 Task: Look for space in Brownsburg, United States from 10th July, 2023 to 25th July, 2023 for 3 adults, 1 child in price range Rs.15000 to Rs.25000. Place can be shared room with 2 bedrooms having 3 beds and 2 bathrooms. Property type can be house, flat, guest house. Amenities needed are: wifi, TV, free parkinig on premises, gym, breakfast. Booking option can be shelf check-in. Required host language is English.
Action: Mouse moved to (602, 139)
Screenshot: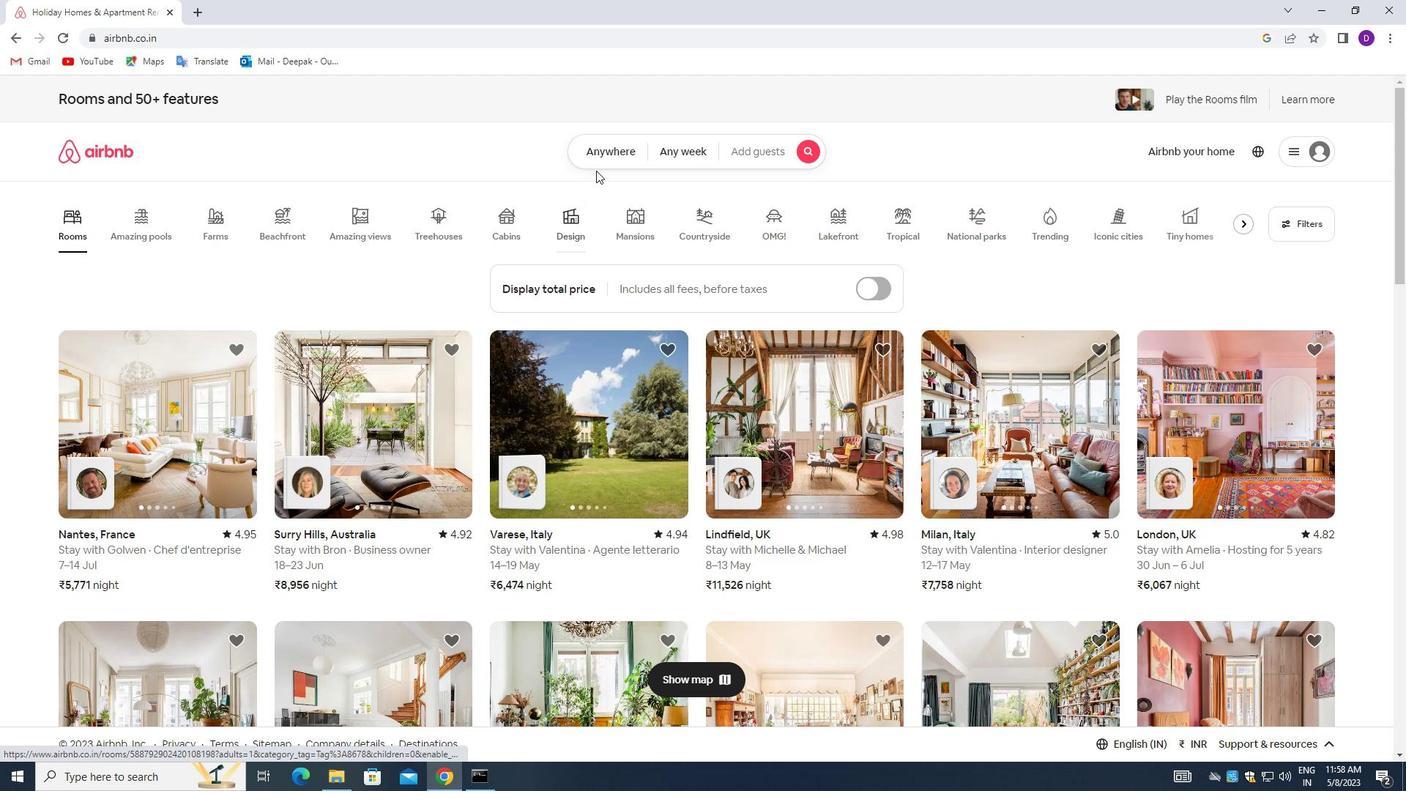 
Action: Mouse pressed left at (602, 139)
Screenshot: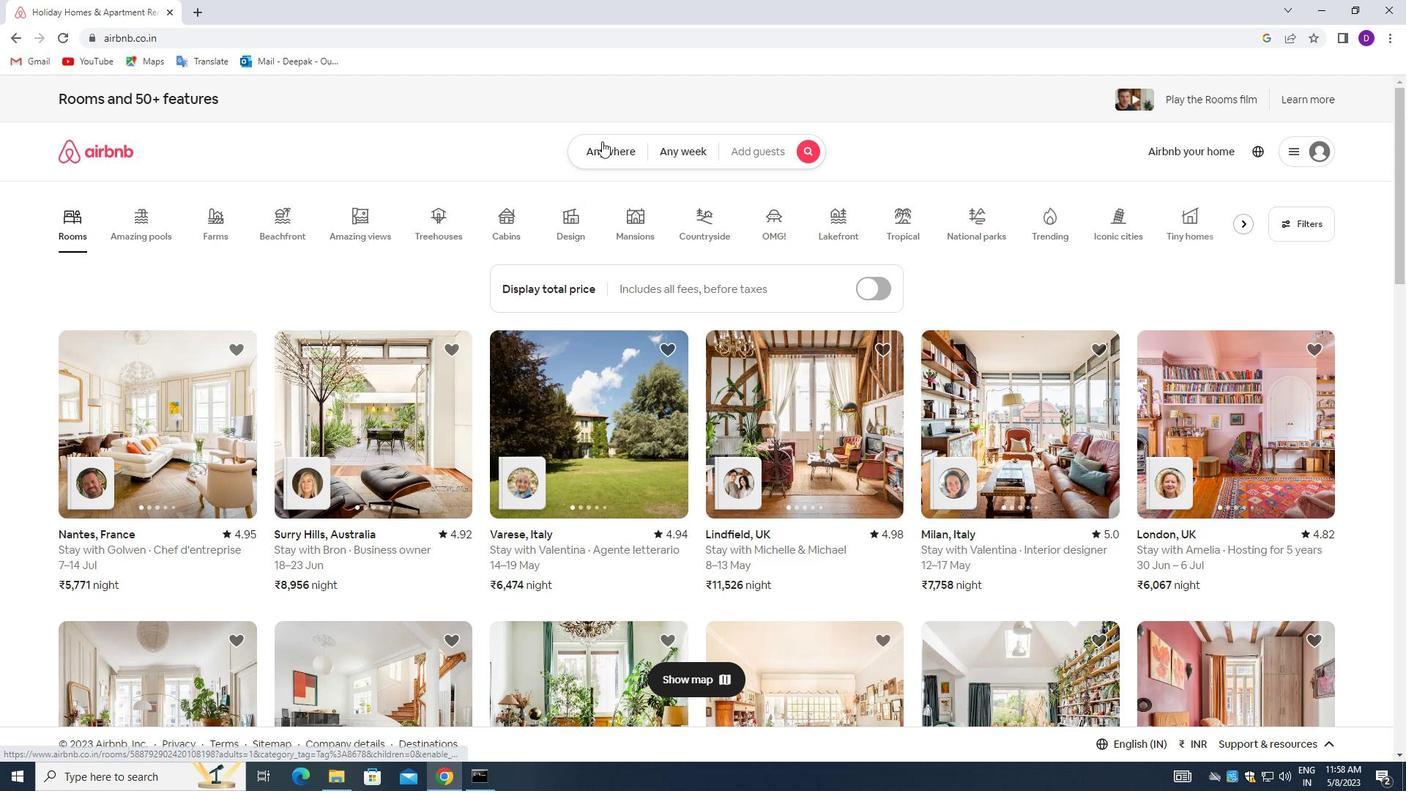 
Action: Mouse moved to (507, 206)
Screenshot: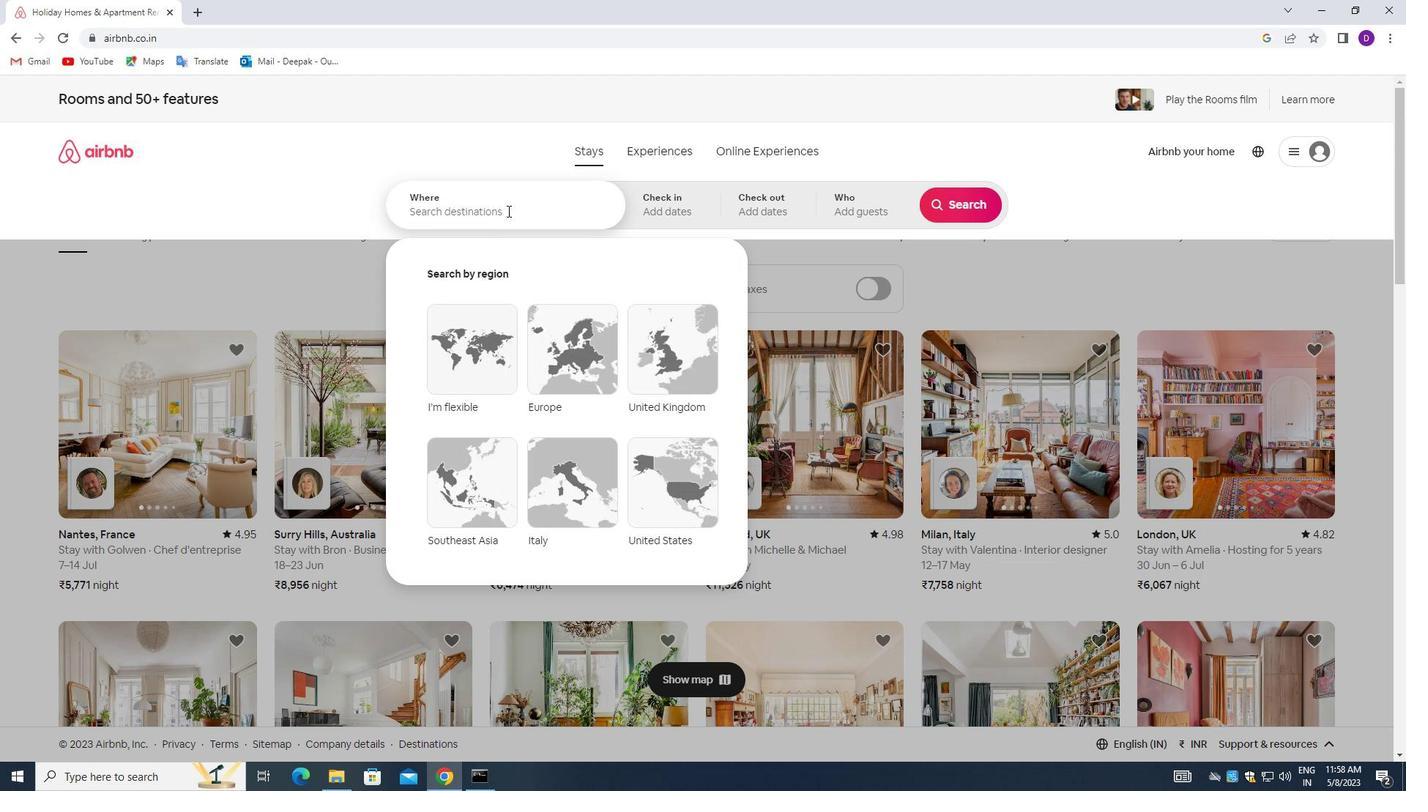 
Action: Mouse pressed left at (507, 206)
Screenshot: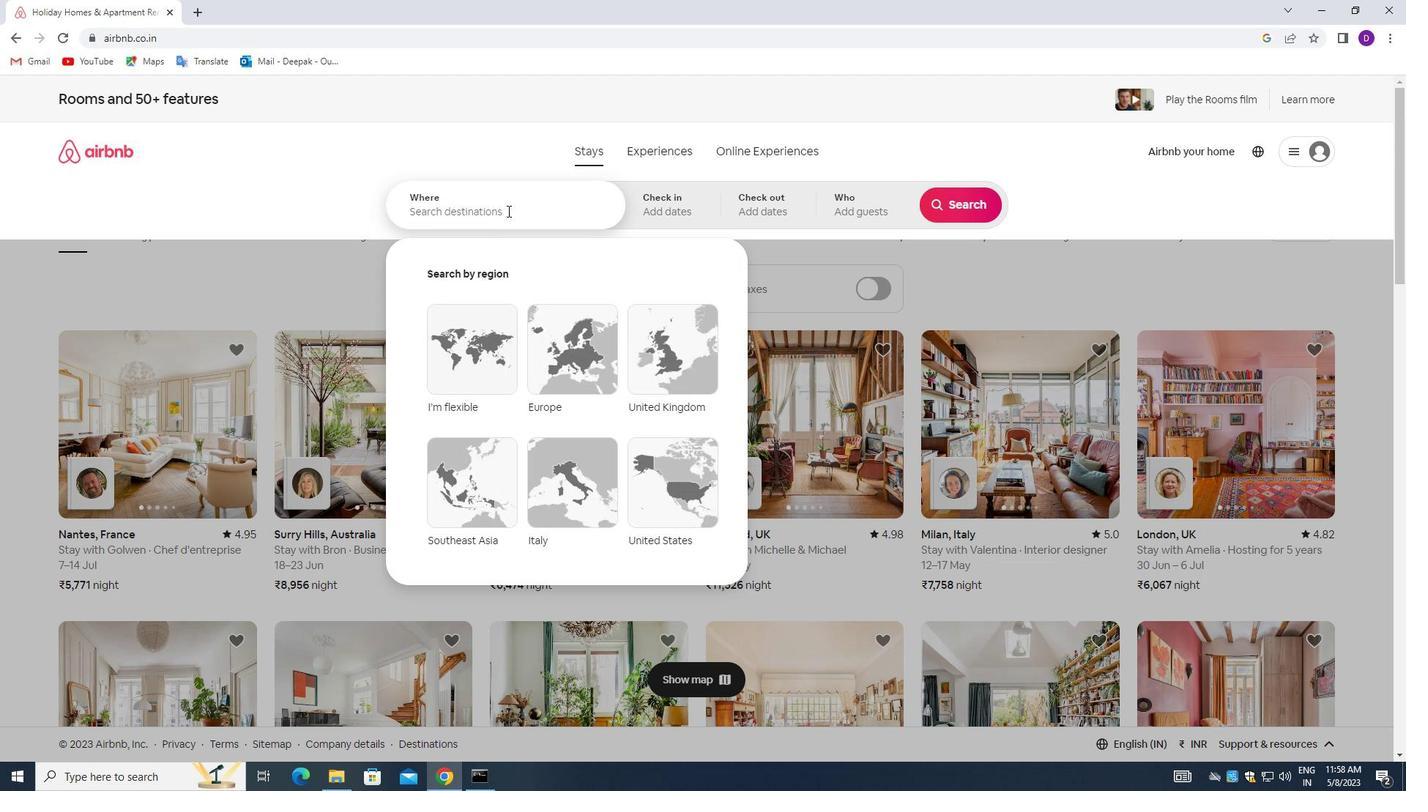 
Action: Mouse moved to (214, 323)
Screenshot: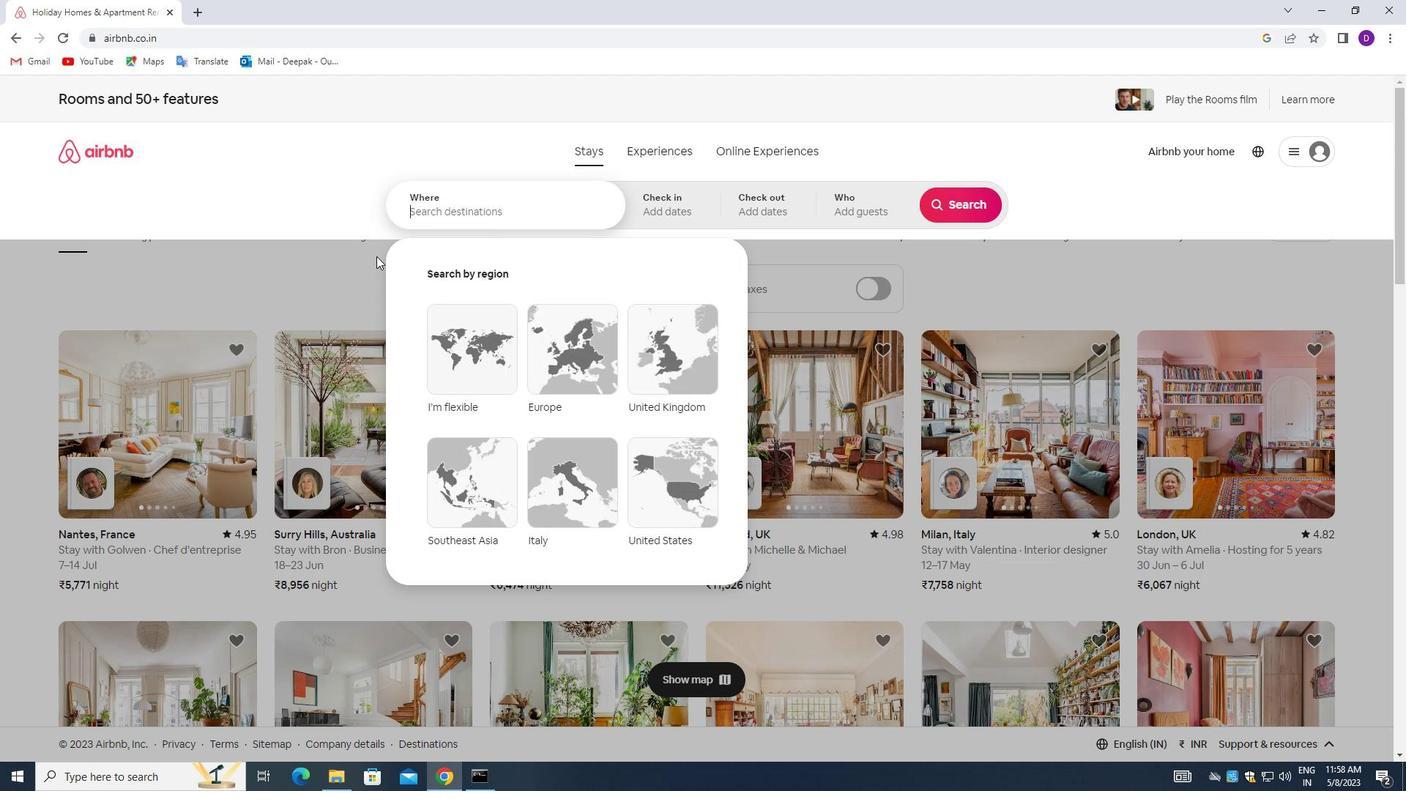 
Action: Key pressed <Key.shift_r>Brownsburg,<Key.space><Key.shift>UNITED<Key.space><Key.shift_r>STATES<Key.enter>
Screenshot: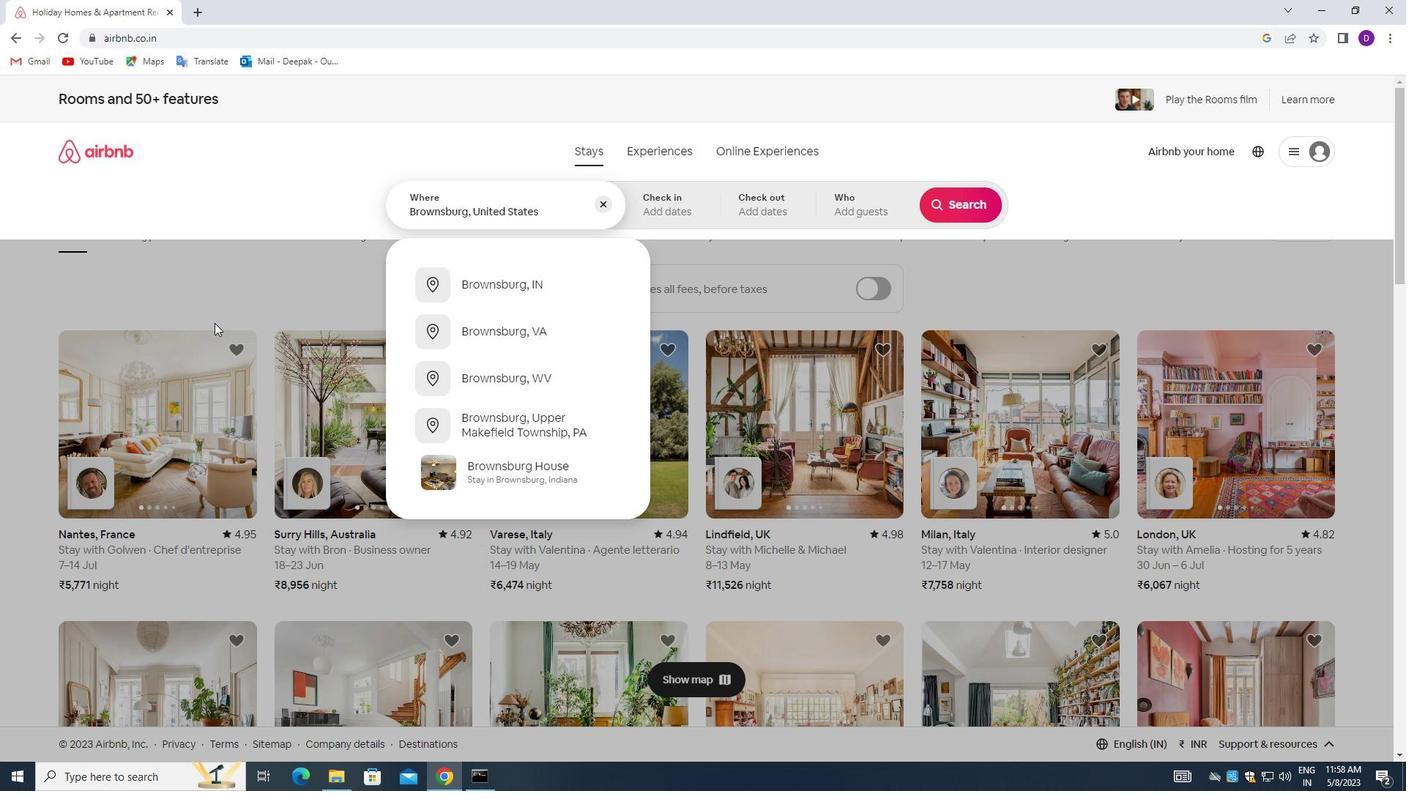 
Action: Mouse moved to (957, 326)
Screenshot: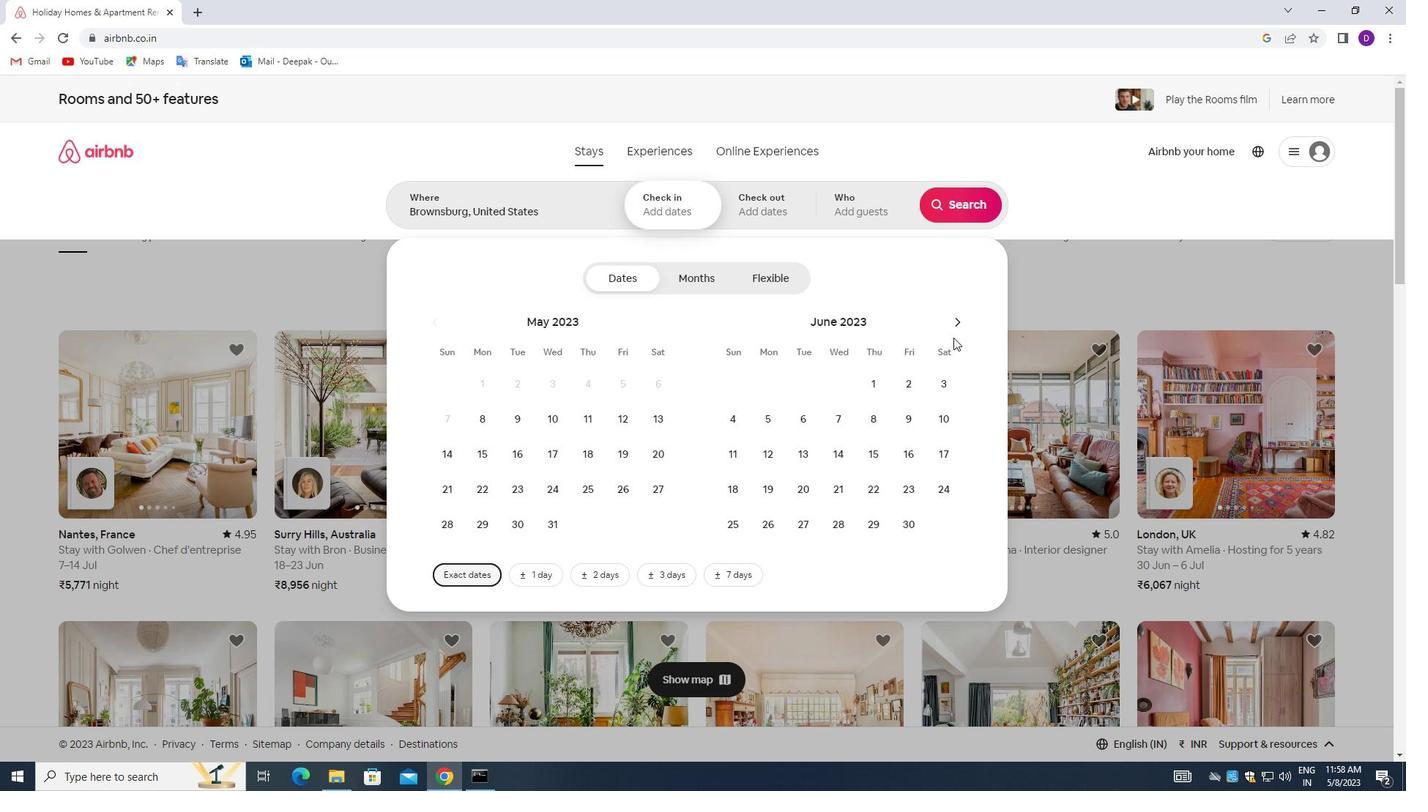 
Action: Mouse pressed left at (957, 326)
Screenshot: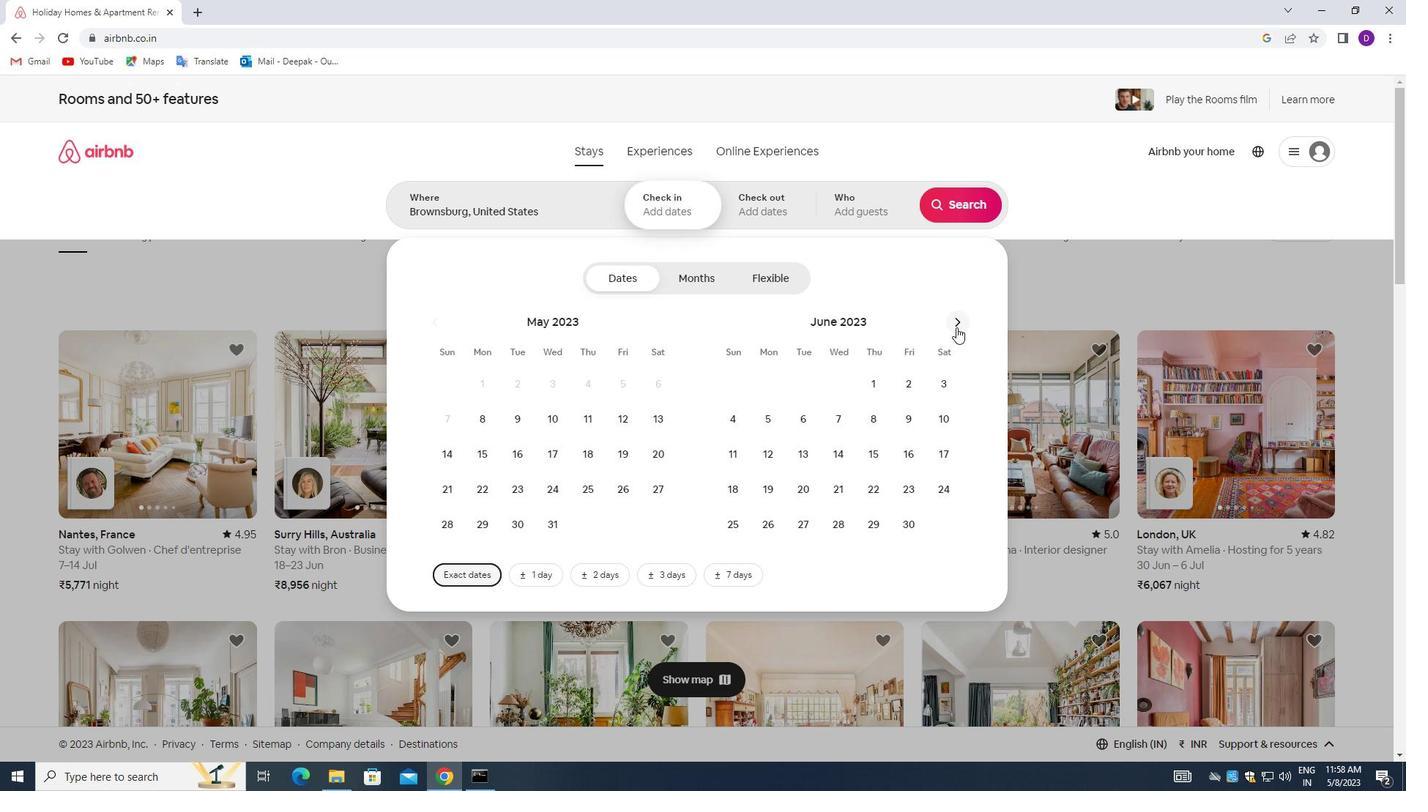 
Action: Mouse moved to (771, 460)
Screenshot: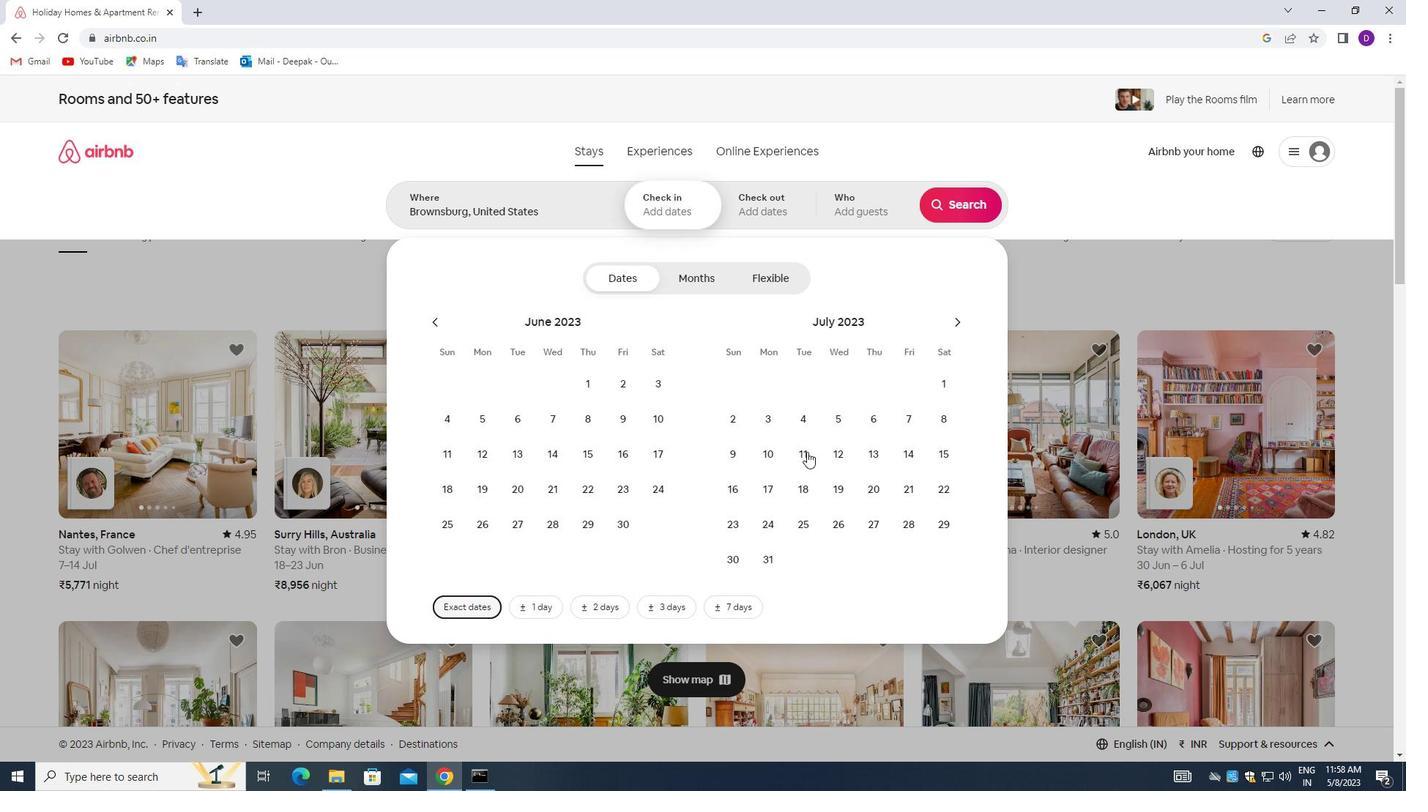 
Action: Mouse pressed left at (771, 460)
Screenshot: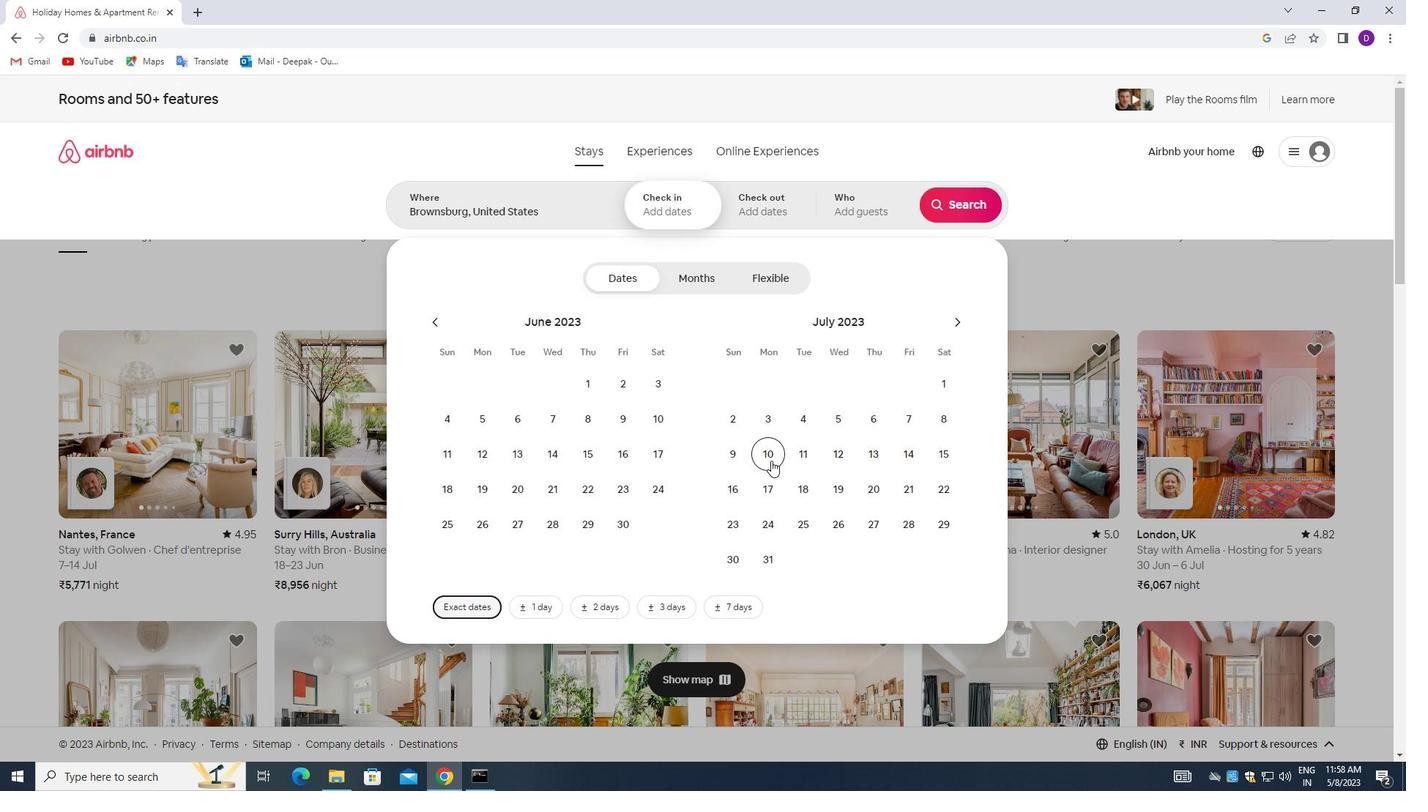 
Action: Mouse moved to (800, 520)
Screenshot: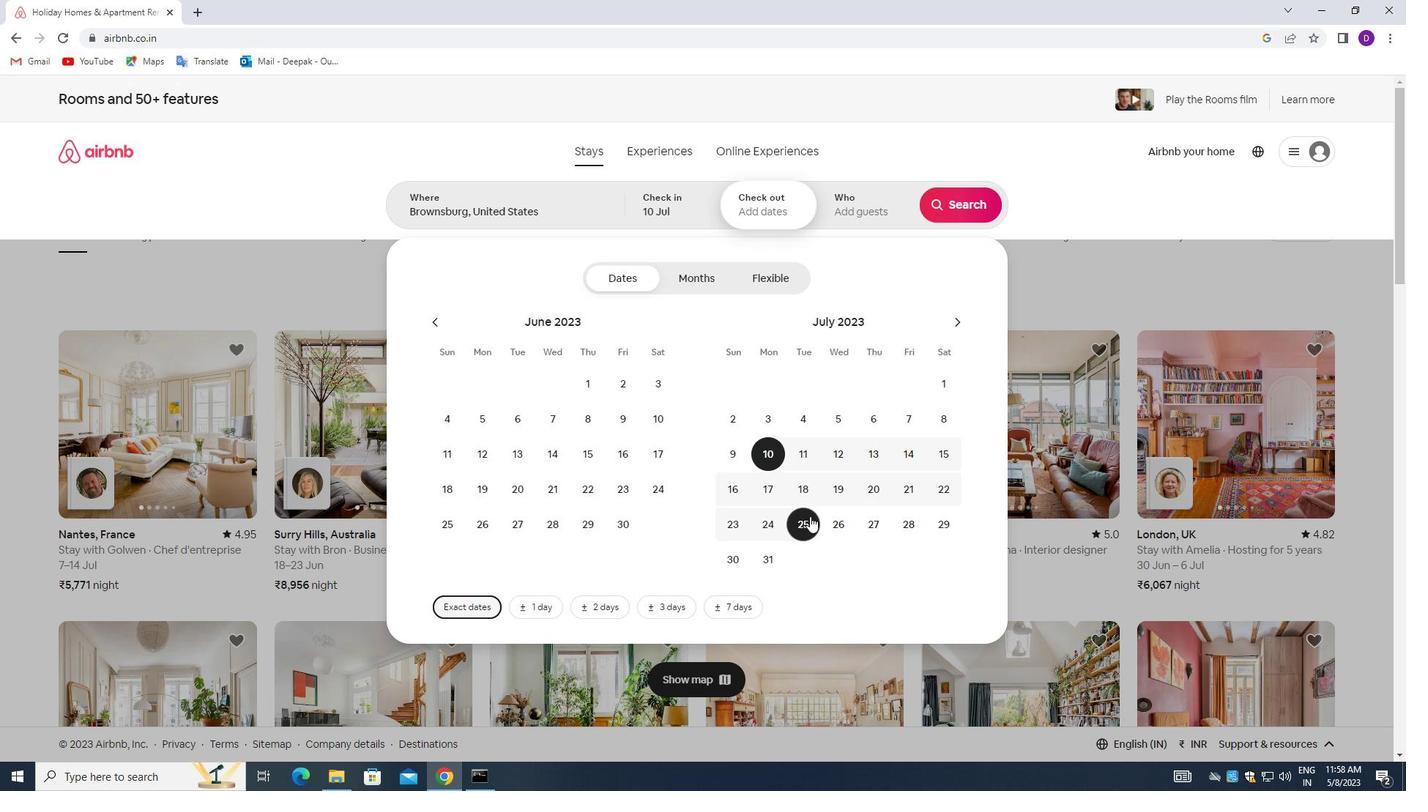 
Action: Mouse pressed left at (800, 520)
Screenshot: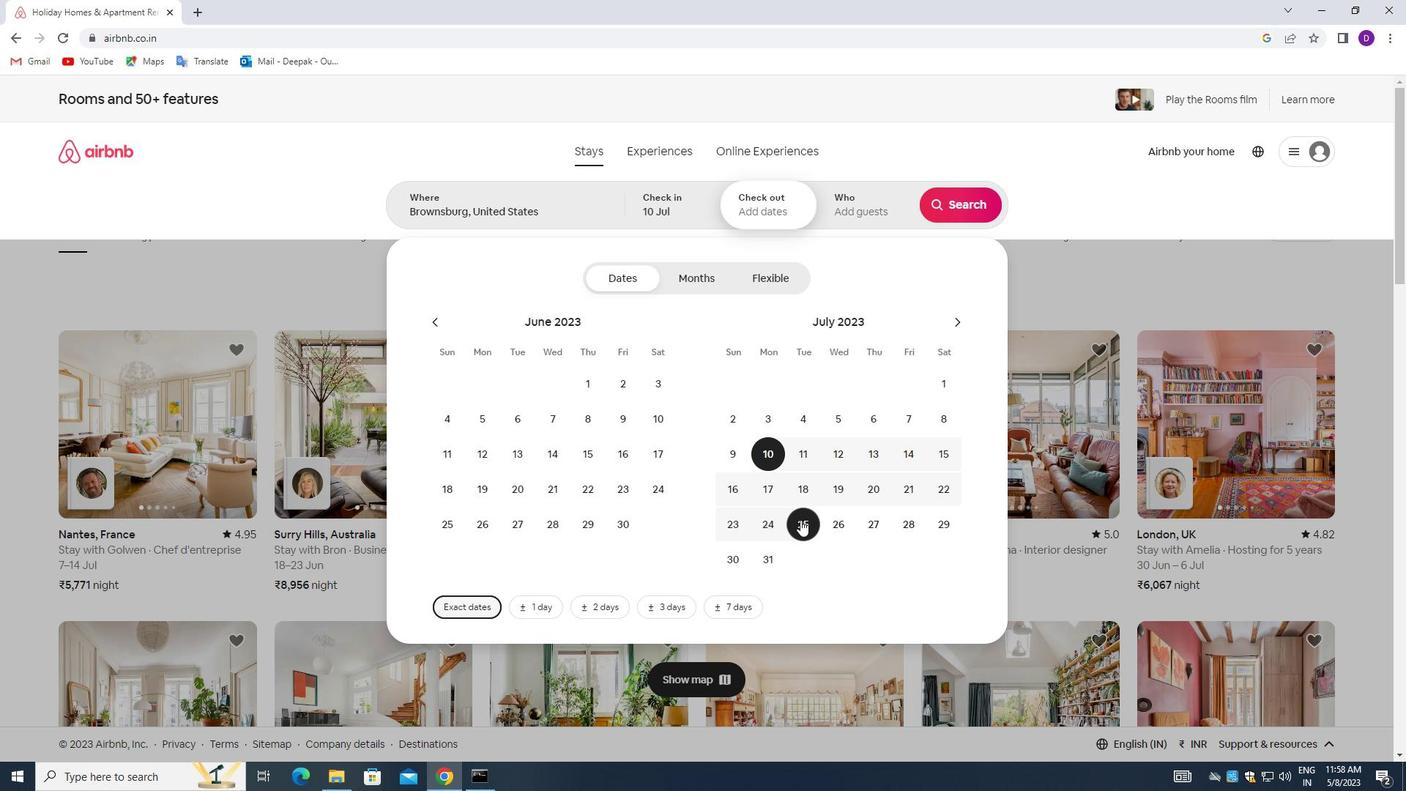 
Action: Mouse moved to (855, 205)
Screenshot: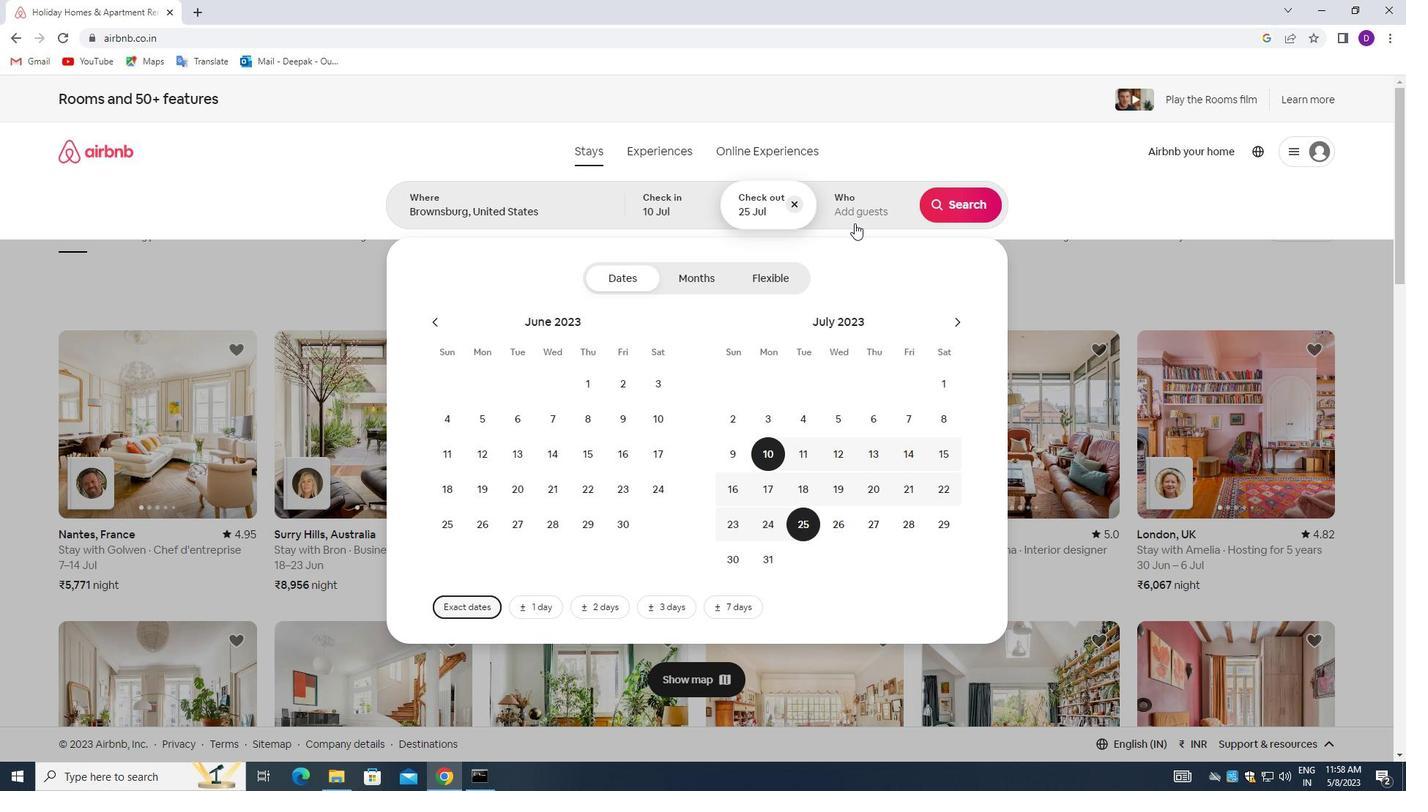 
Action: Mouse pressed left at (855, 205)
Screenshot: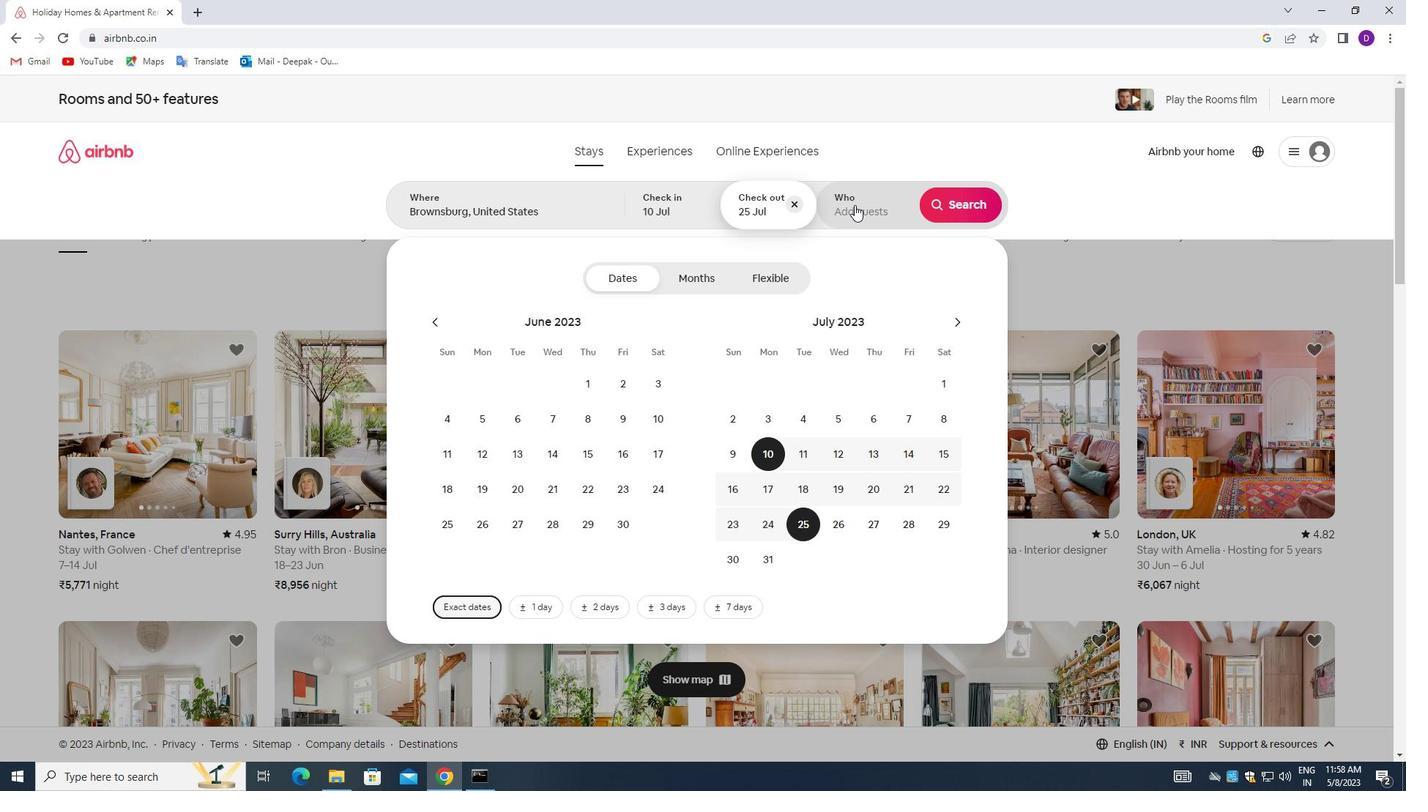 
Action: Mouse moved to (969, 285)
Screenshot: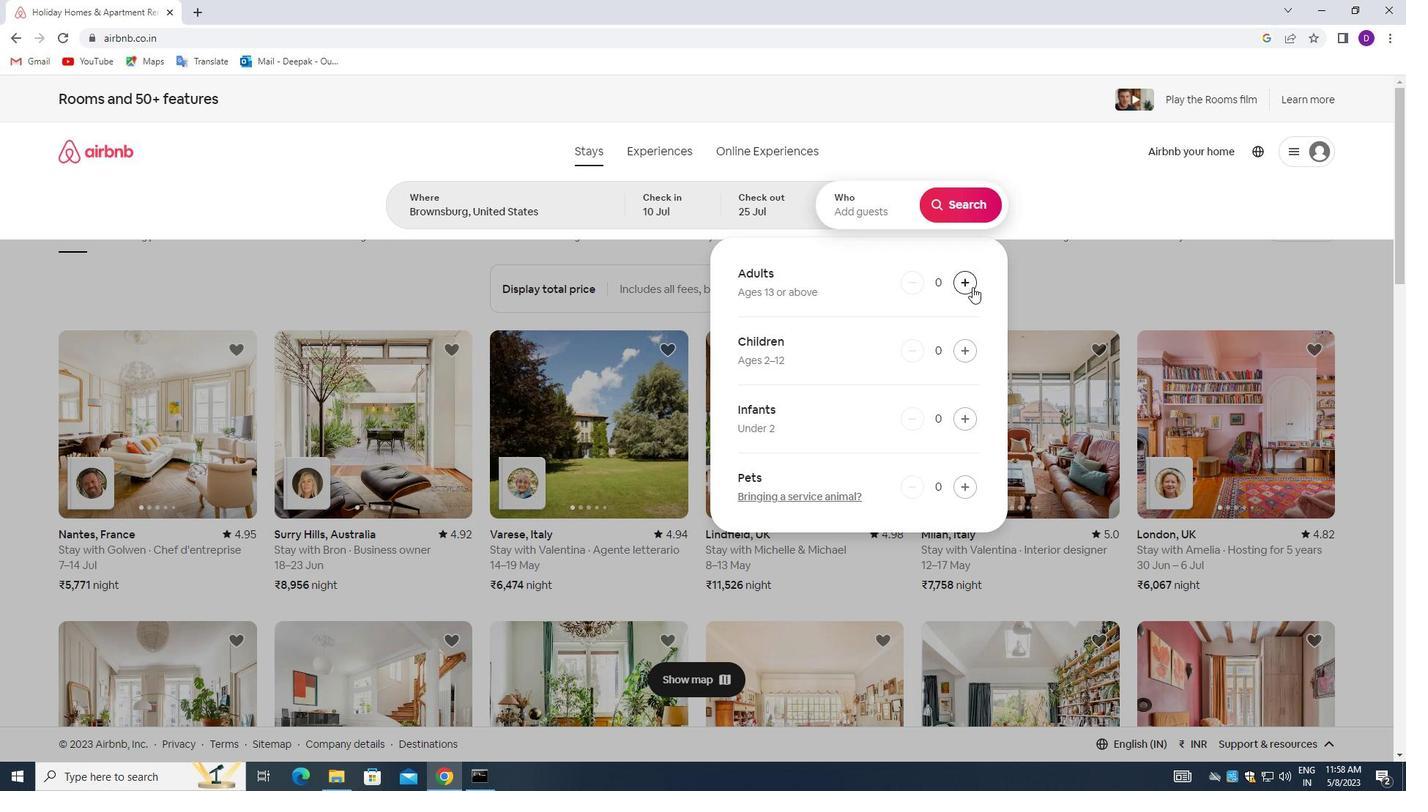
Action: Mouse pressed left at (969, 285)
Screenshot: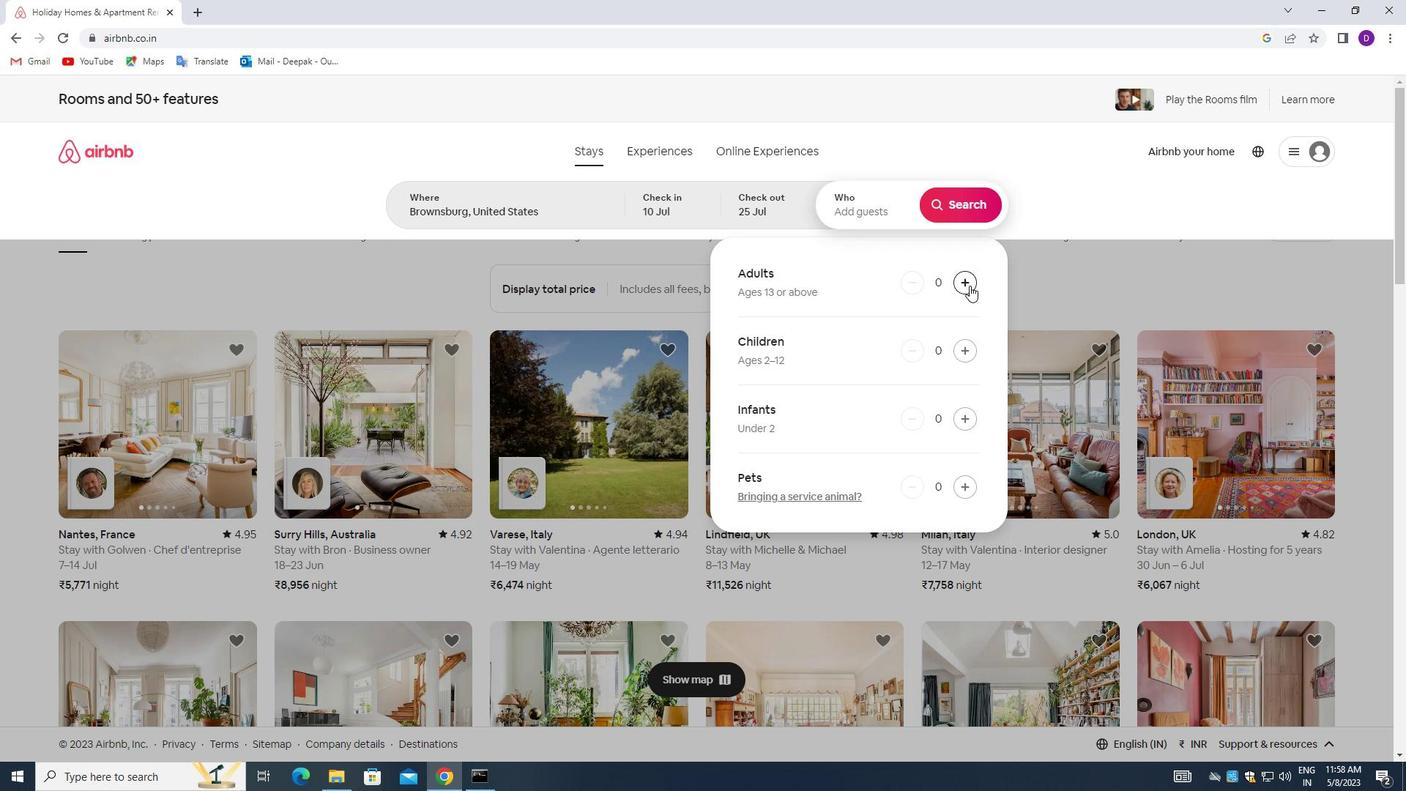 
Action: Mouse pressed left at (969, 285)
Screenshot: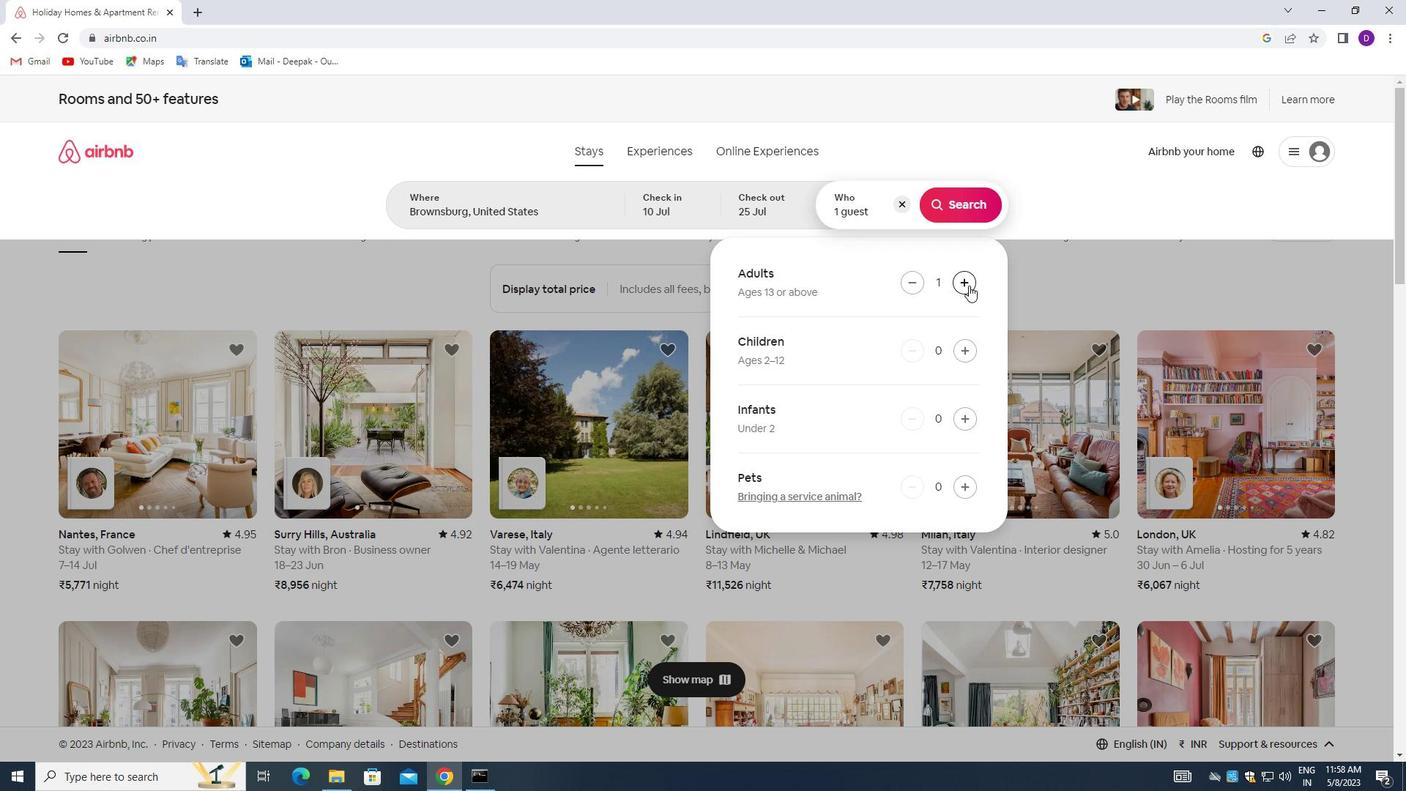 
Action: Mouse pressed left at (969, 285)
Screenshot: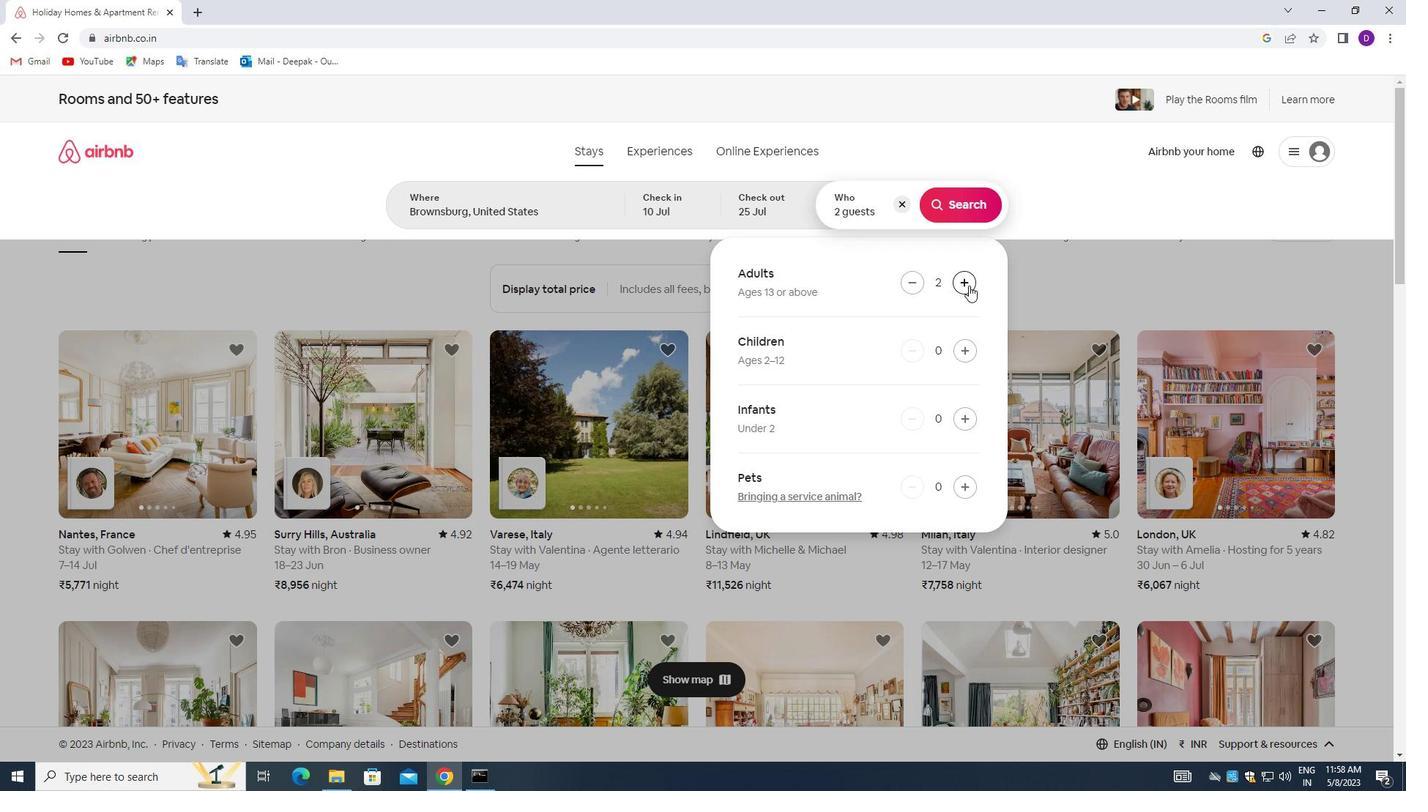 
Action: Mouse moved to (968, 353)
Screenshot: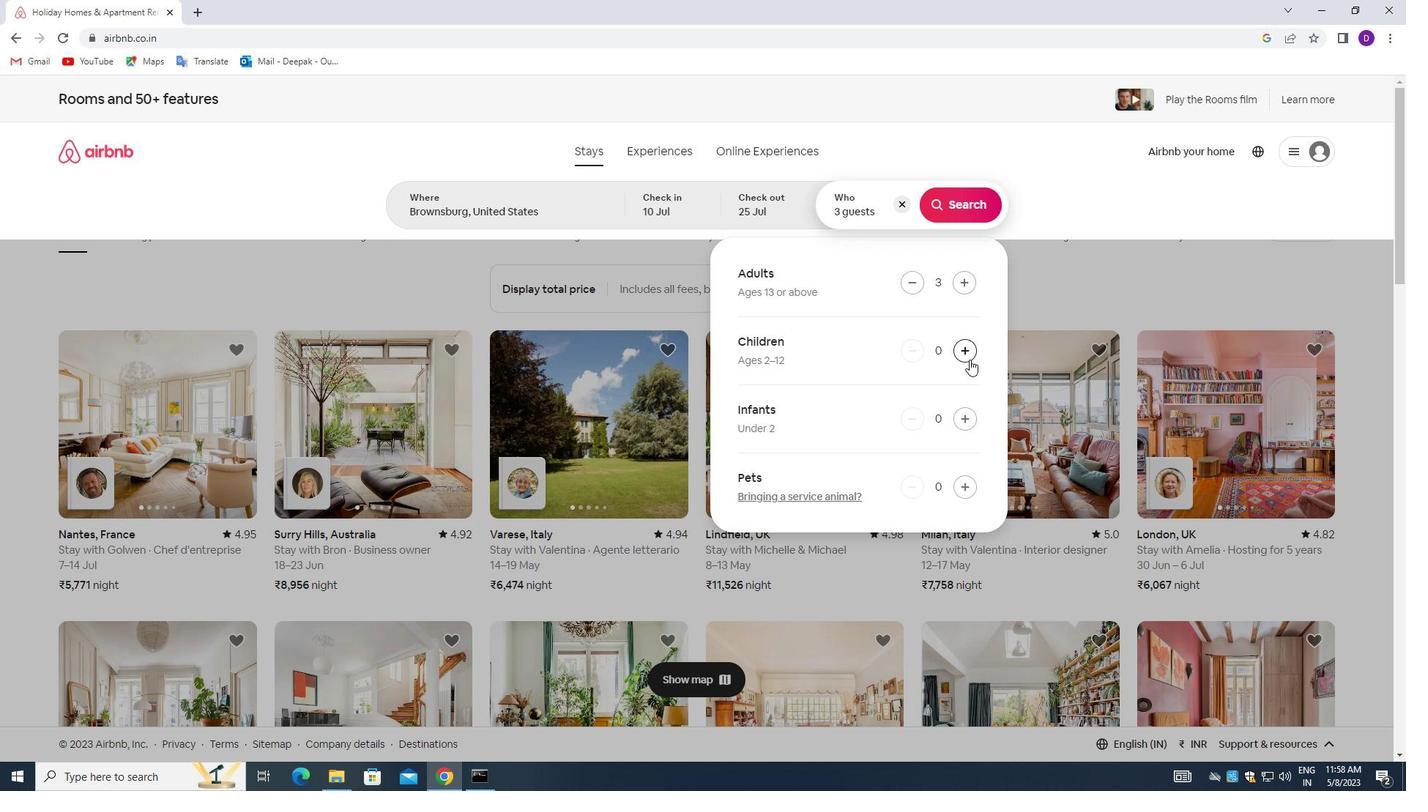 
Action: Mouse pressed left at (968, 353)
Screenshot: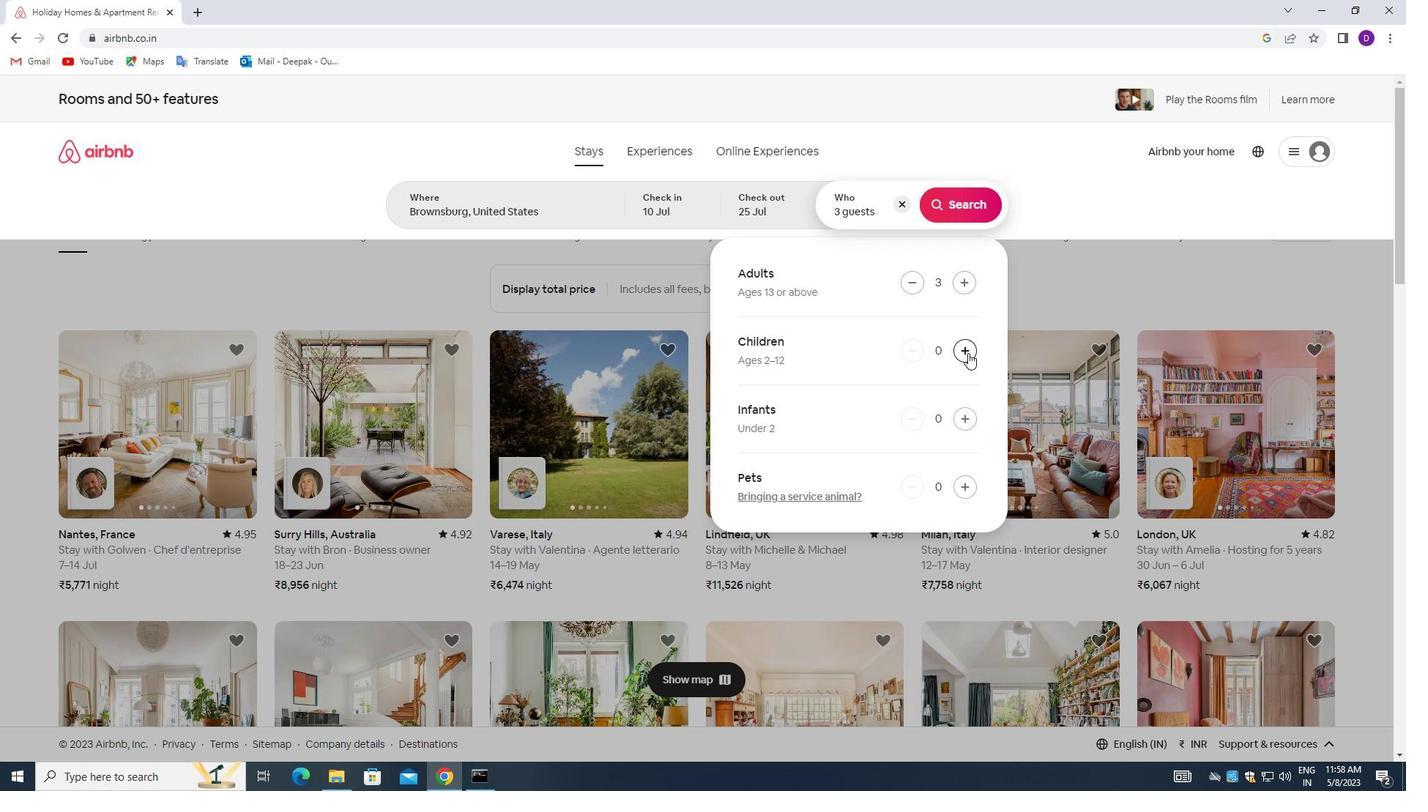 
Action: Mouse moved to (959, 201)
Screenshot: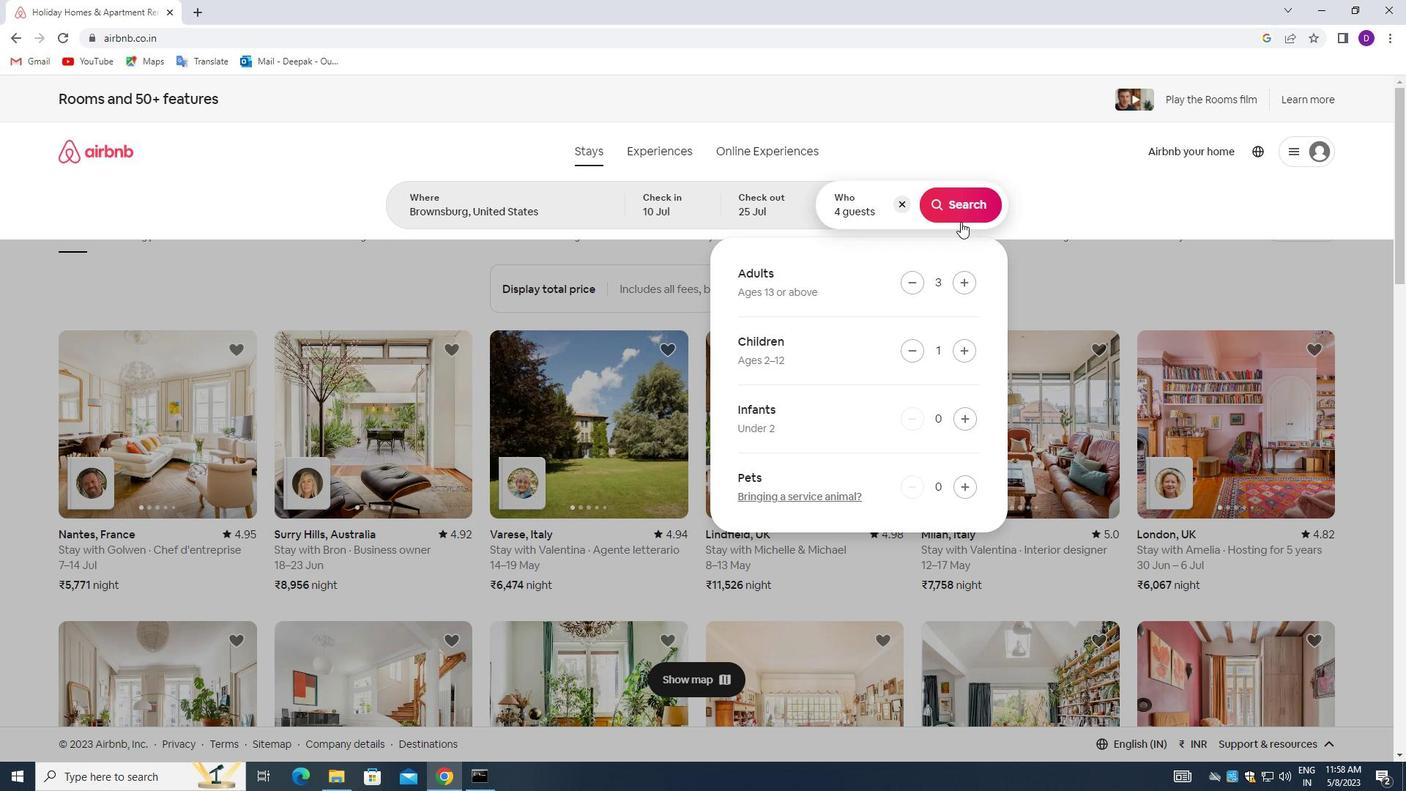 
Action: Mouse pressed left at (959, 201)
Screenshot: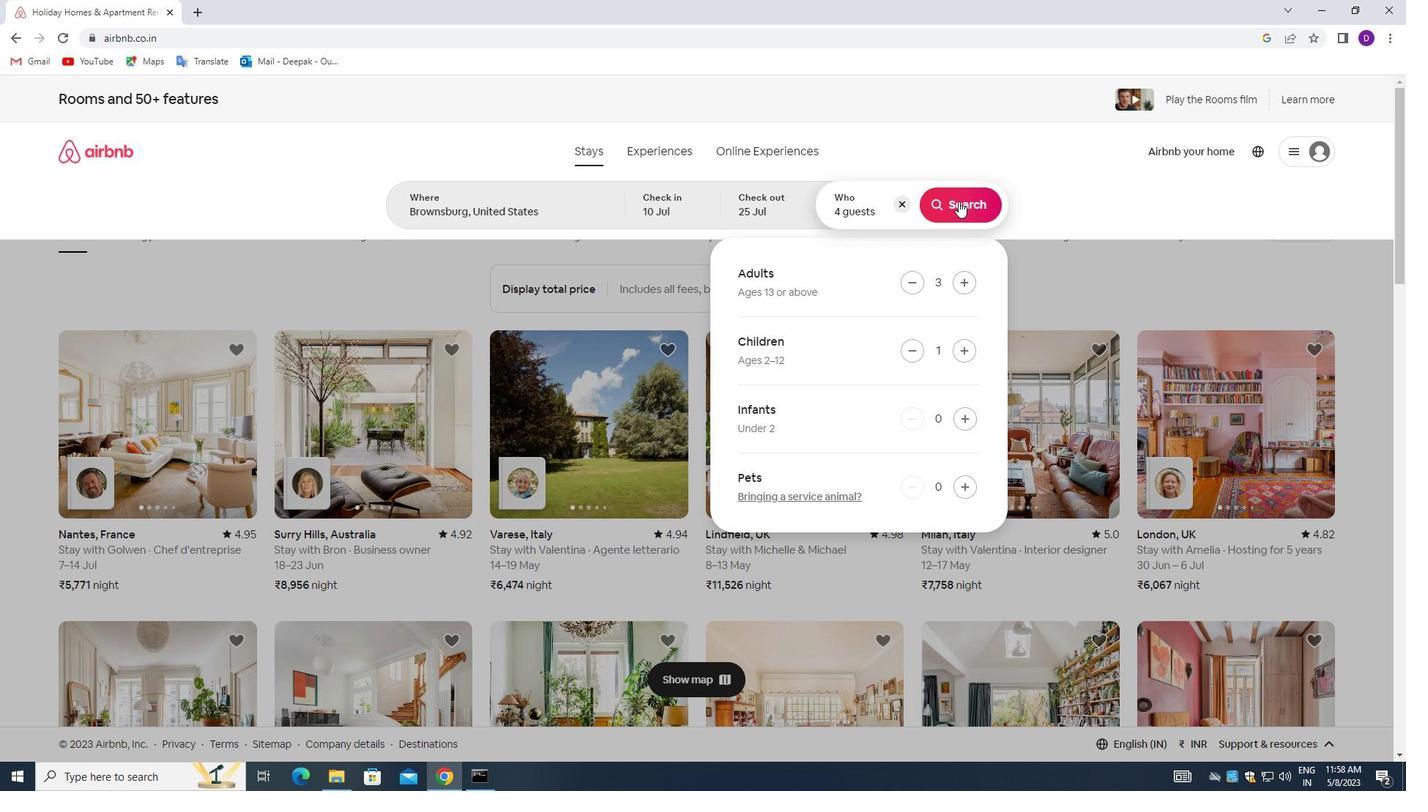 
Action: Mouse moved to (1323, 159)
Screenshot: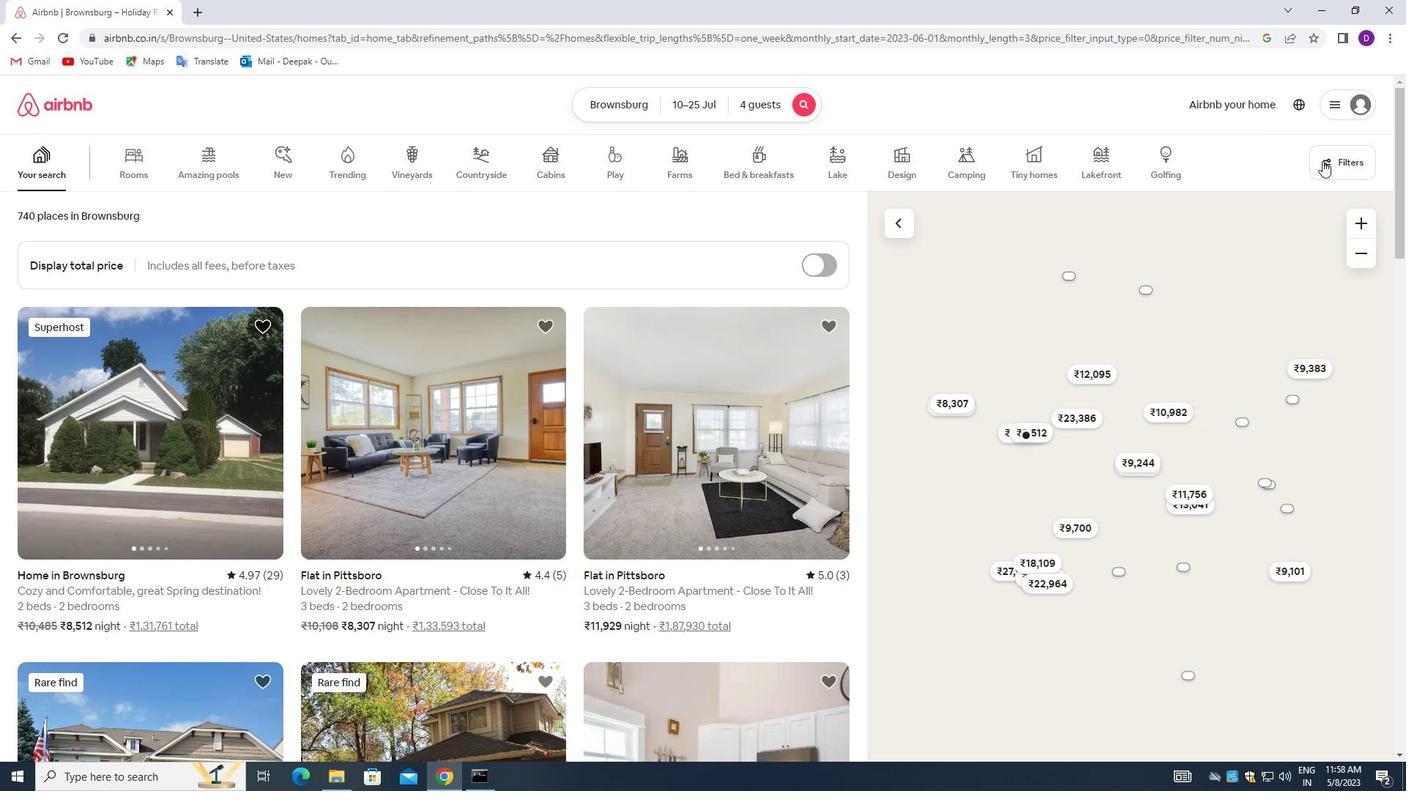 
Action: Mouse pressed left at (1323, 159)
Screenshot: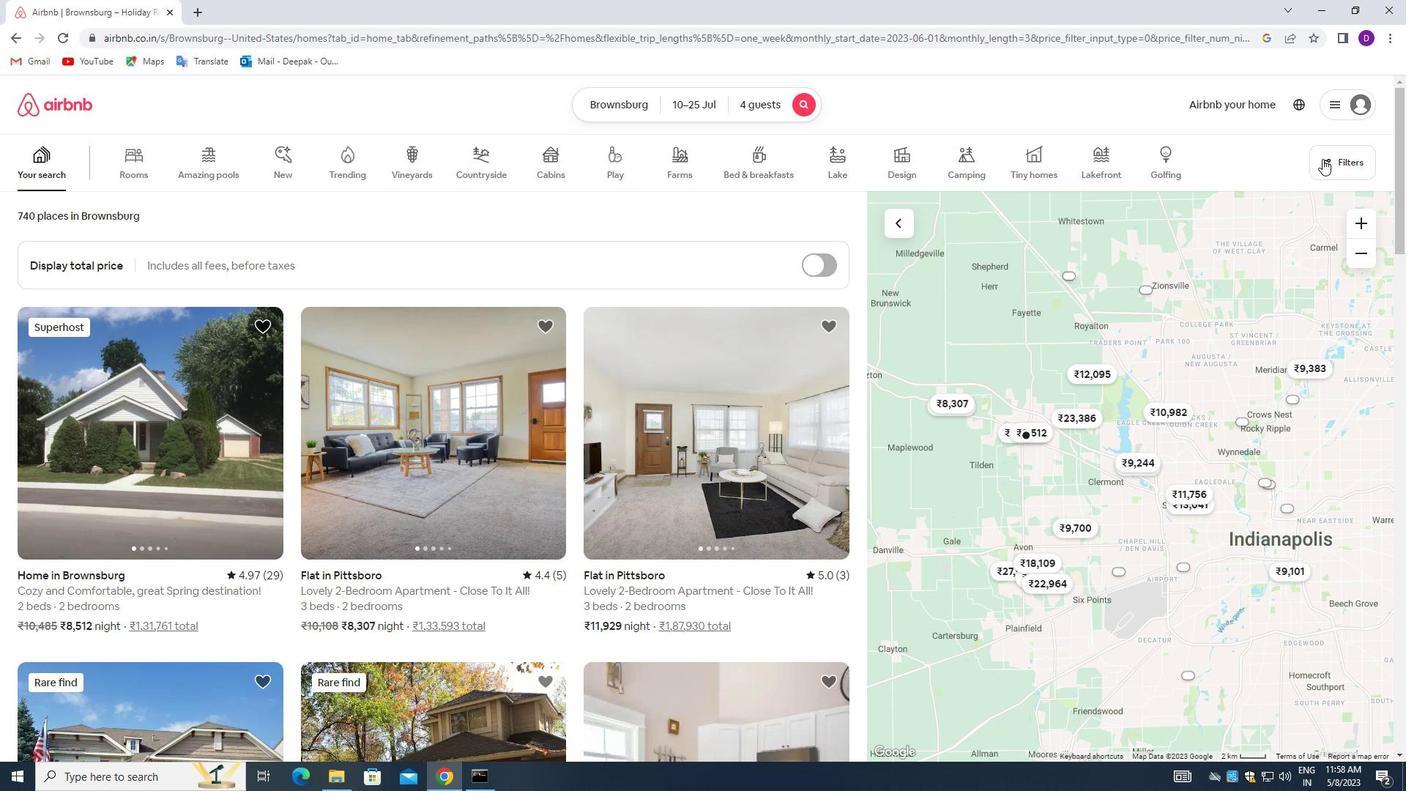 
Action: Mouse moved to (519, 524)
Screenshot: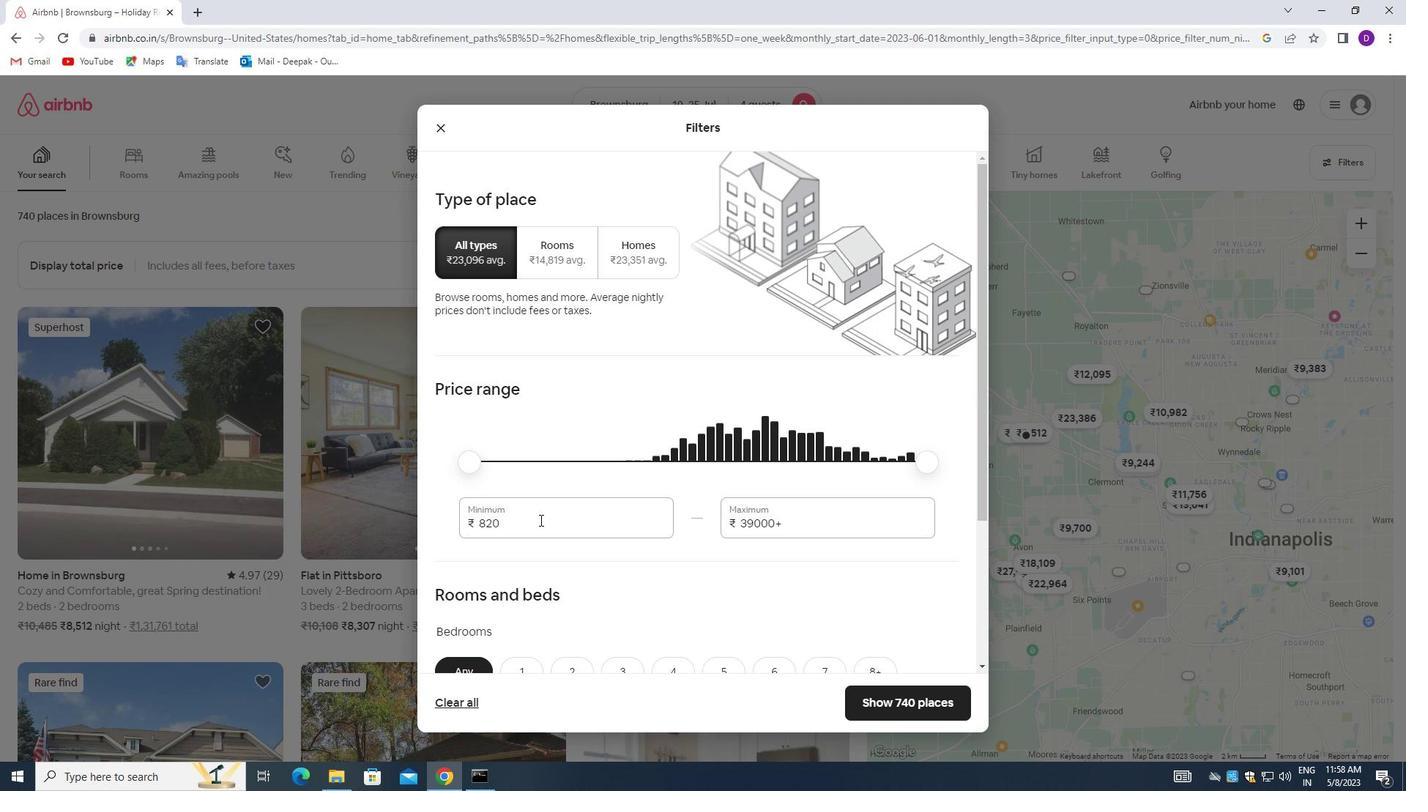
Action: Mouse pressed left at (519, 524)
Screenshot: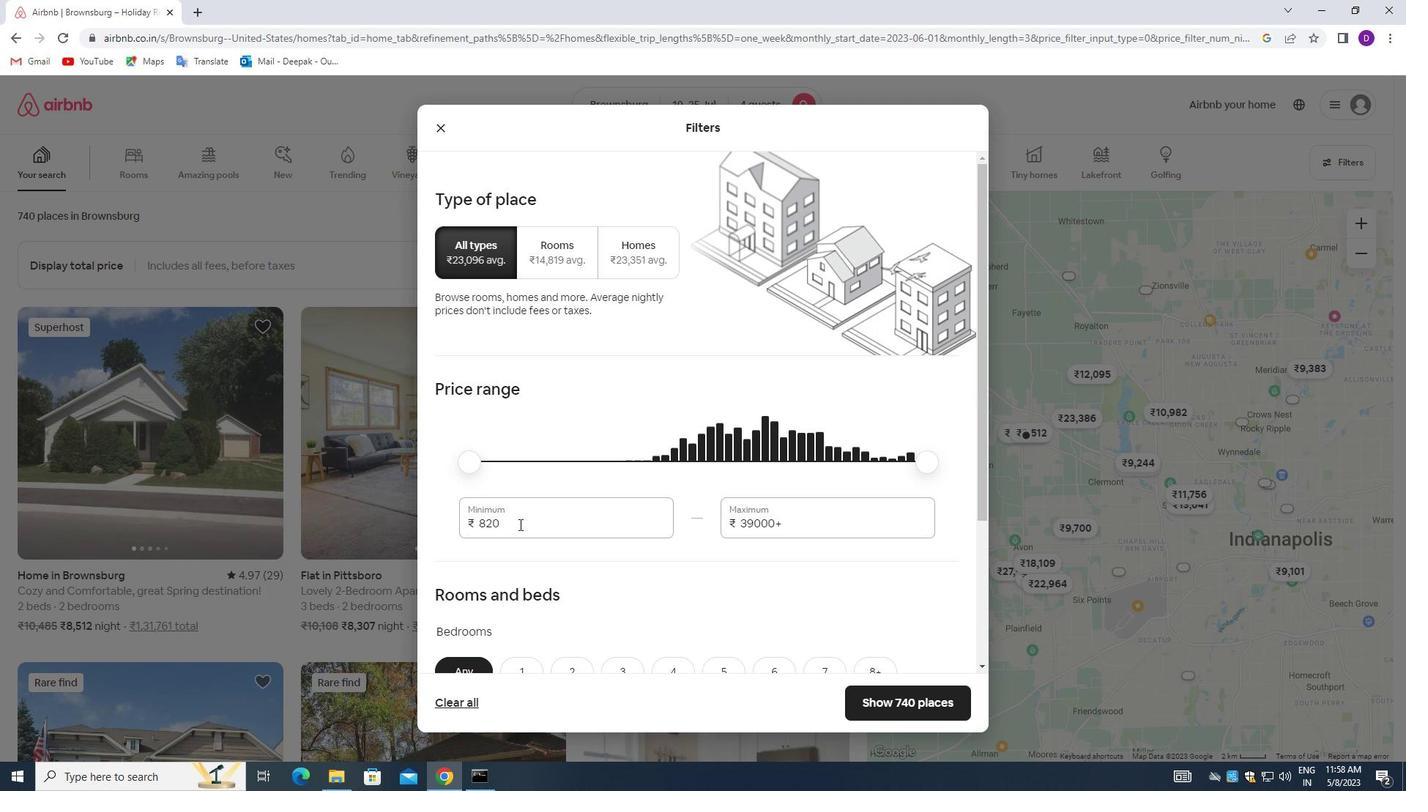 
Action: Mouse pressed left at (519, 524)
Screenshot: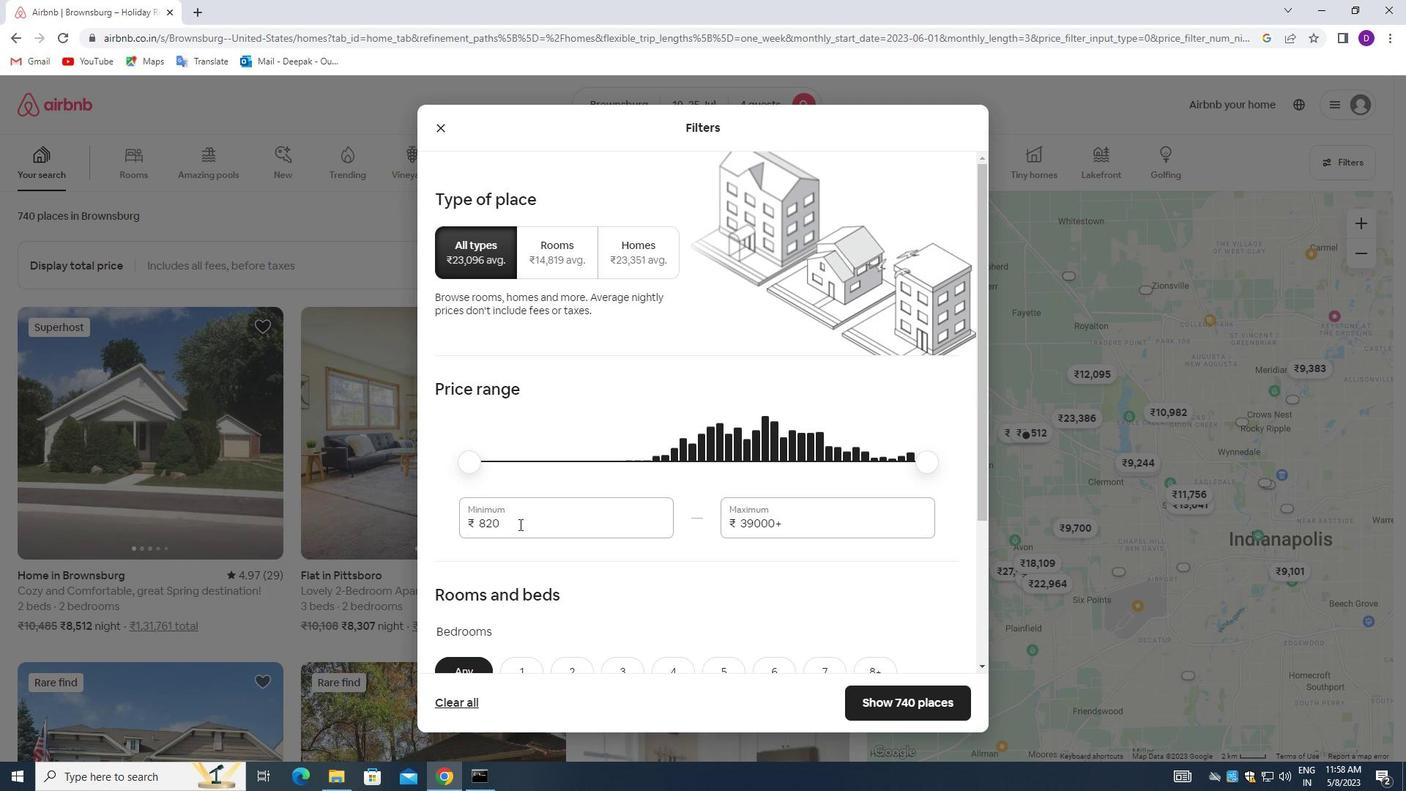 
Action: Key pressed 15000<Key.tab>25000
Screenshot: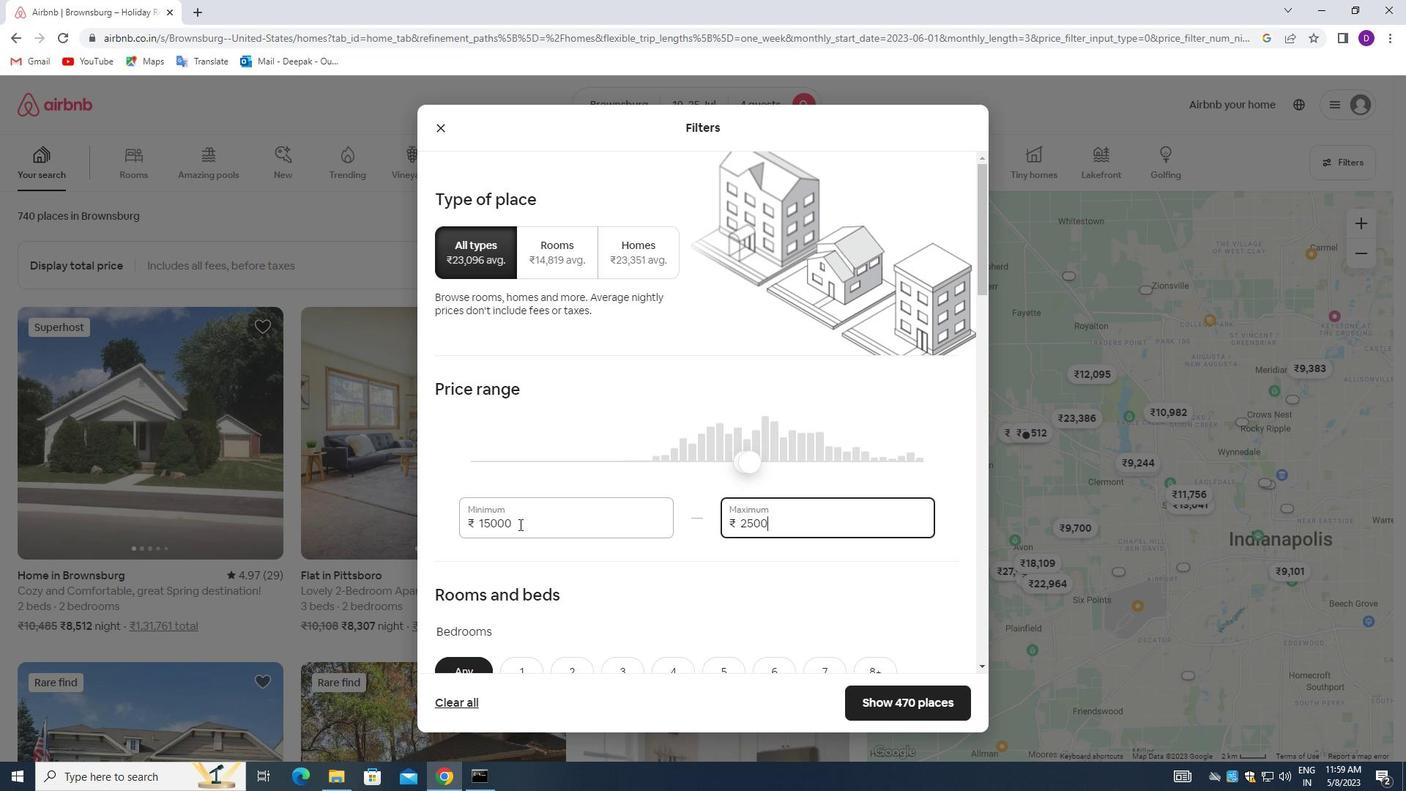 
Action: Mouse moved to (689, 515)
Screenshot: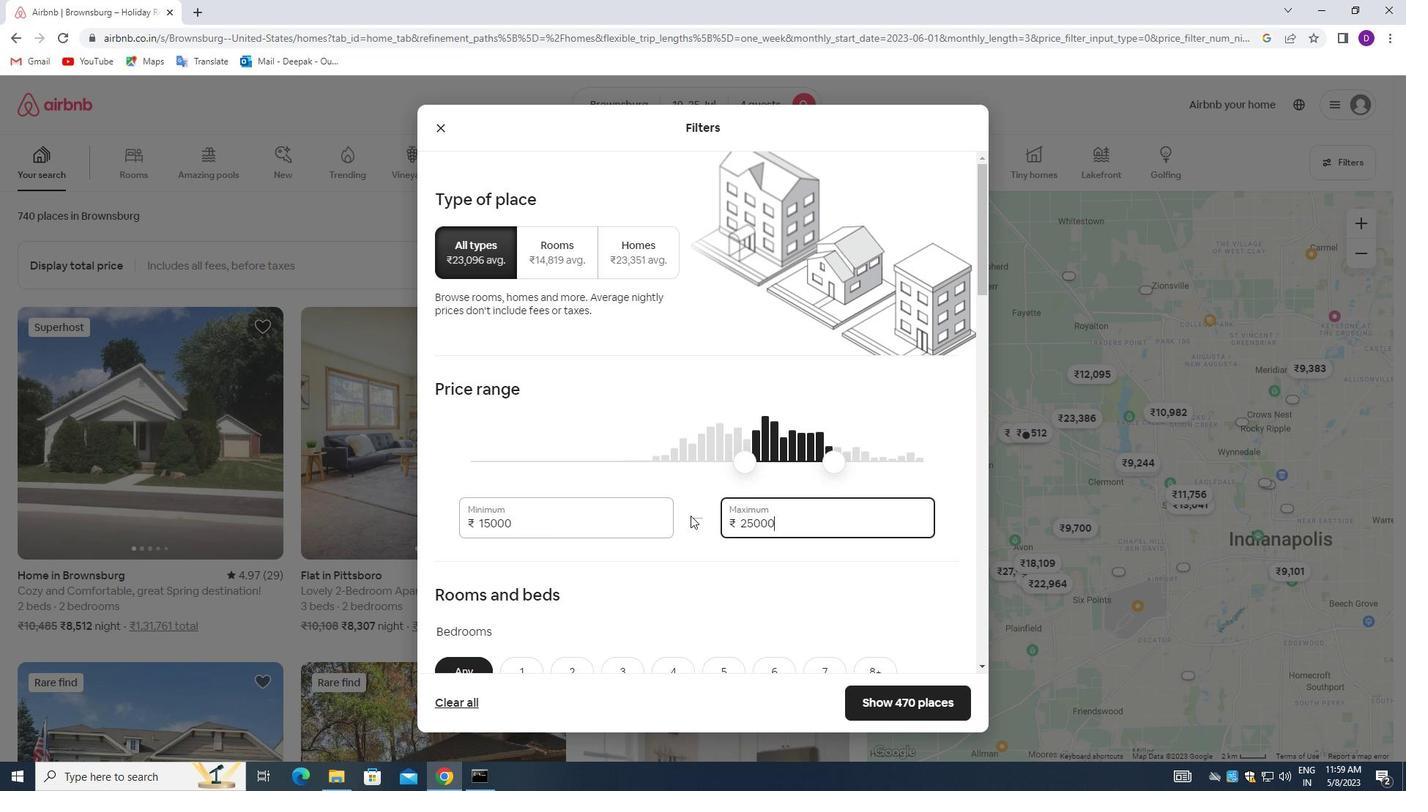 
Action: Mouse scrolled (689, 514) with delta (0, 0)
Screenshot: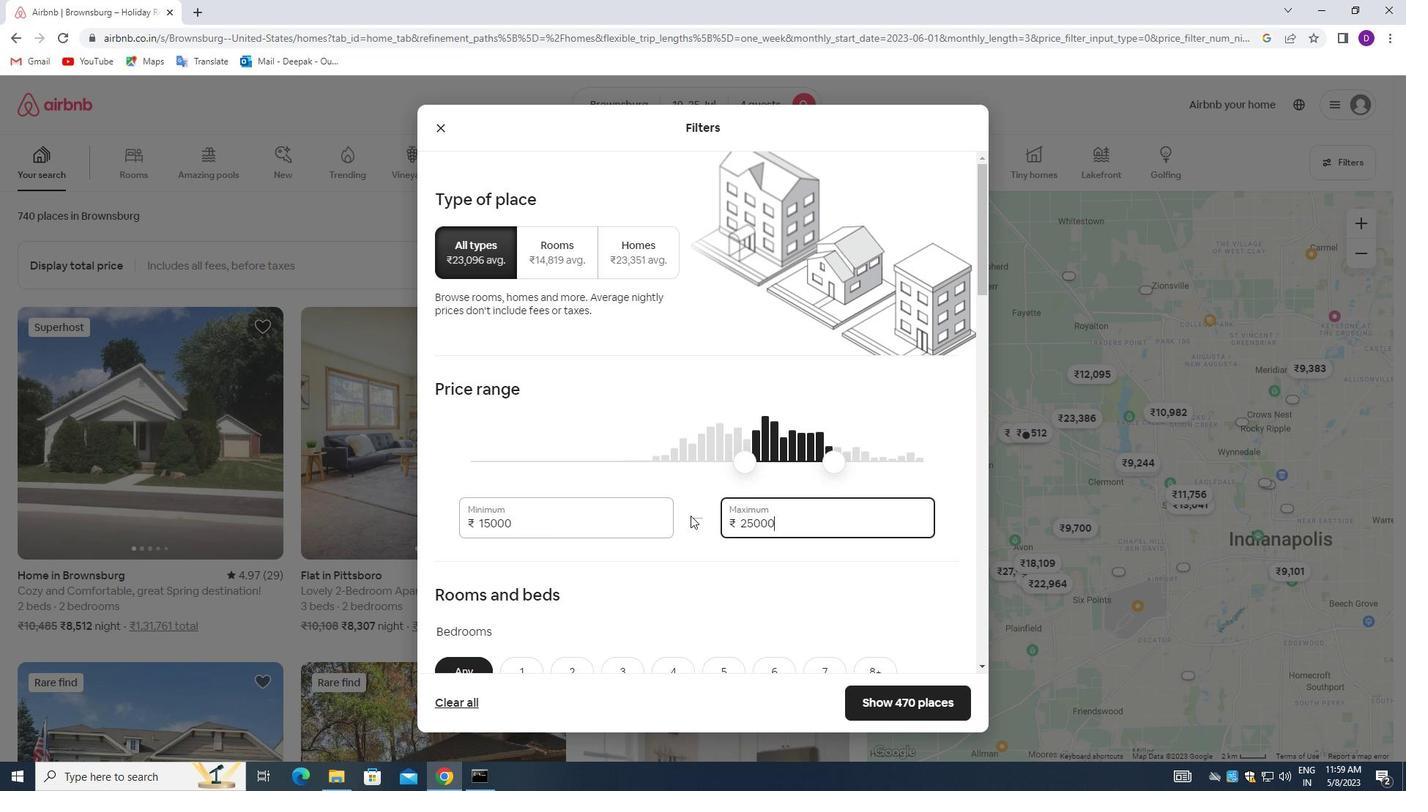 
Action: Mouse moved to (688, 515)
Screenshot: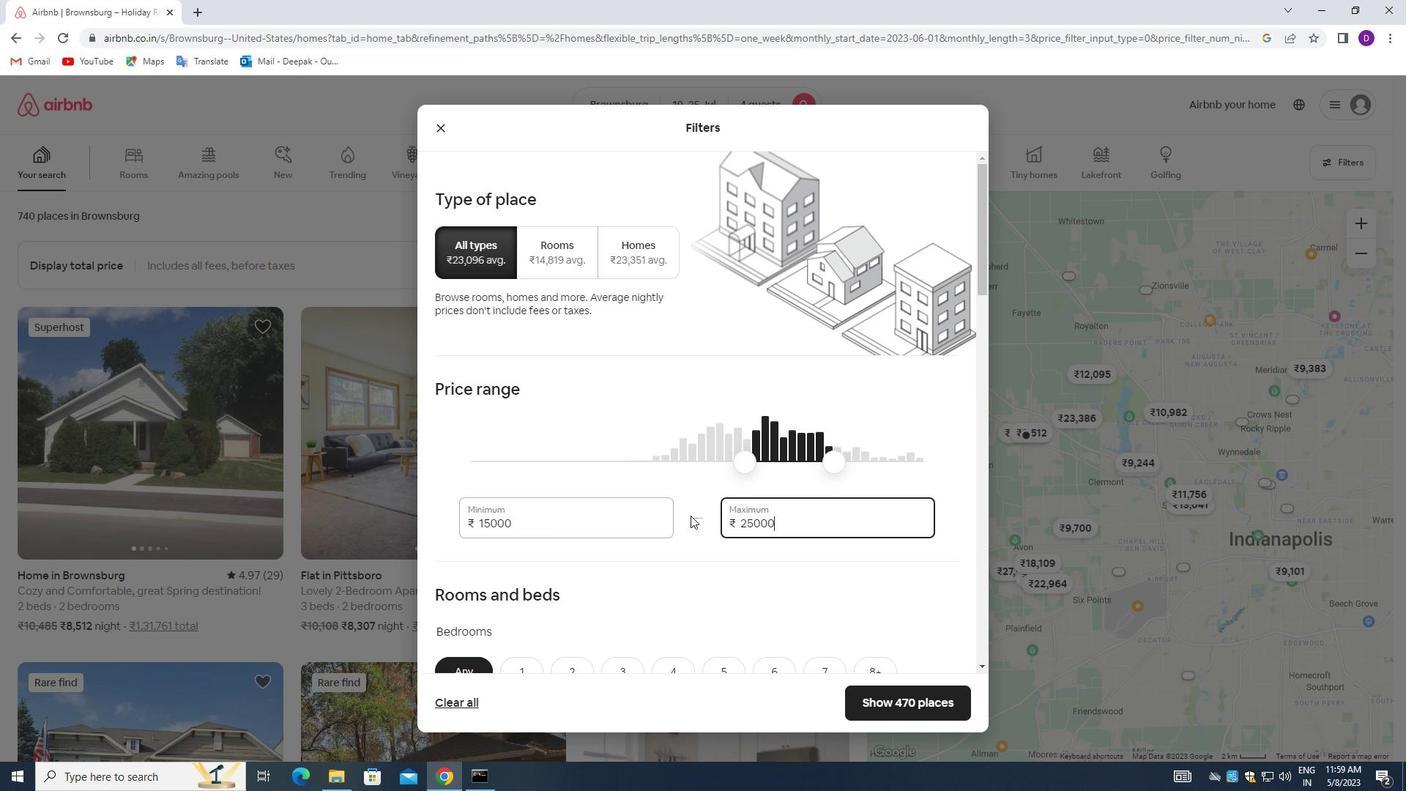 
Action: Mouse scrolled (688, 514) with delta (0, 0)
Screenshot: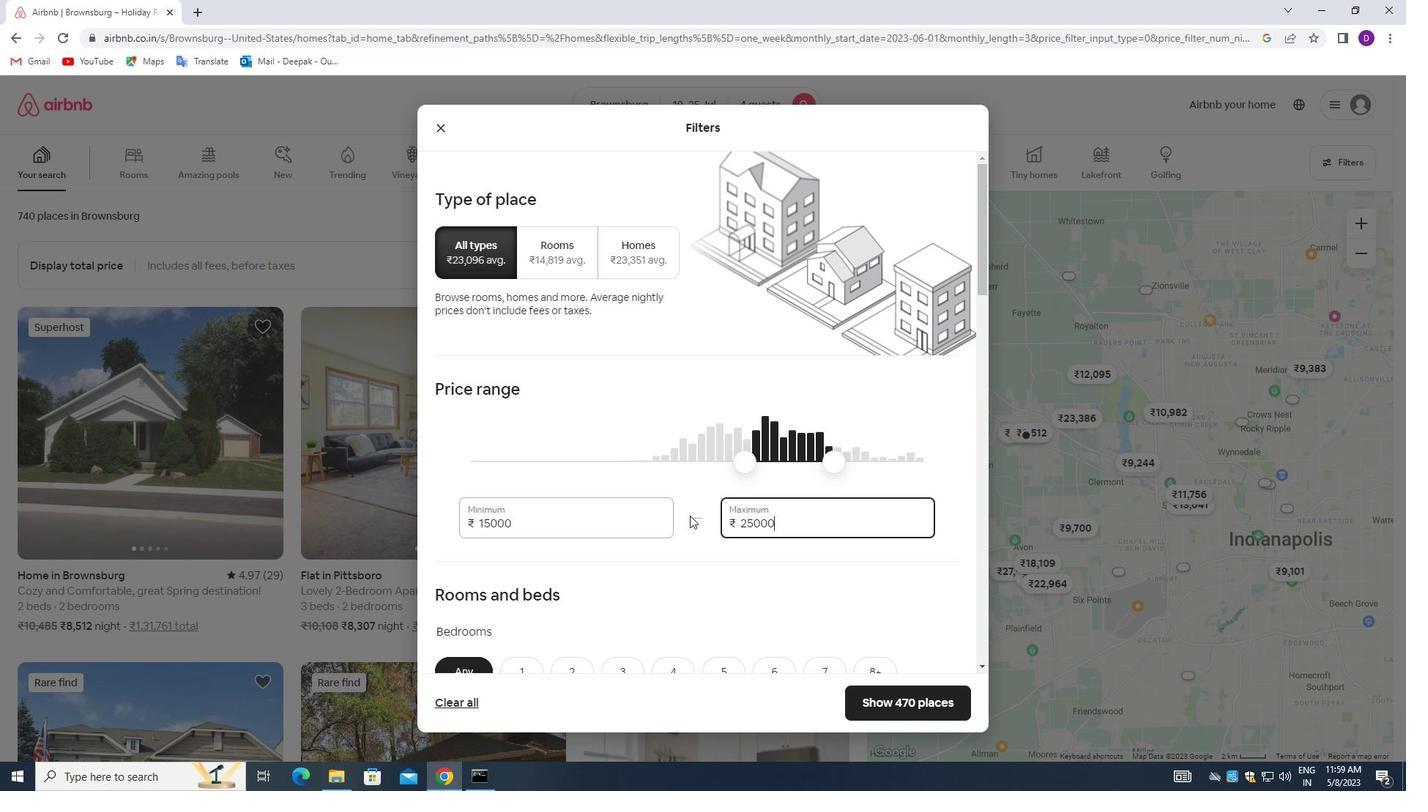 
Action: Mouse moved to (687, 515)
Screenshot: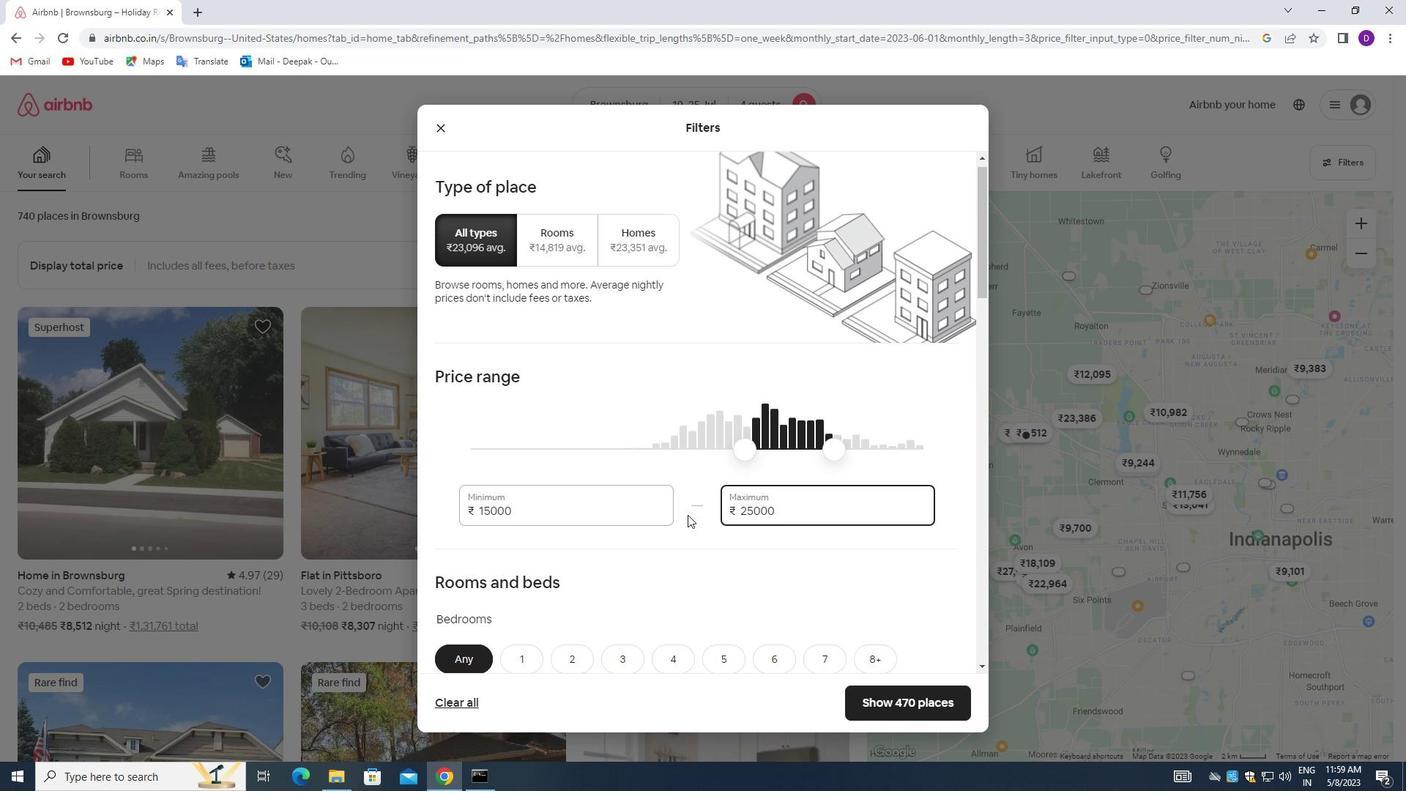 
Action: Mouse scrolled (687, 514) with delta (0, 0)
Screenshot: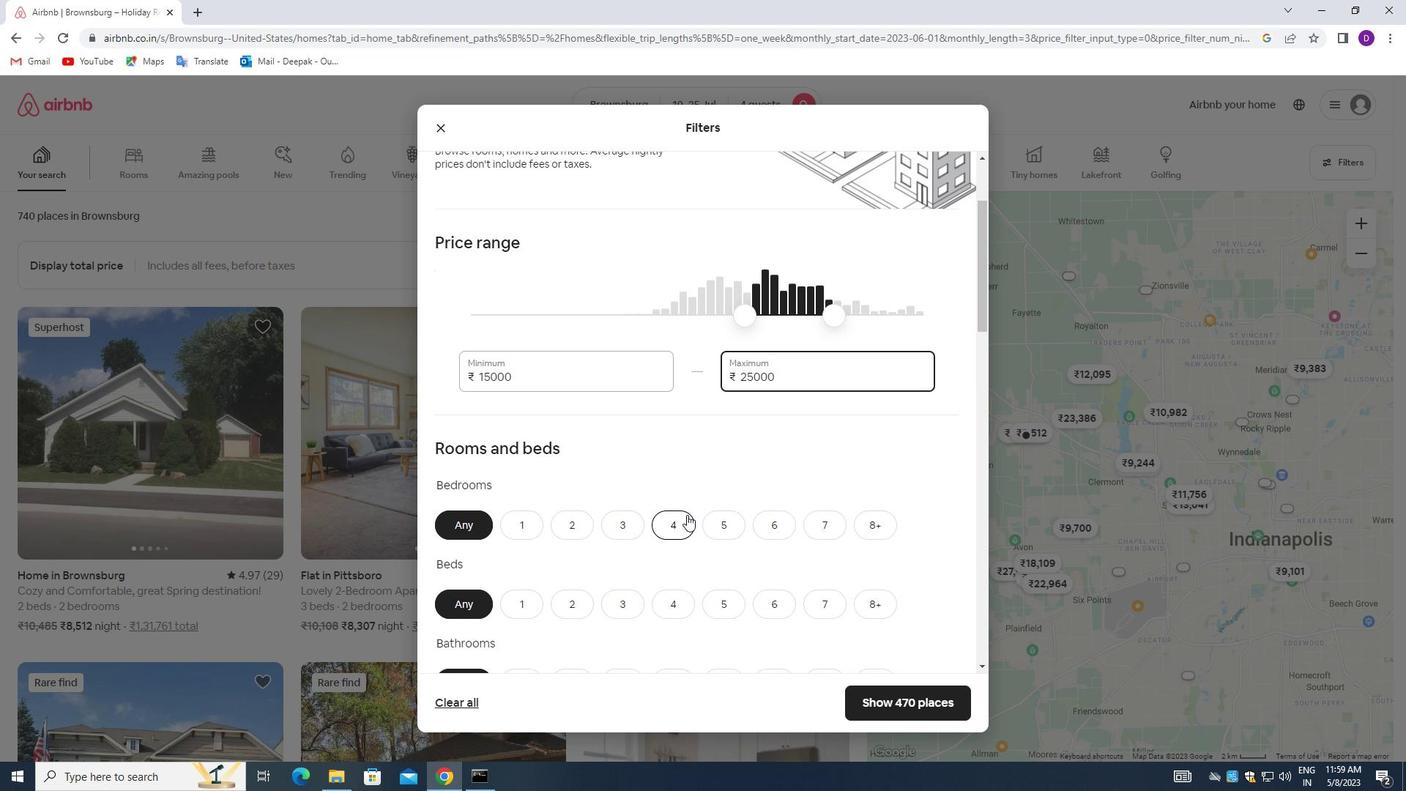 
Action: Mouse scrolled (687, 514) with delta (0, 0)
Screenshot: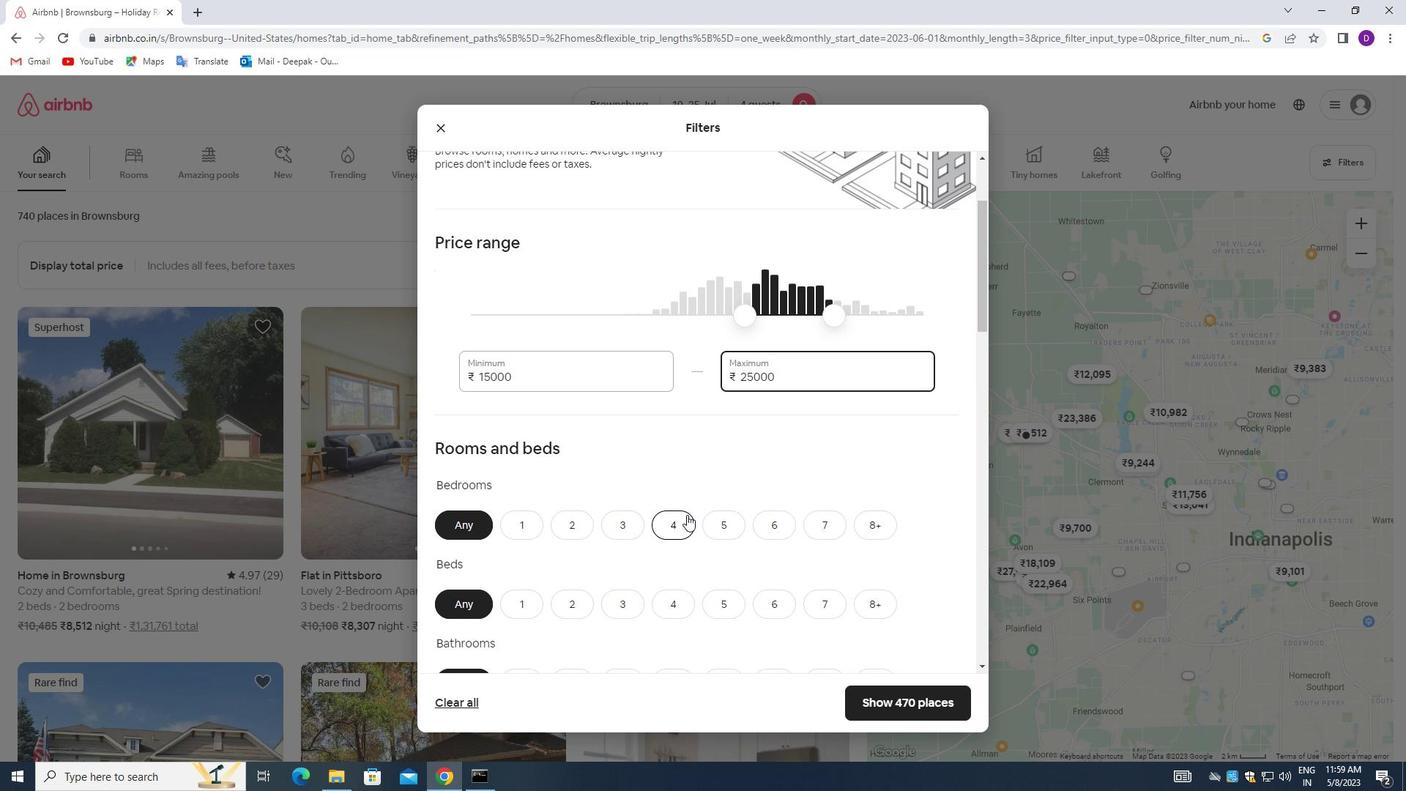 
Action: Mouse moved to (577, 378)
Screenshot: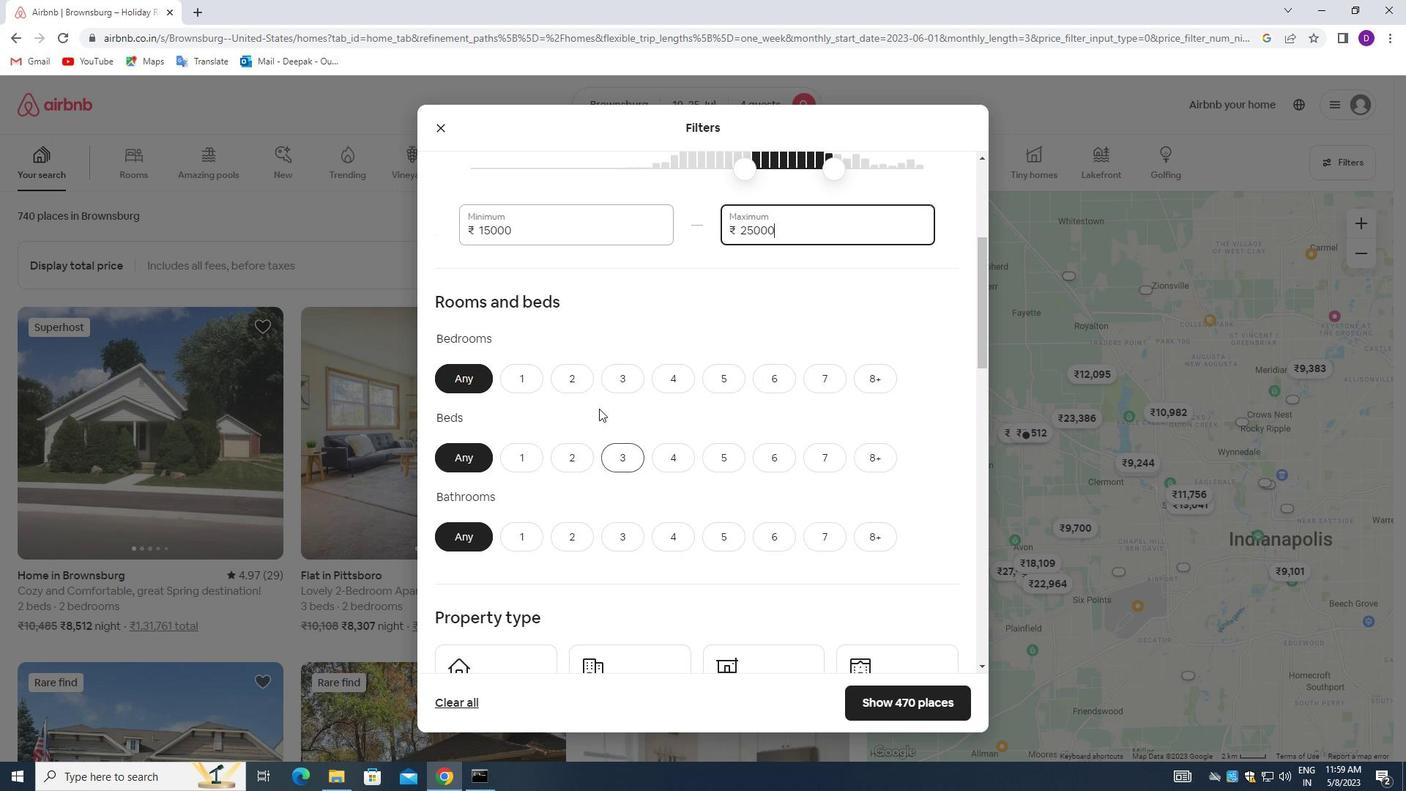 
Action: Mouse pressed left at (577, 378)
Screenshot: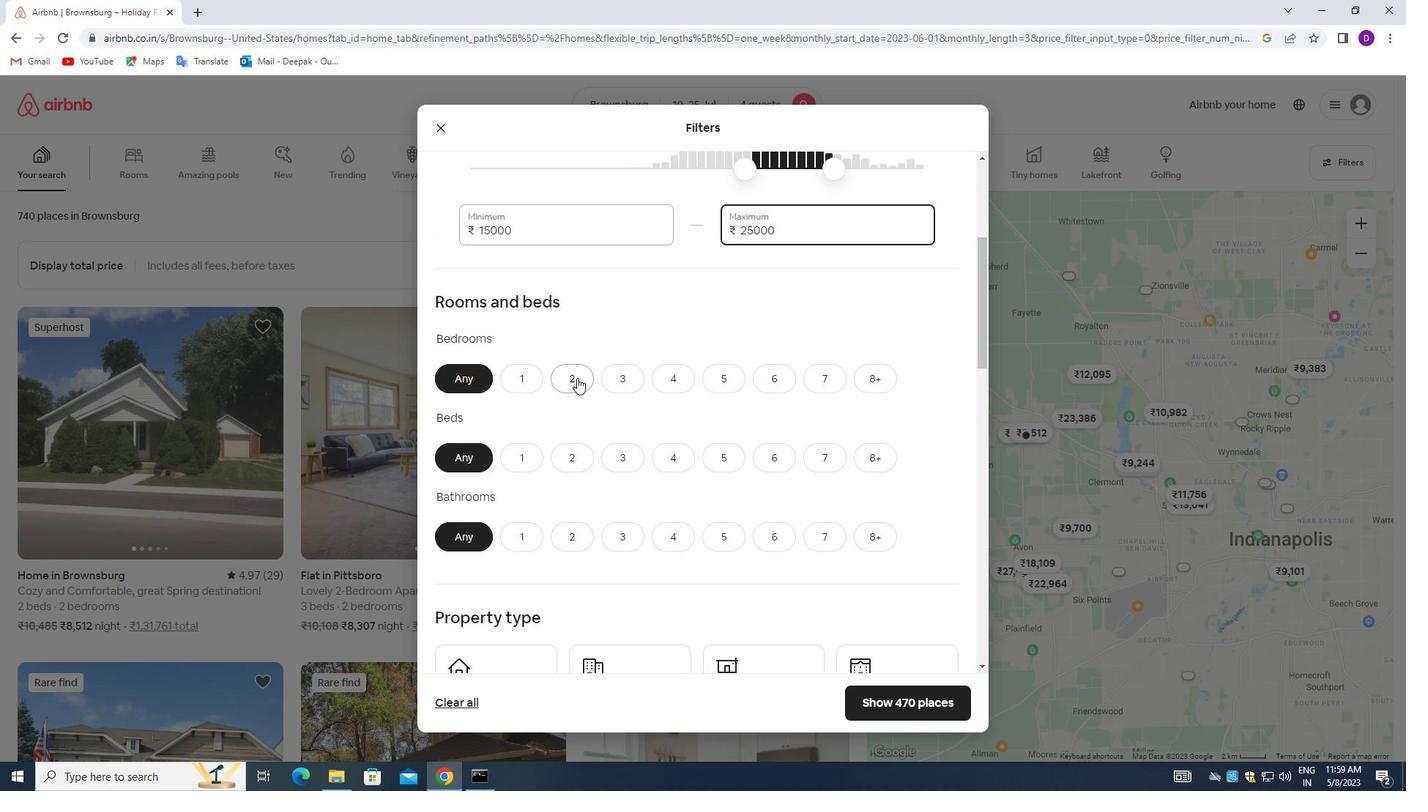 
Action: Mouse moved to (625, 447)
Screenshot: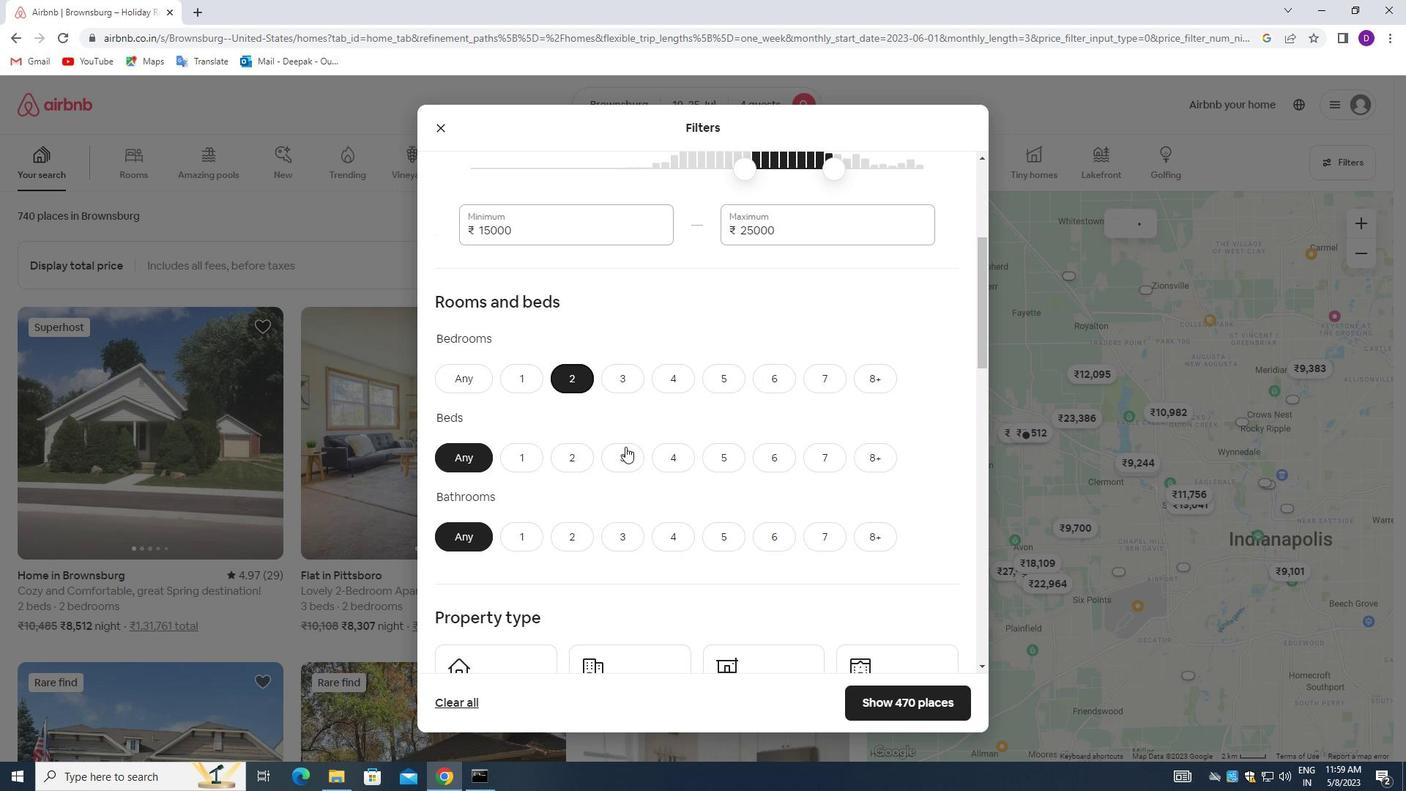
Action: Mouse pressed left at (625, 447)
Screenshot: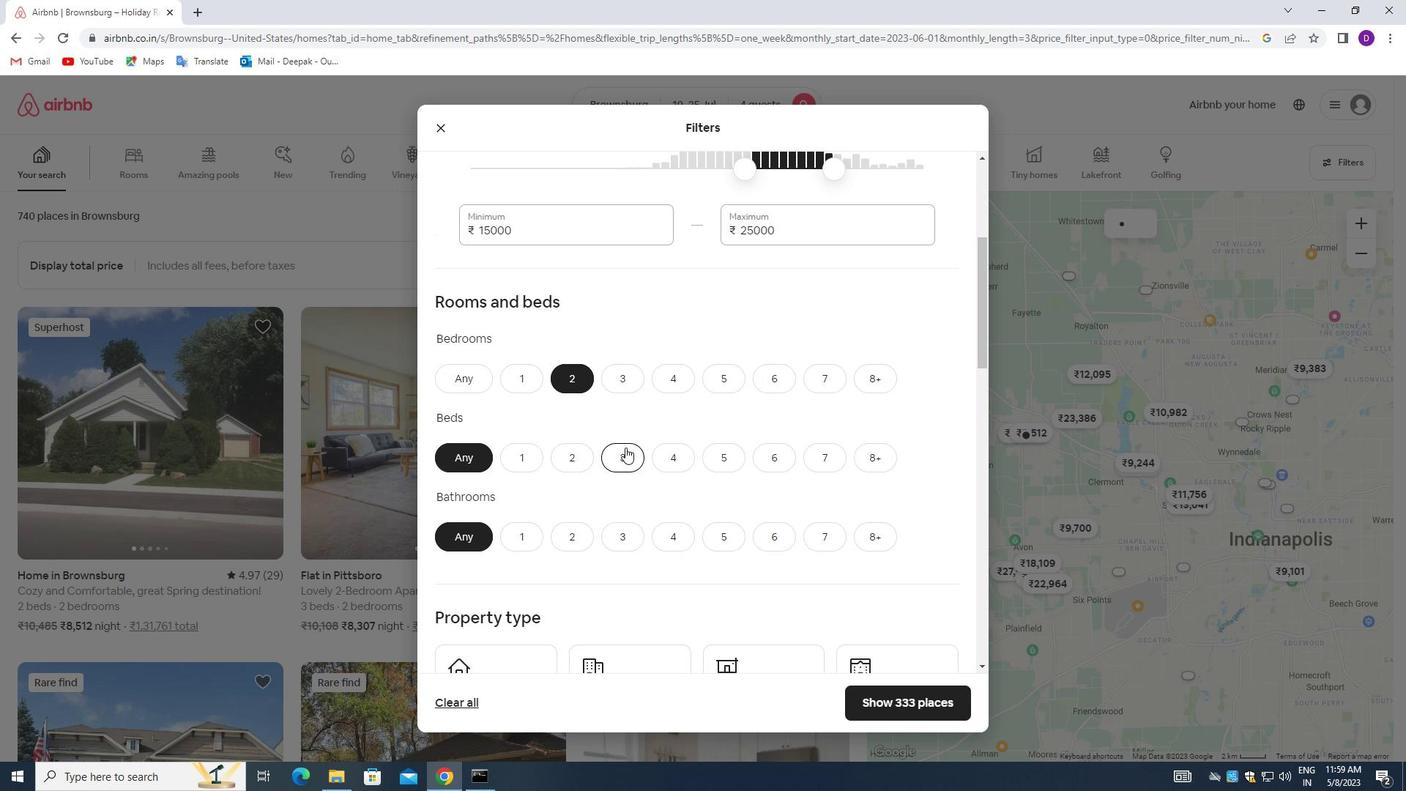 
Action: Mouse moved to (573, 529)
Screenshot: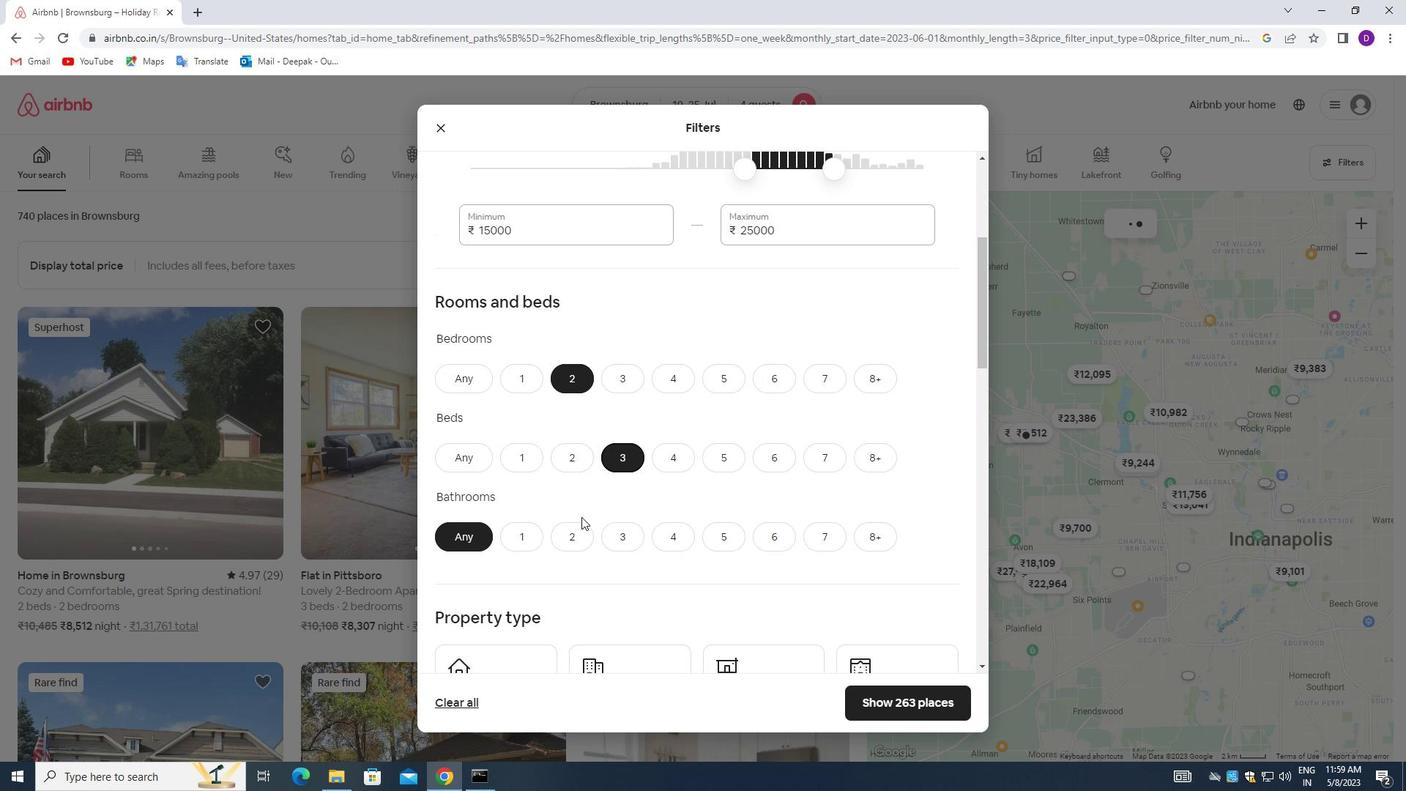 
Action: Mouse pressed left at (573, 529)
Screenshot: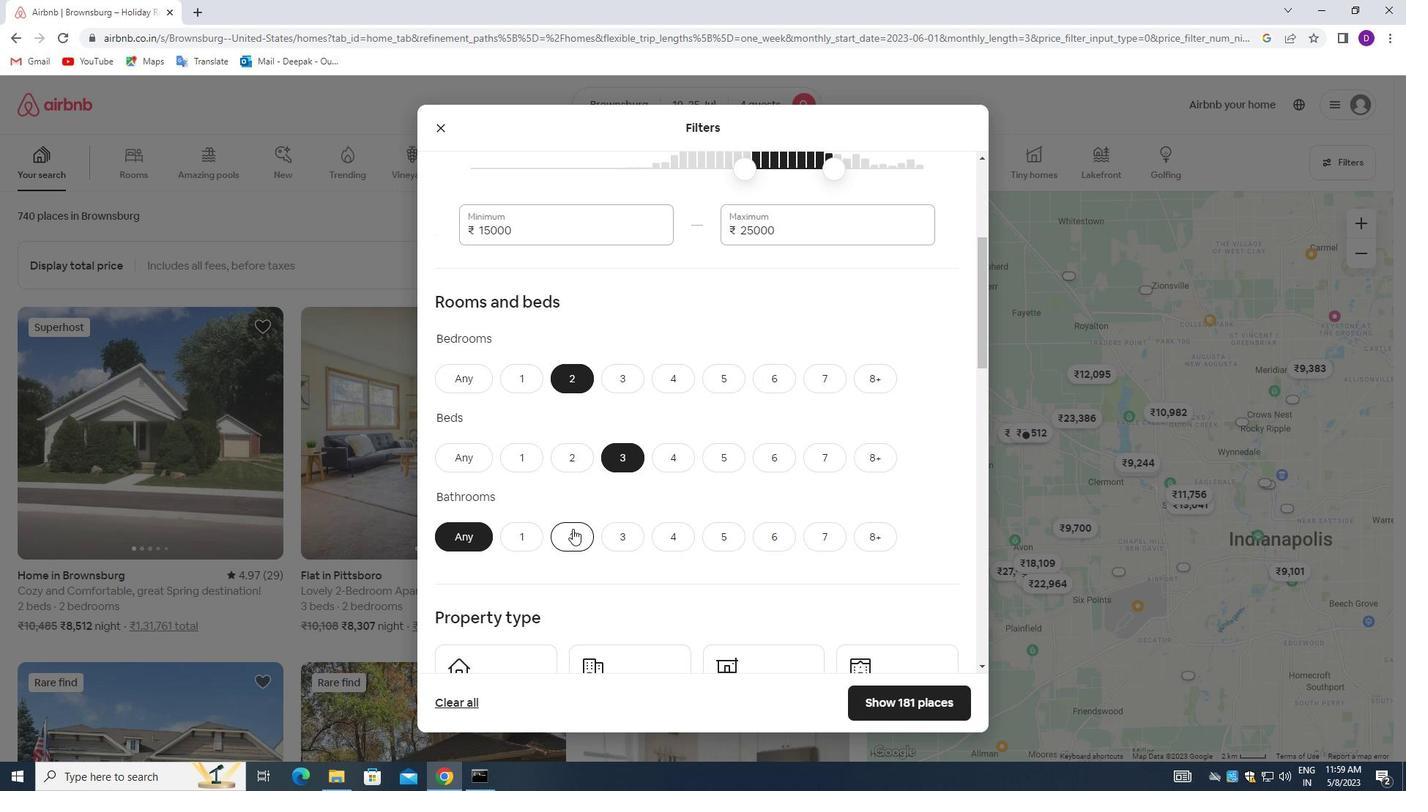 
Action: Mouse moved to (585, 472)
Screenshot: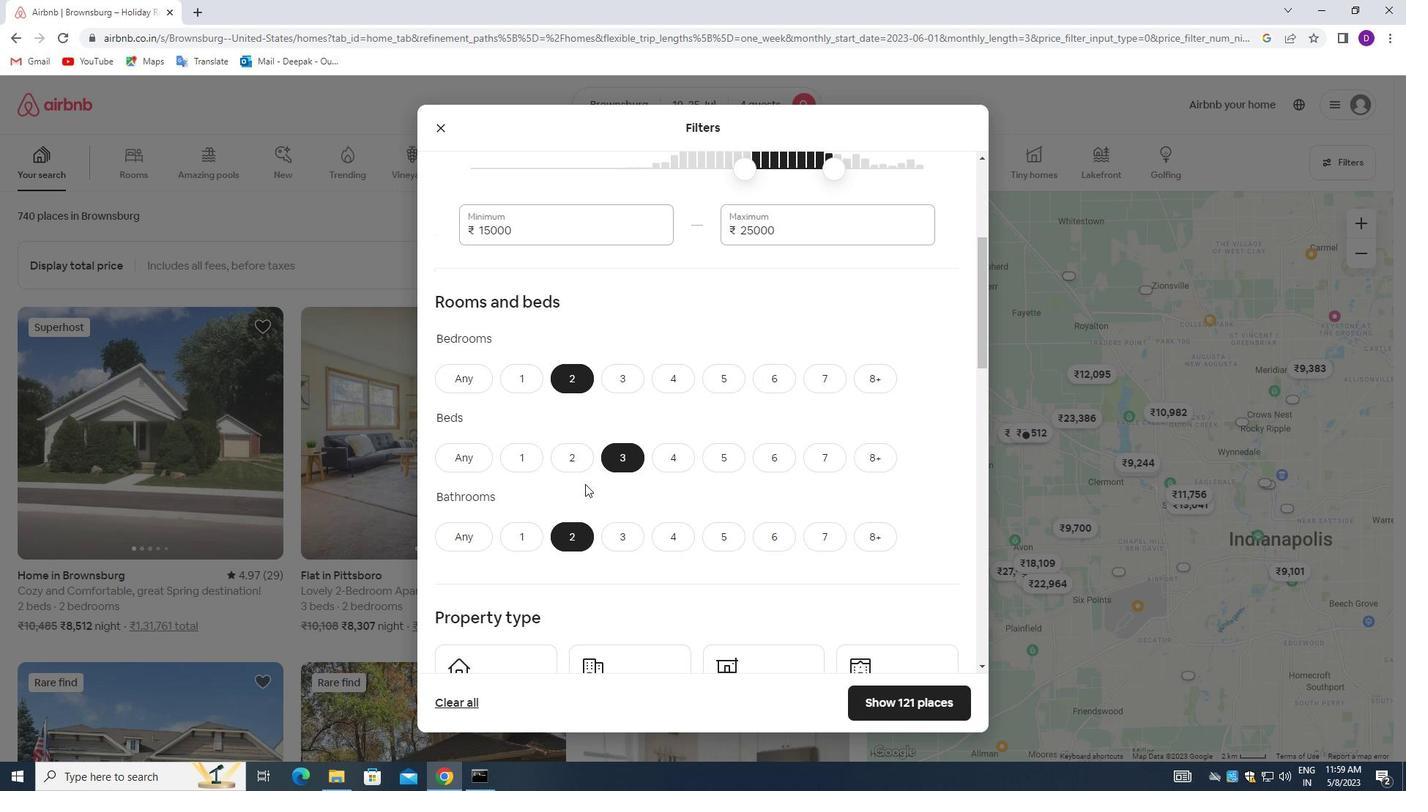 
Action: Mouse scrolled (585, 471) with delta (0, 0)
Screenshot: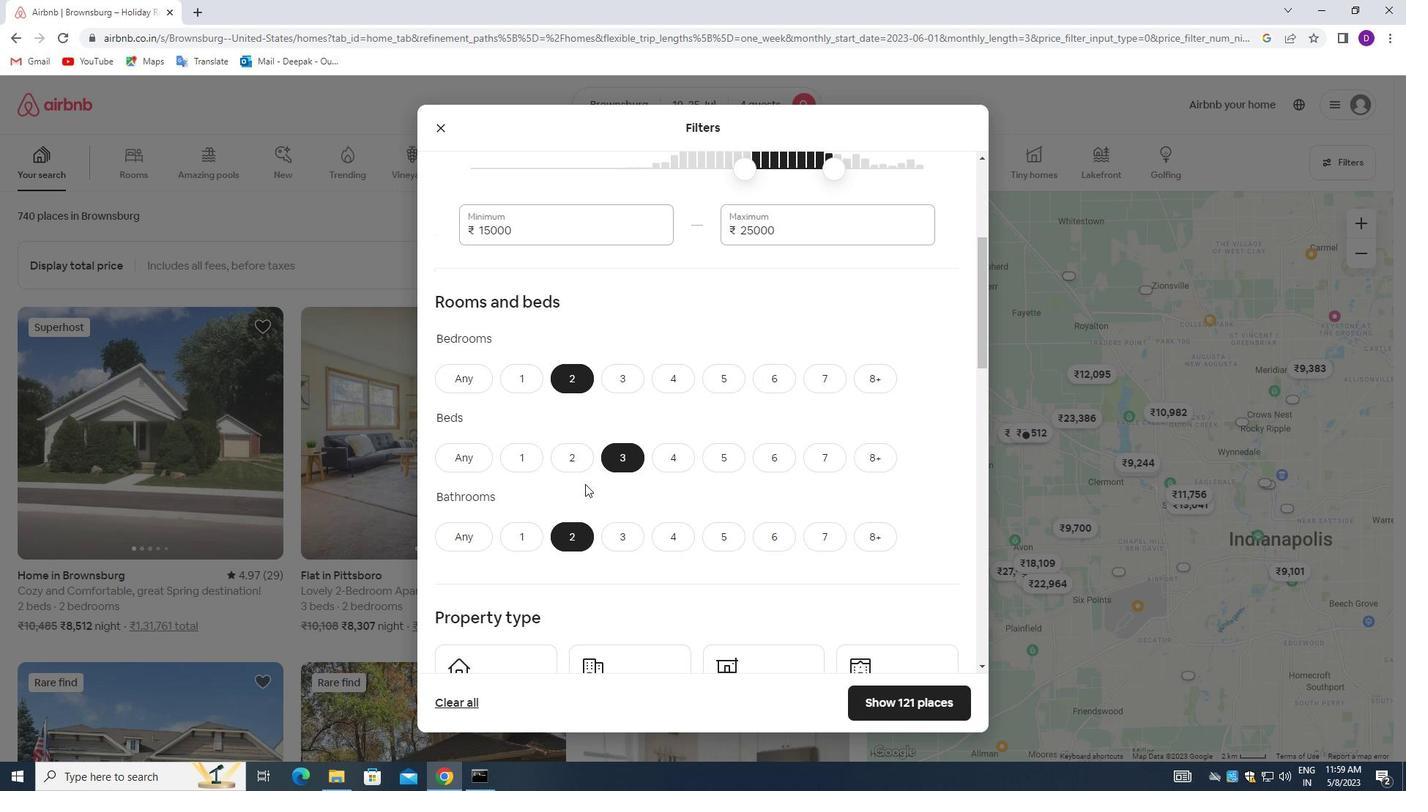 
Action: Mouse moved to (585, 466)
Screenshot: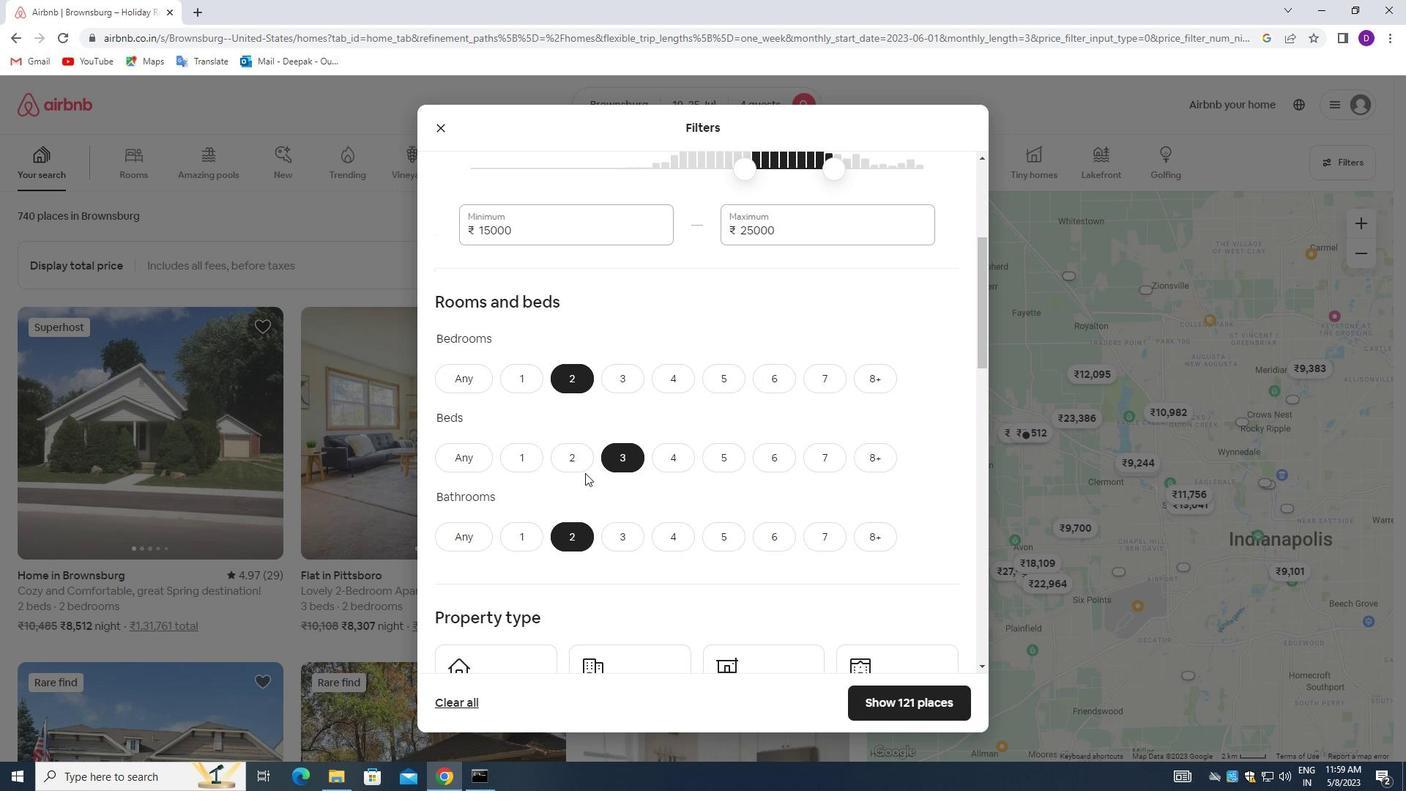 
Action: Mouse scrolled (585, 466) with delta (0, 0)
Screenshot: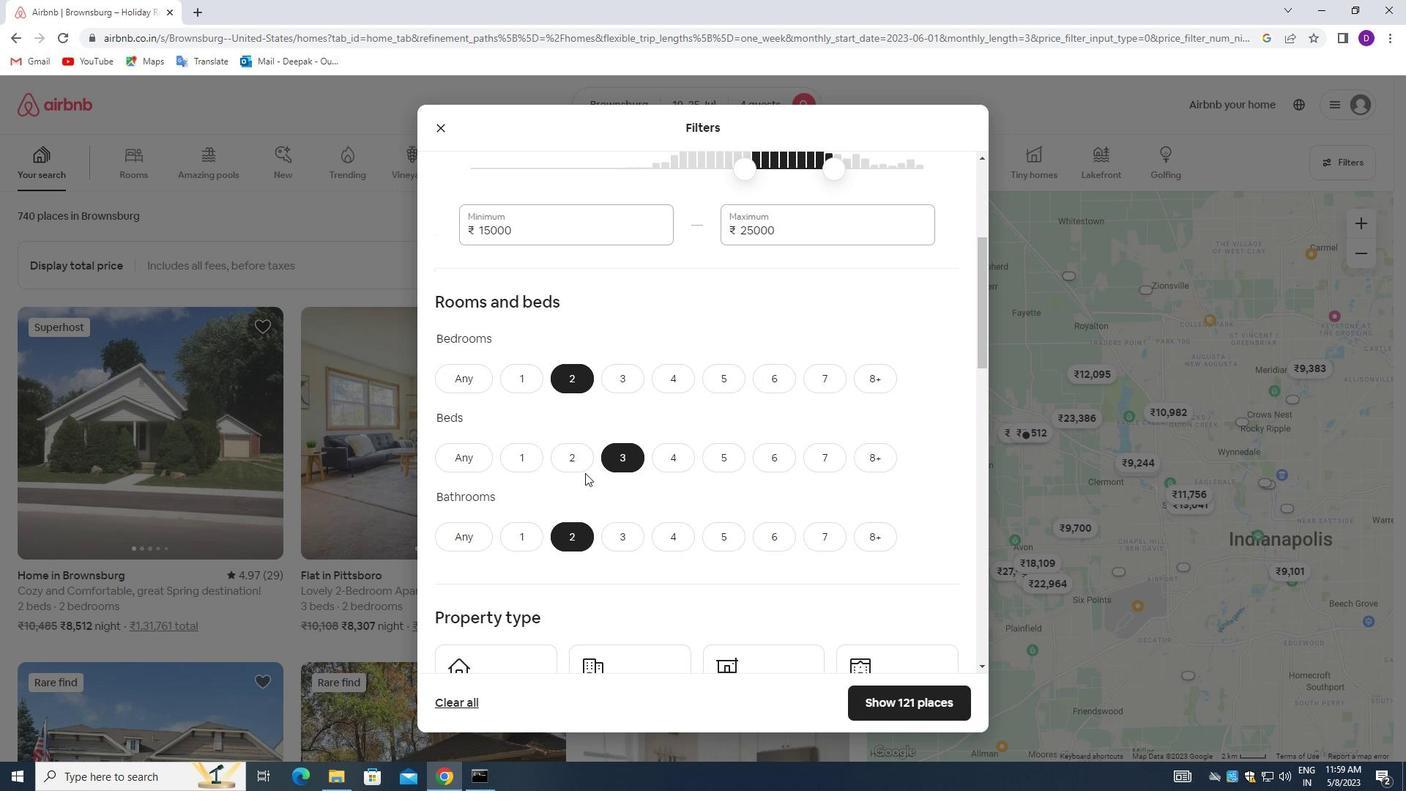 
Action: Mouse moved to (652, 487)
Screenshot: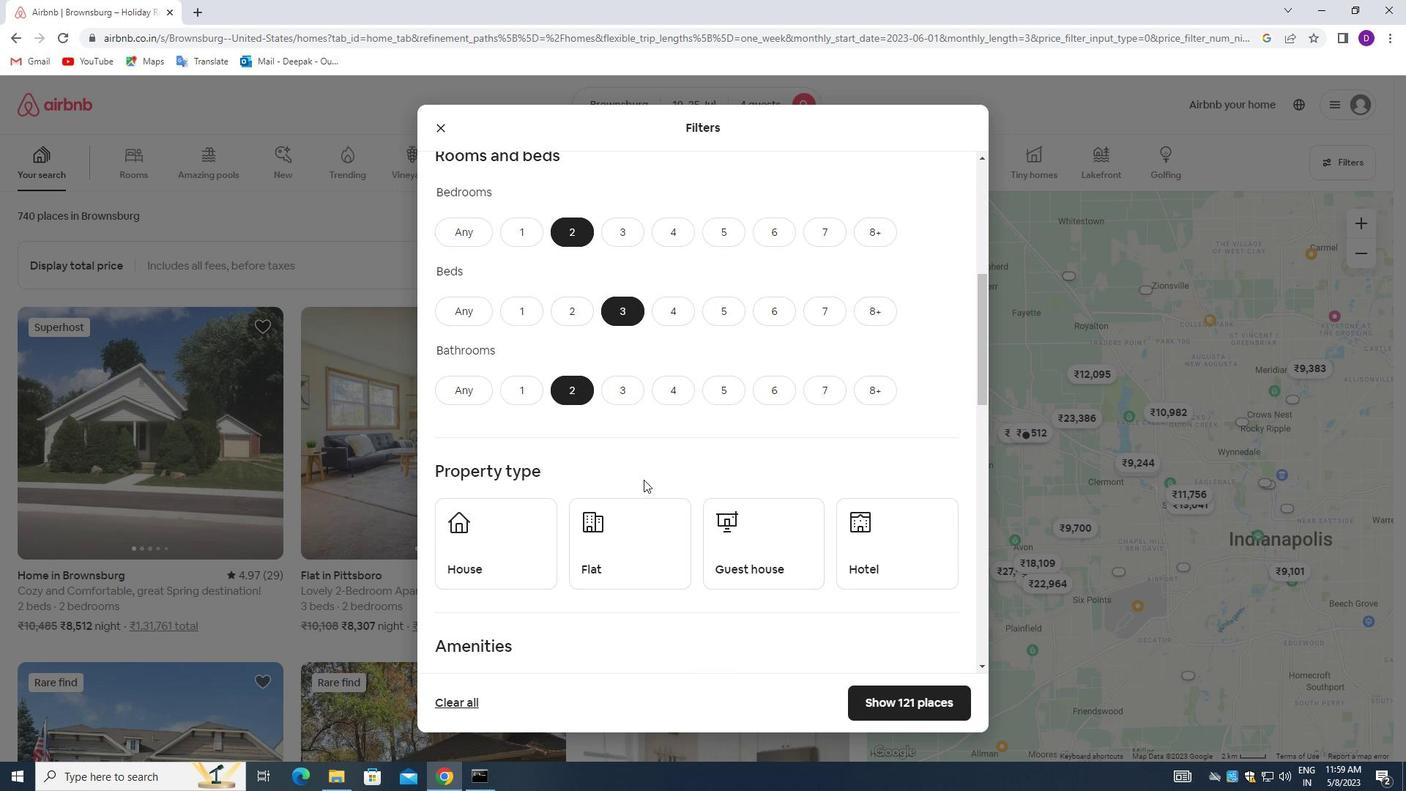 
Action: Mouse scrolled (652, 486) with delta (0, 0)
Screenshot: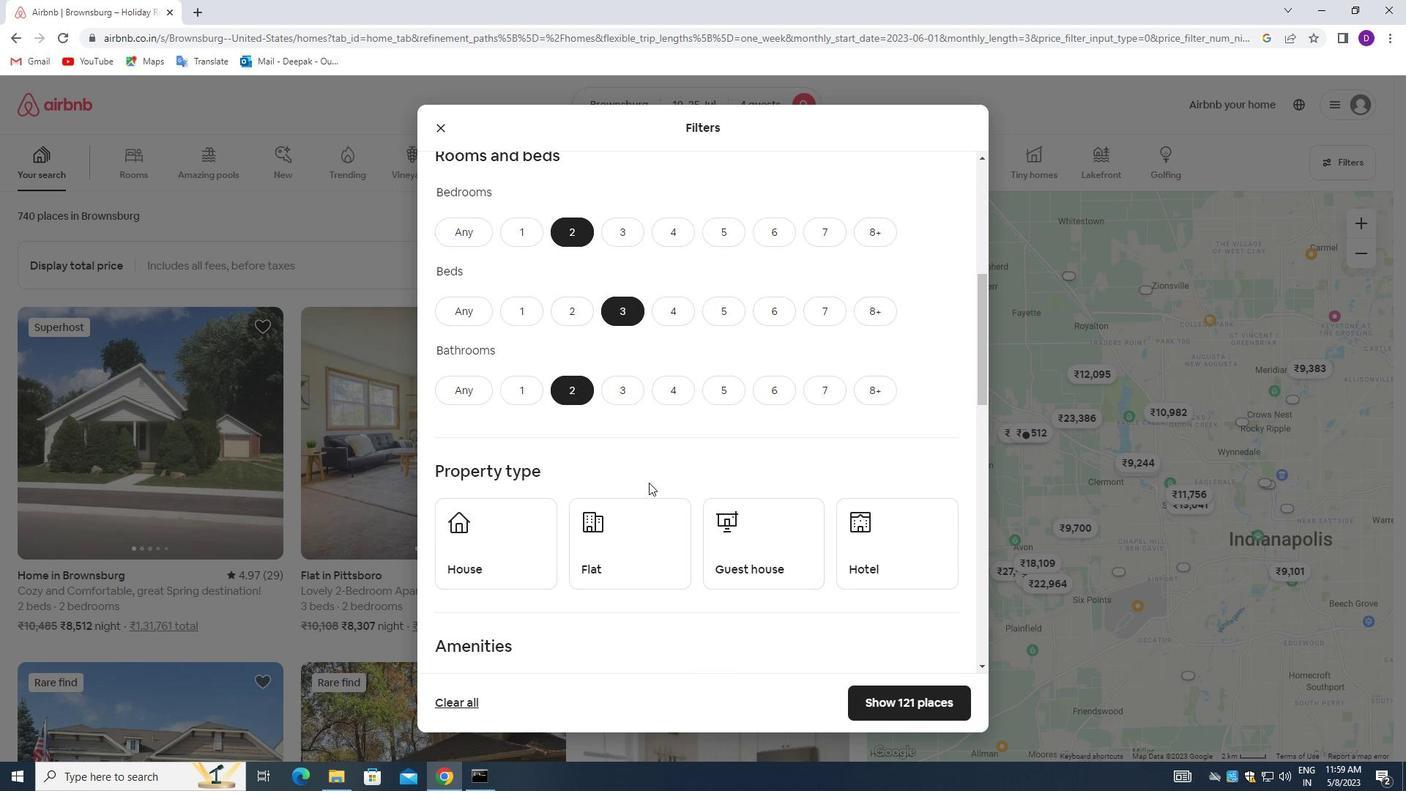 
Action: Mouse moved to (652, 488)
Screenshot: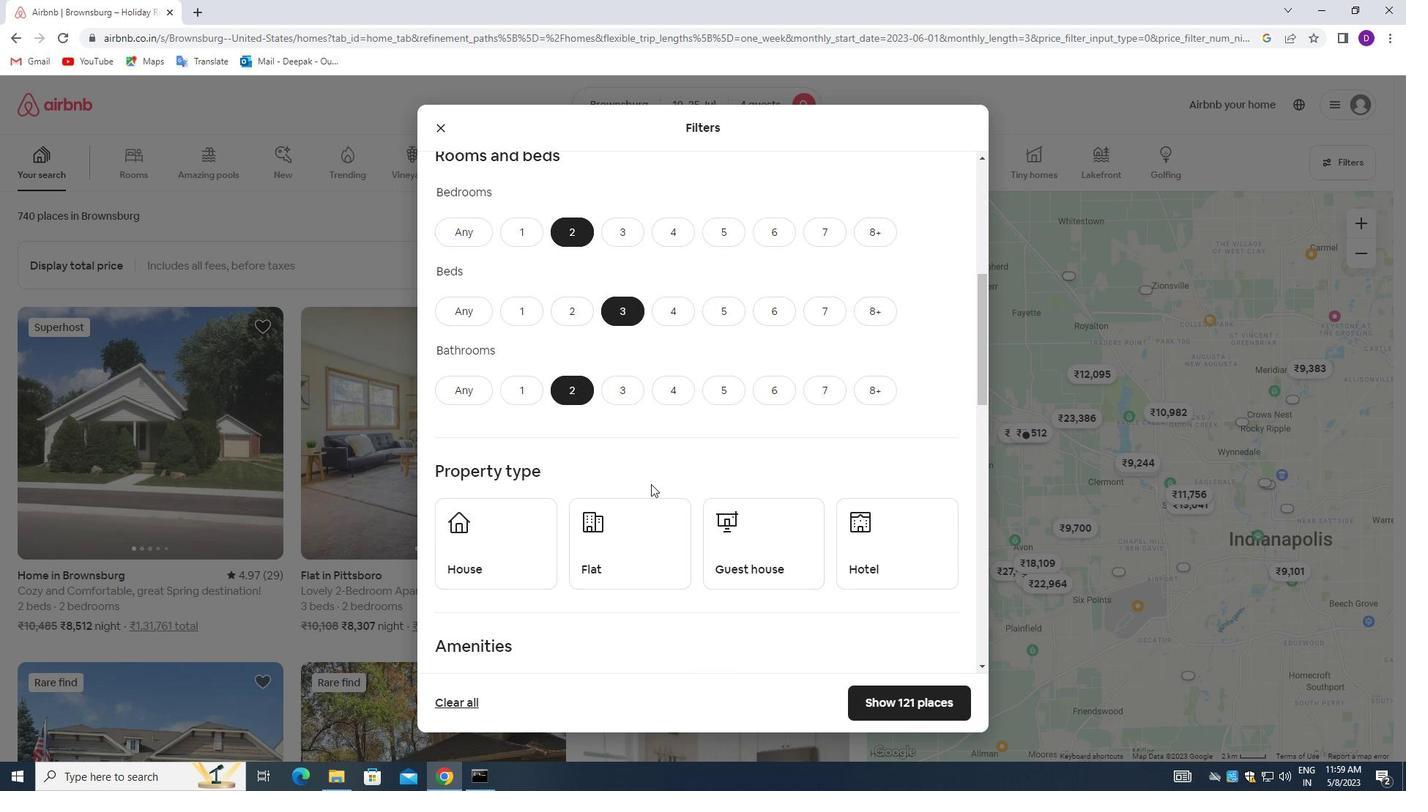 
Action: Mouse scrolled (652, 488) with delta (0, 0)
Screenshot: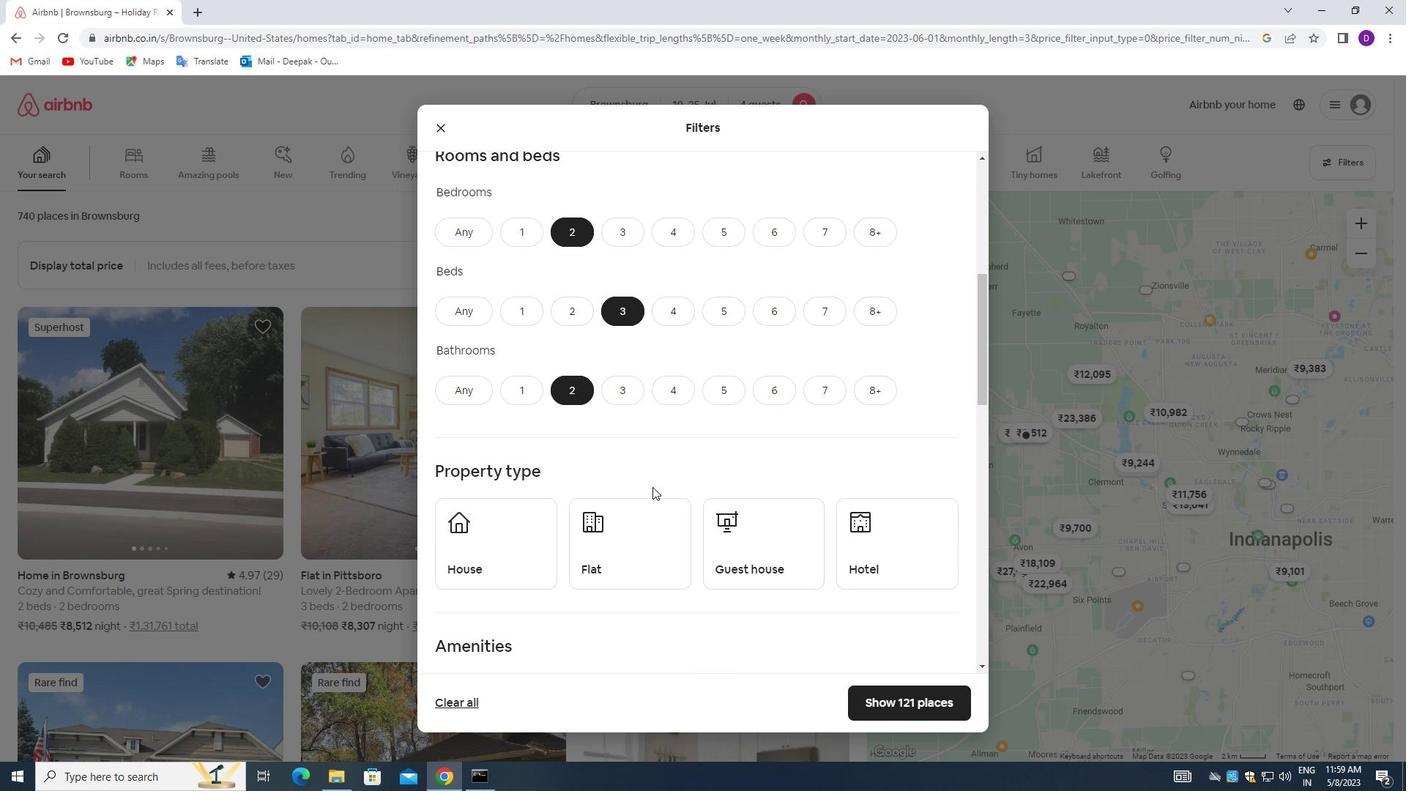 
Action: Mouse moved to (506, 410)
Screenshot: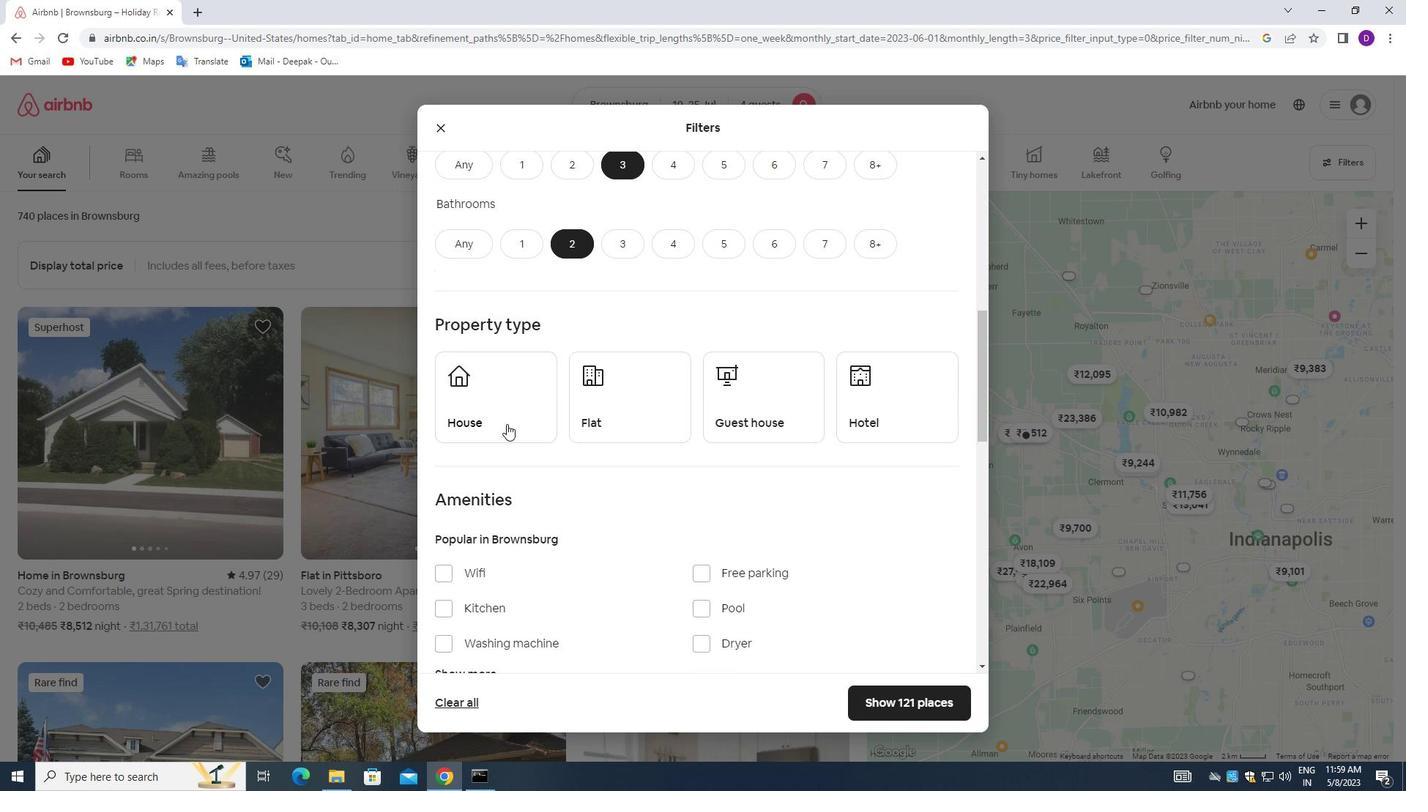 
Action: Mouse pressed left at (506, 410)
Screenshot: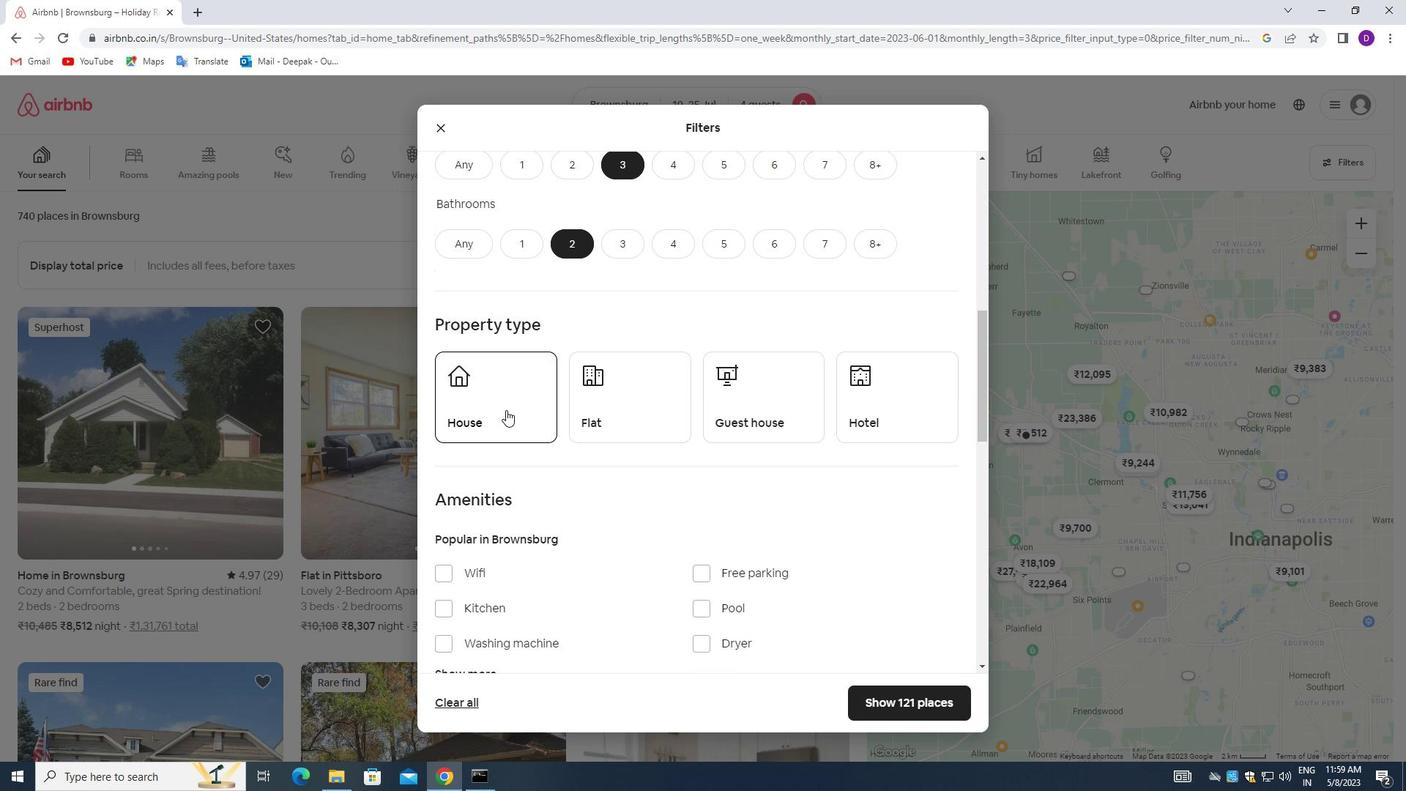 
Action: Mouse moved to (616, 390)
Screenshot: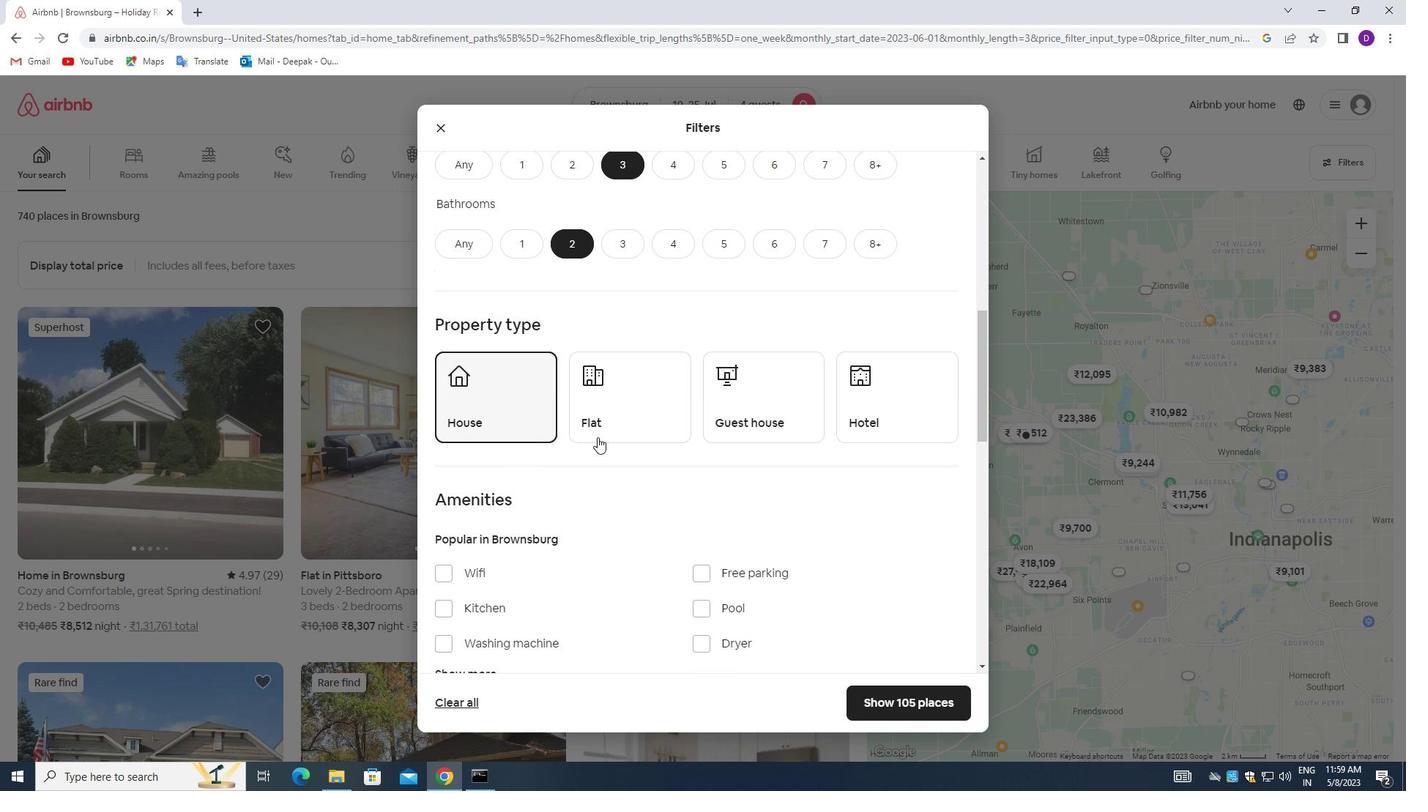 
Action: Mouse pressed left at (616, 390)
Screenshot: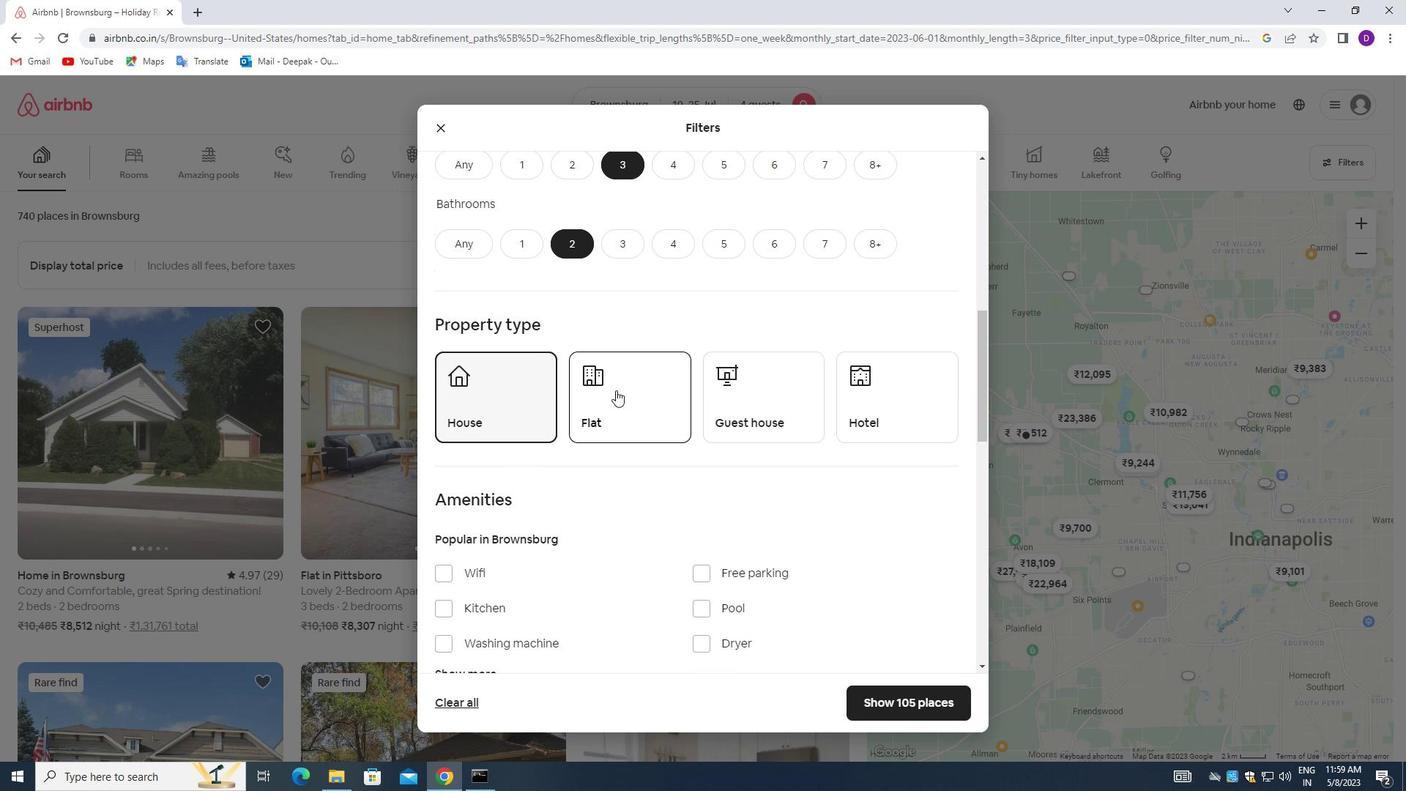 
Action: Mouse moved to (751, 411)
Screenshot: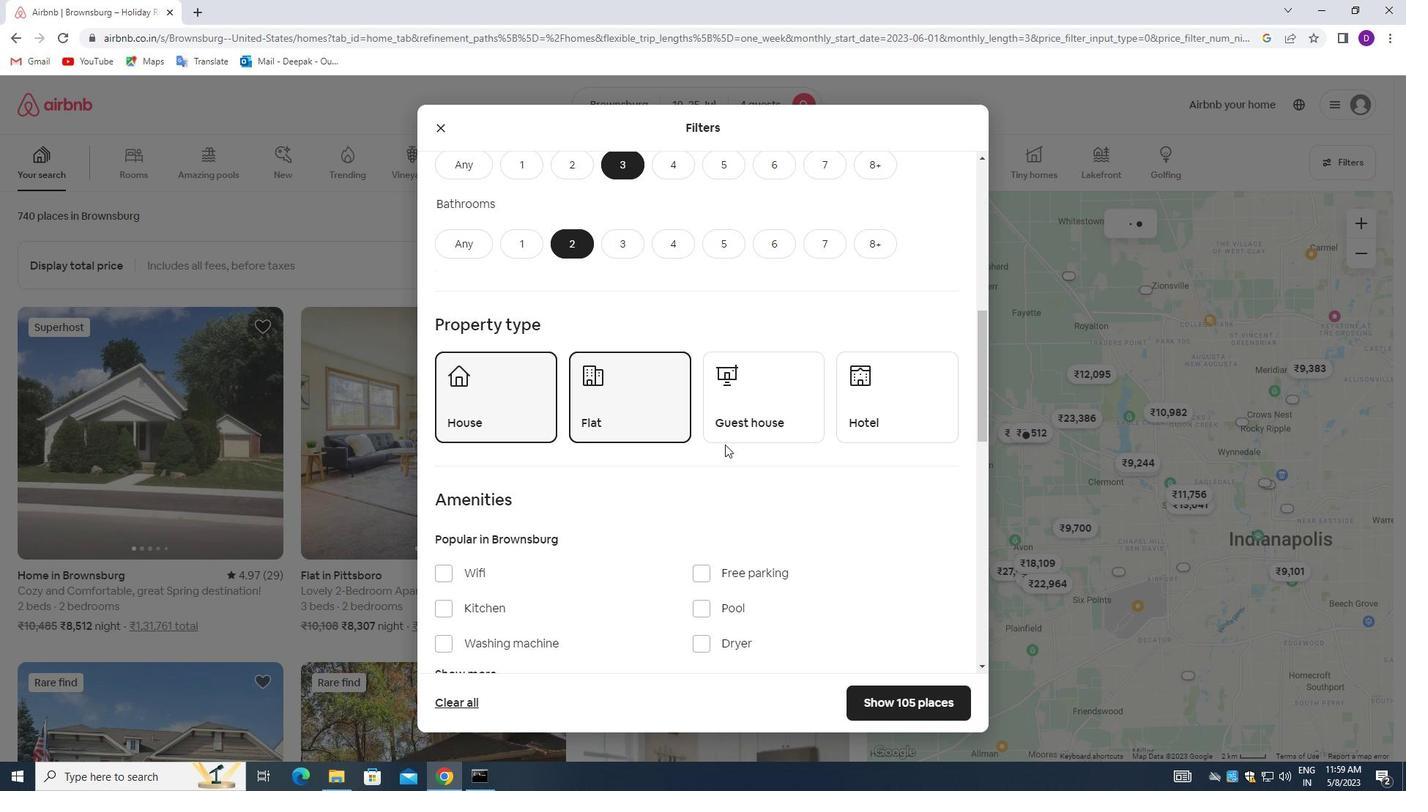 
Action: Mouse pressed left at (751, 411)
Screenshot: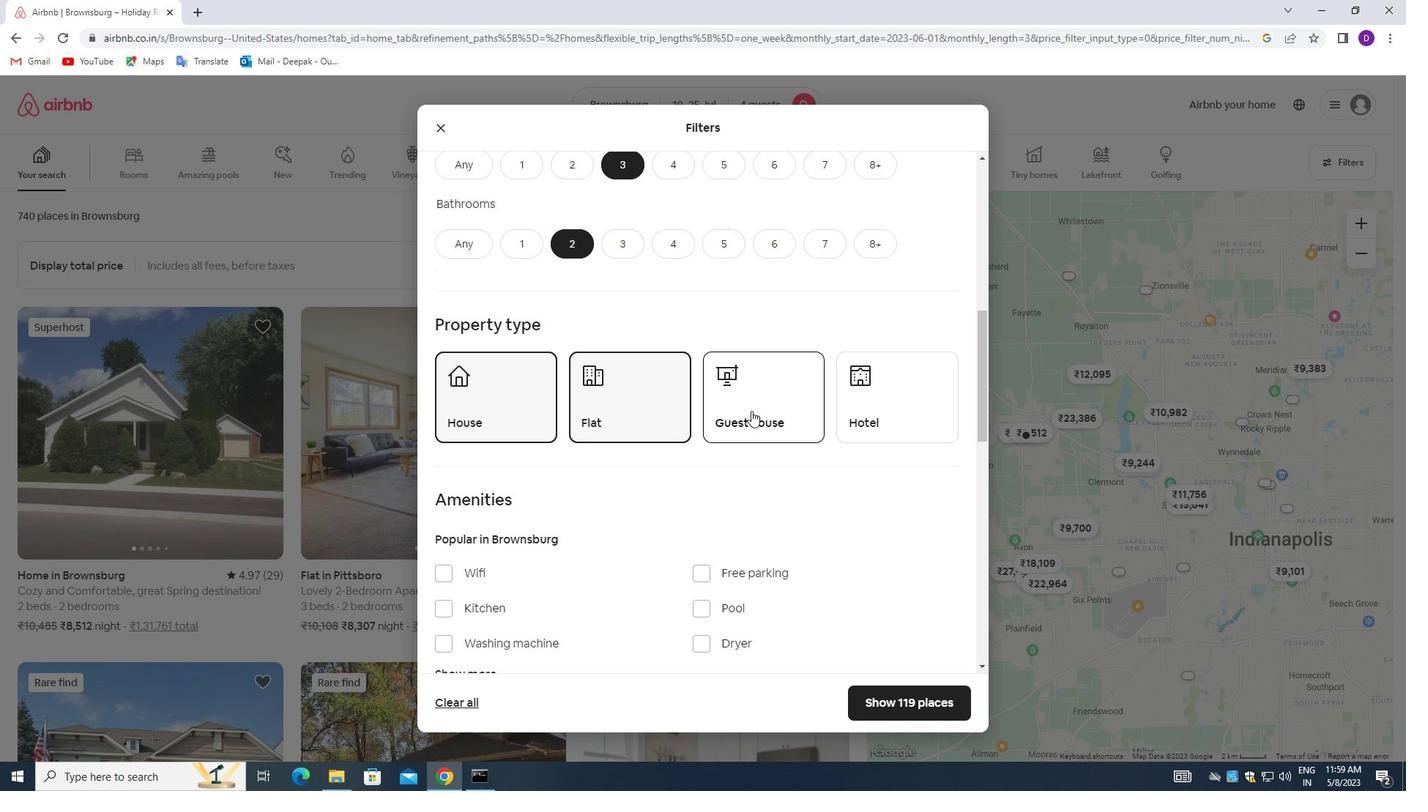 
Action: Mouse moved to (603, 493)
Screenshot: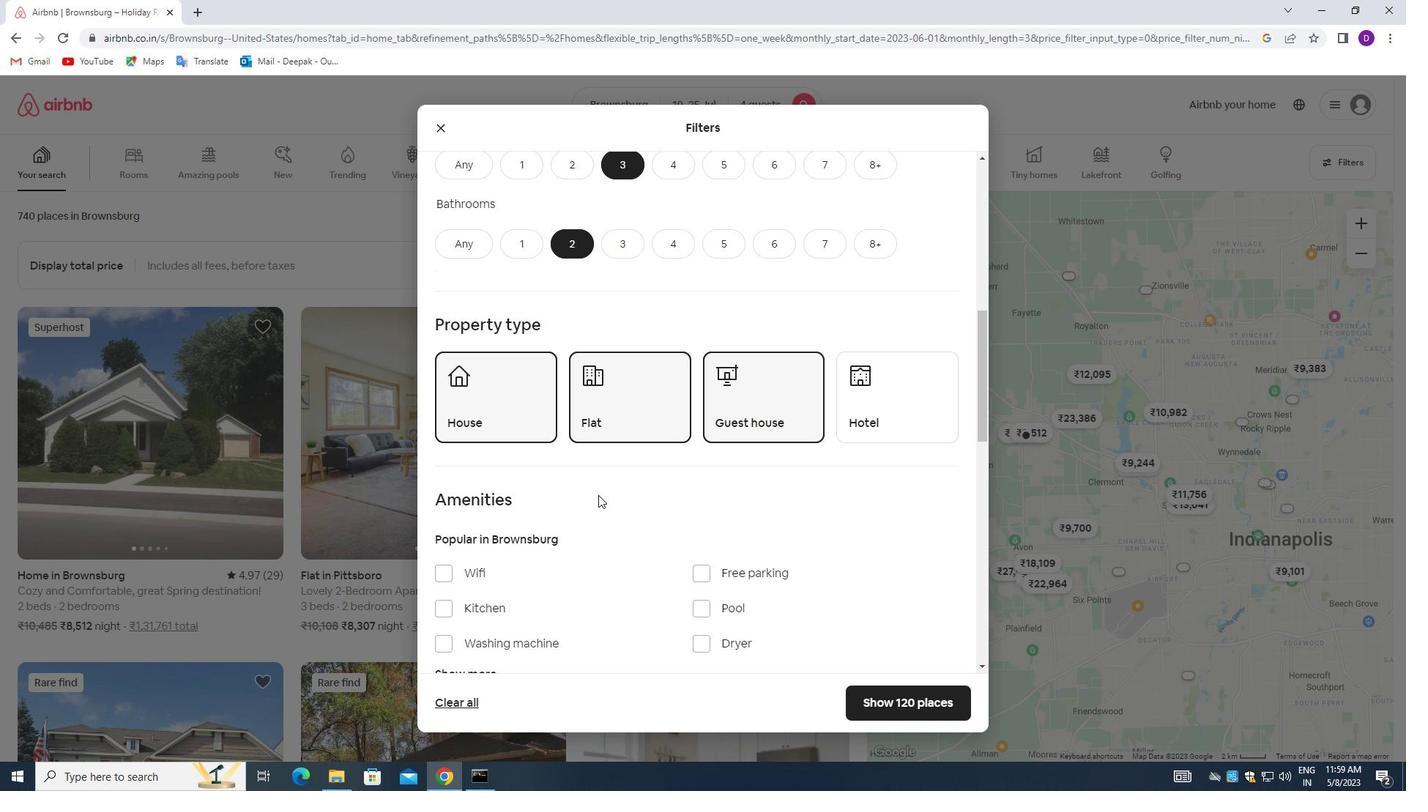 
Action: Mouse scrolled (603, 492) with delta (0, 0)
Screenshot: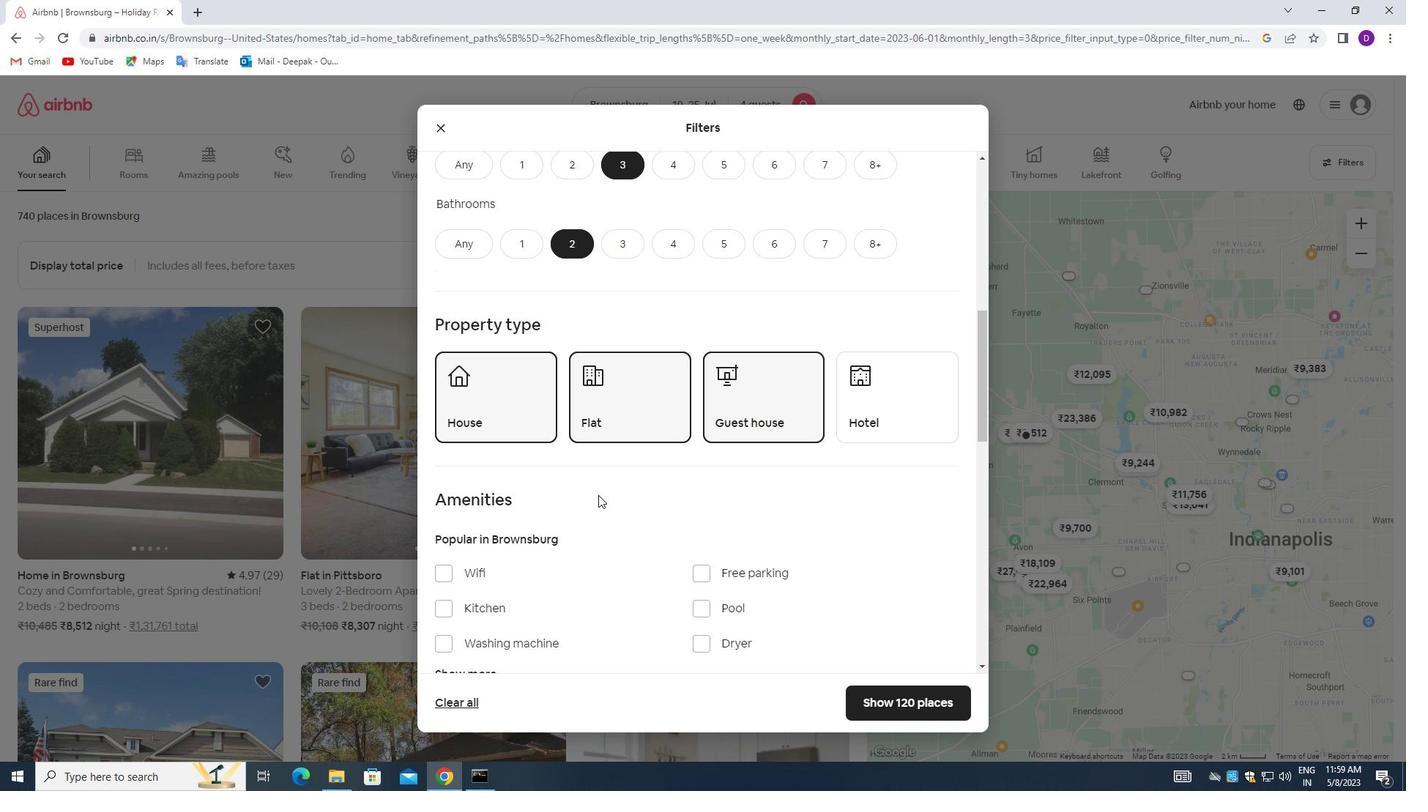 
Action: Mouse moved to (609, 488)
Screenshot: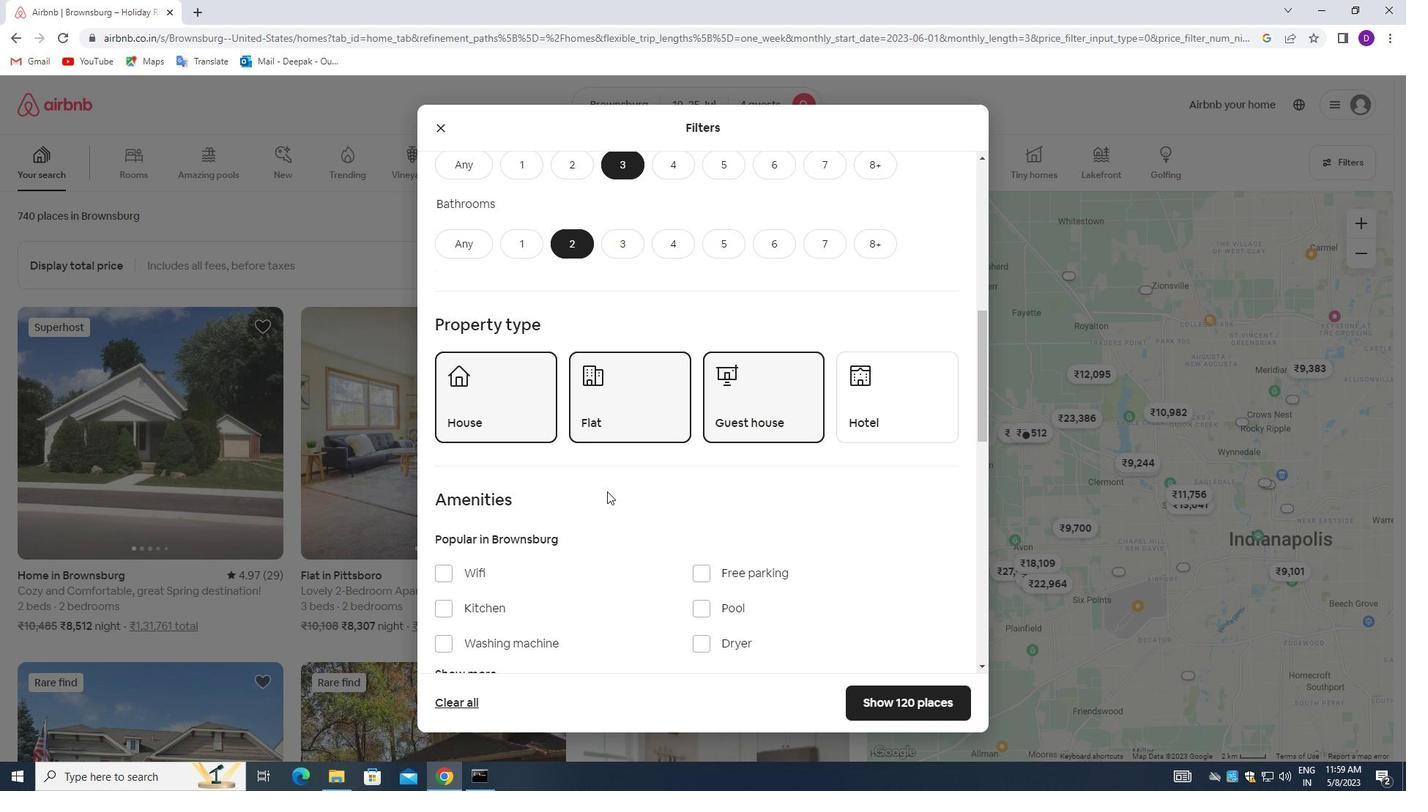 
Action: Mouse scrolled (609, 487) with delta (0, 0)
Screenshot: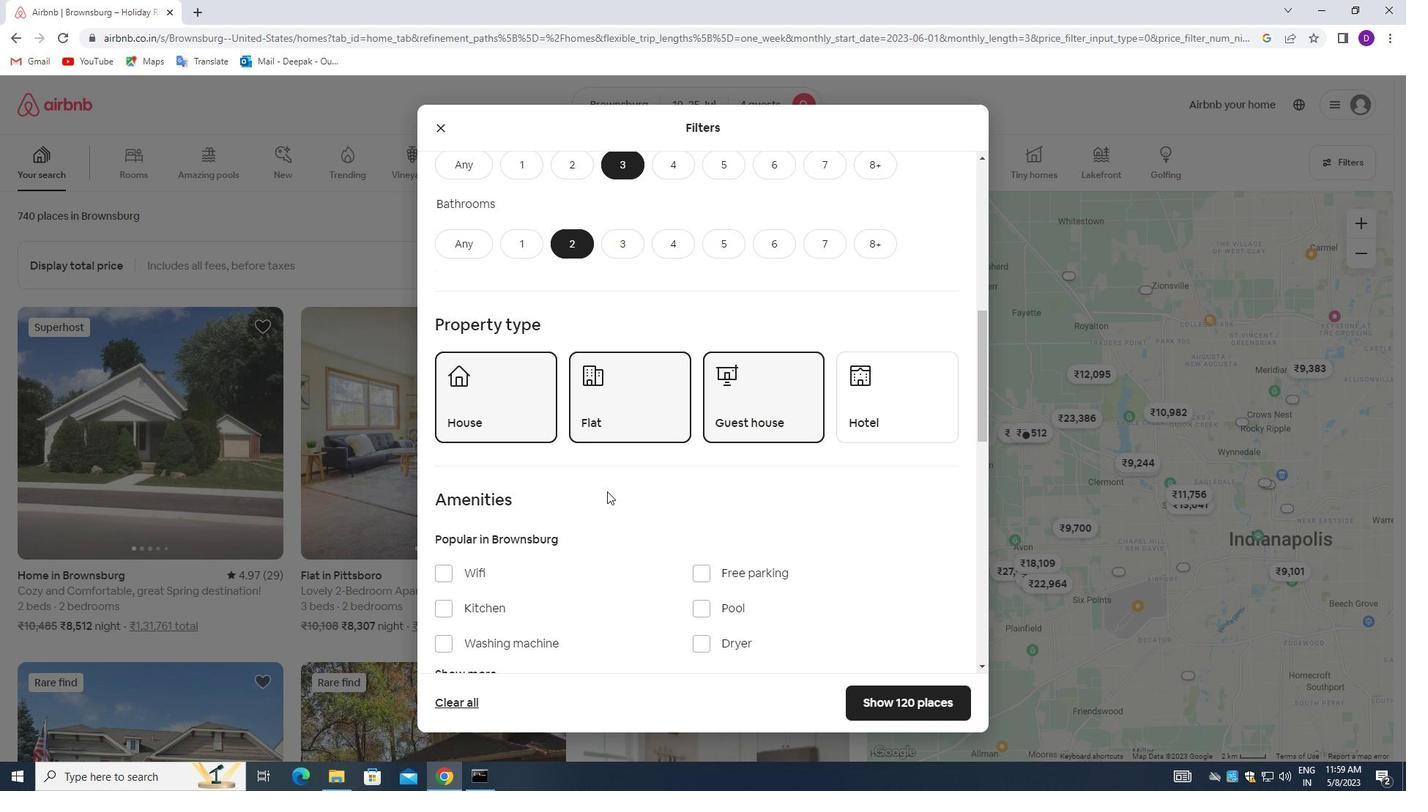 
Action: Mouse moved to (622, 482)
Screenshot: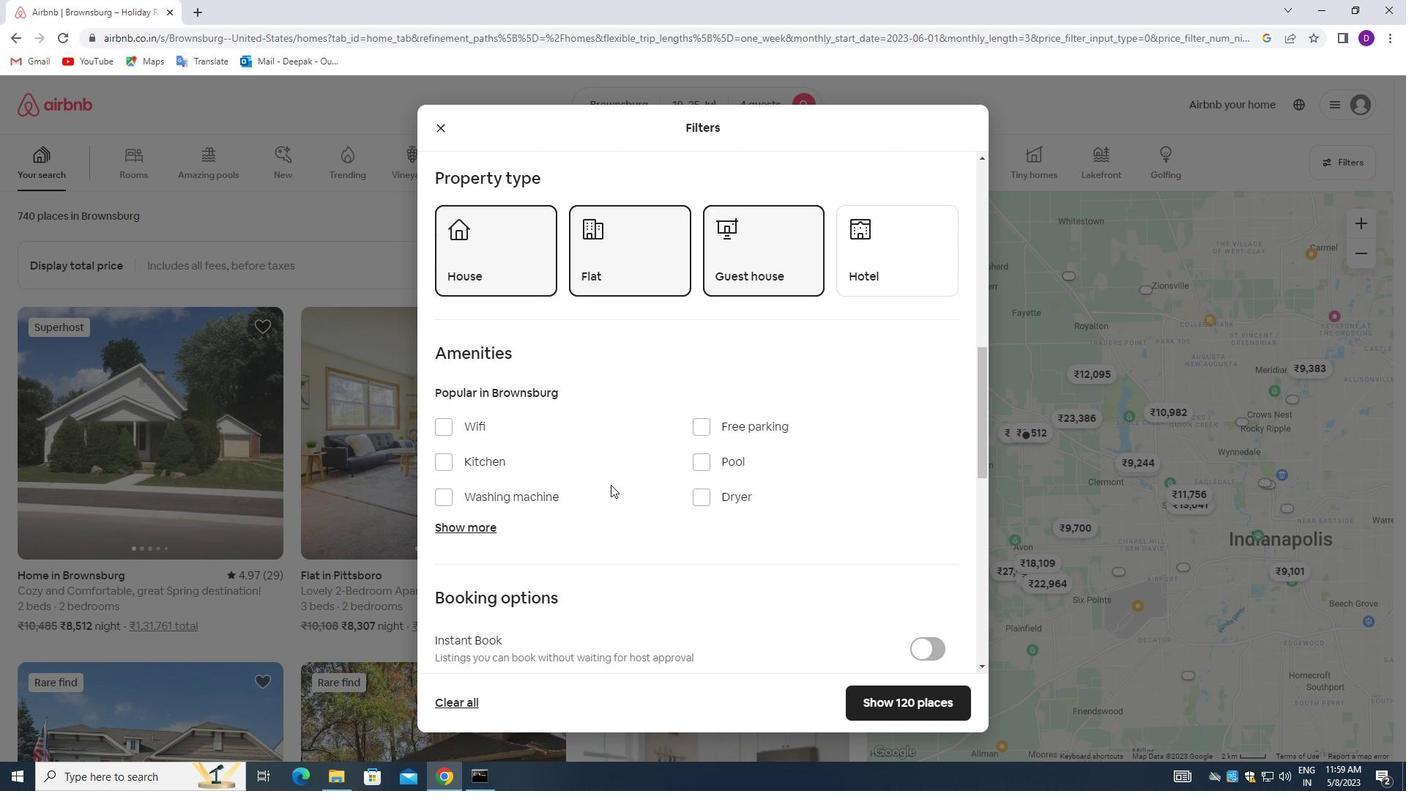 
Action: Mouse scrolled (622, 482) with delta (0, 0)
Screenshot: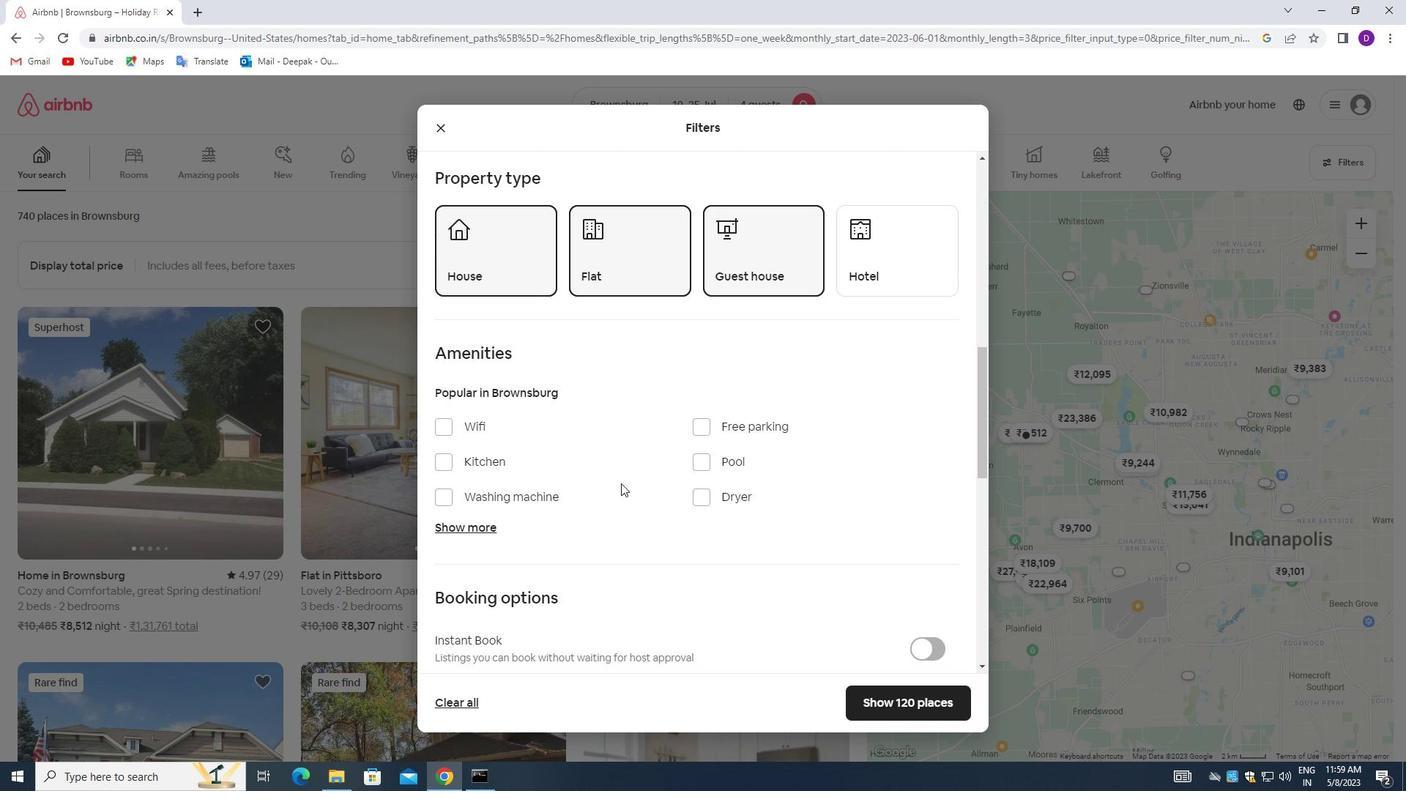 
Action: Mouse moved to (449, 352)
Screenshot: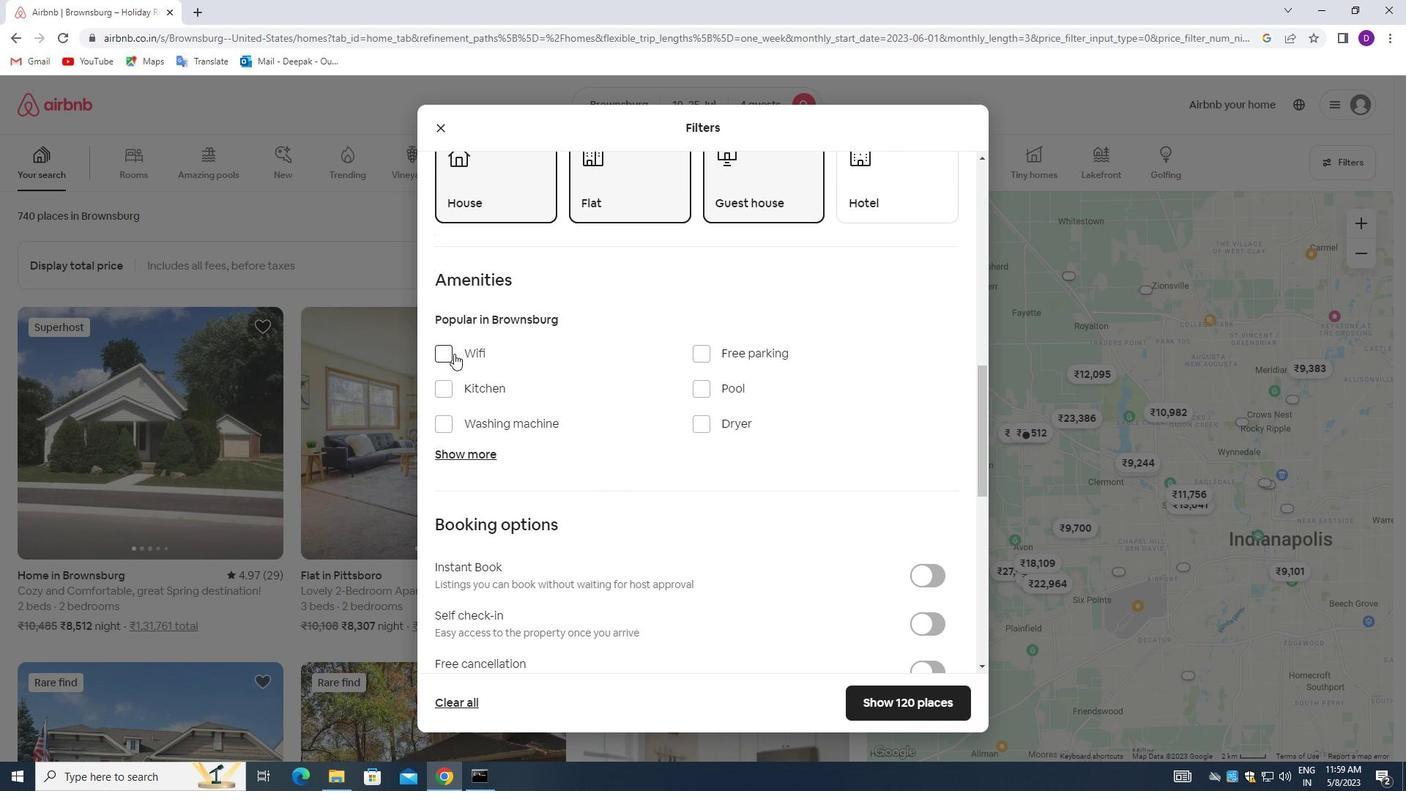 
Action: Mouse pressed left at (449, 352)
Screenshot: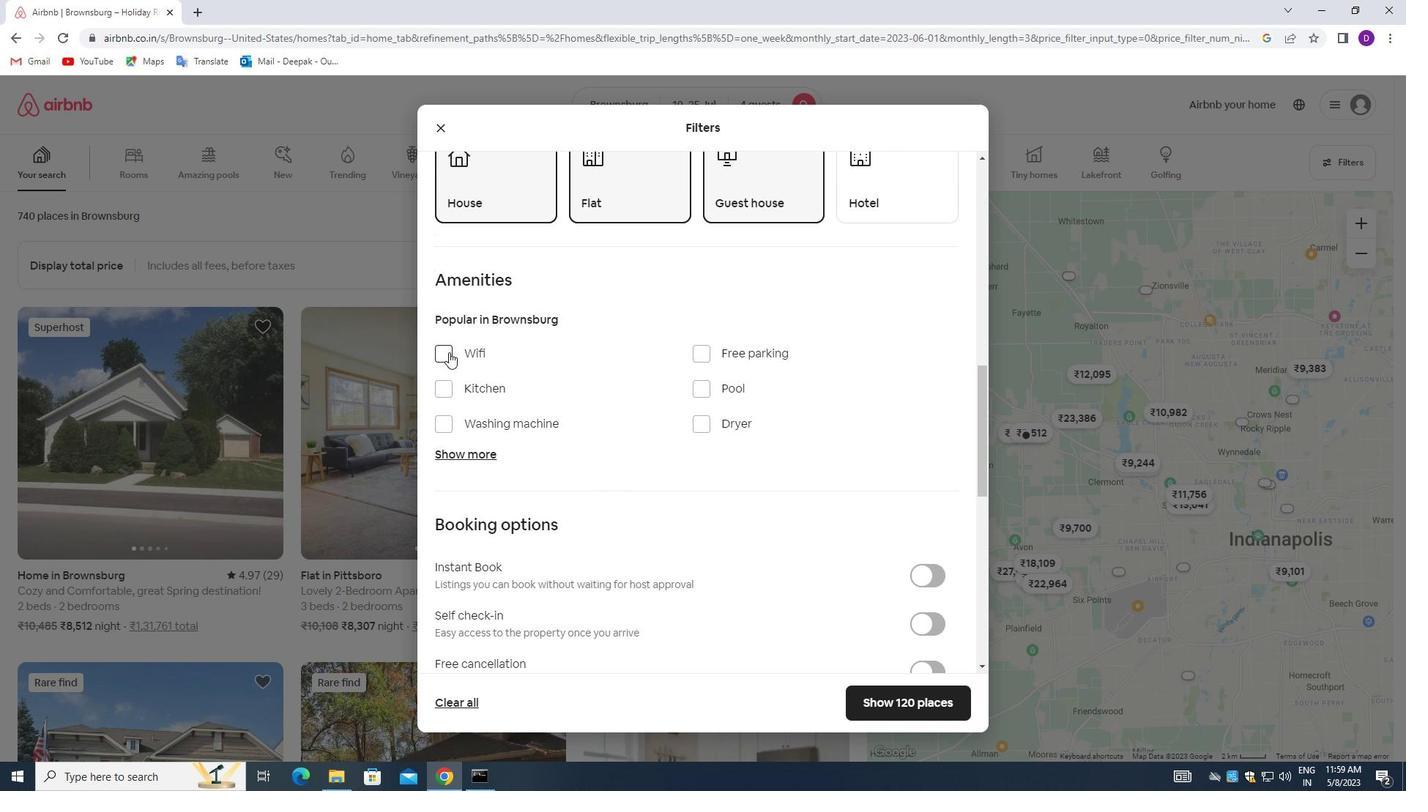 
Action: Mouse moved to (702, 358)
Screenshot: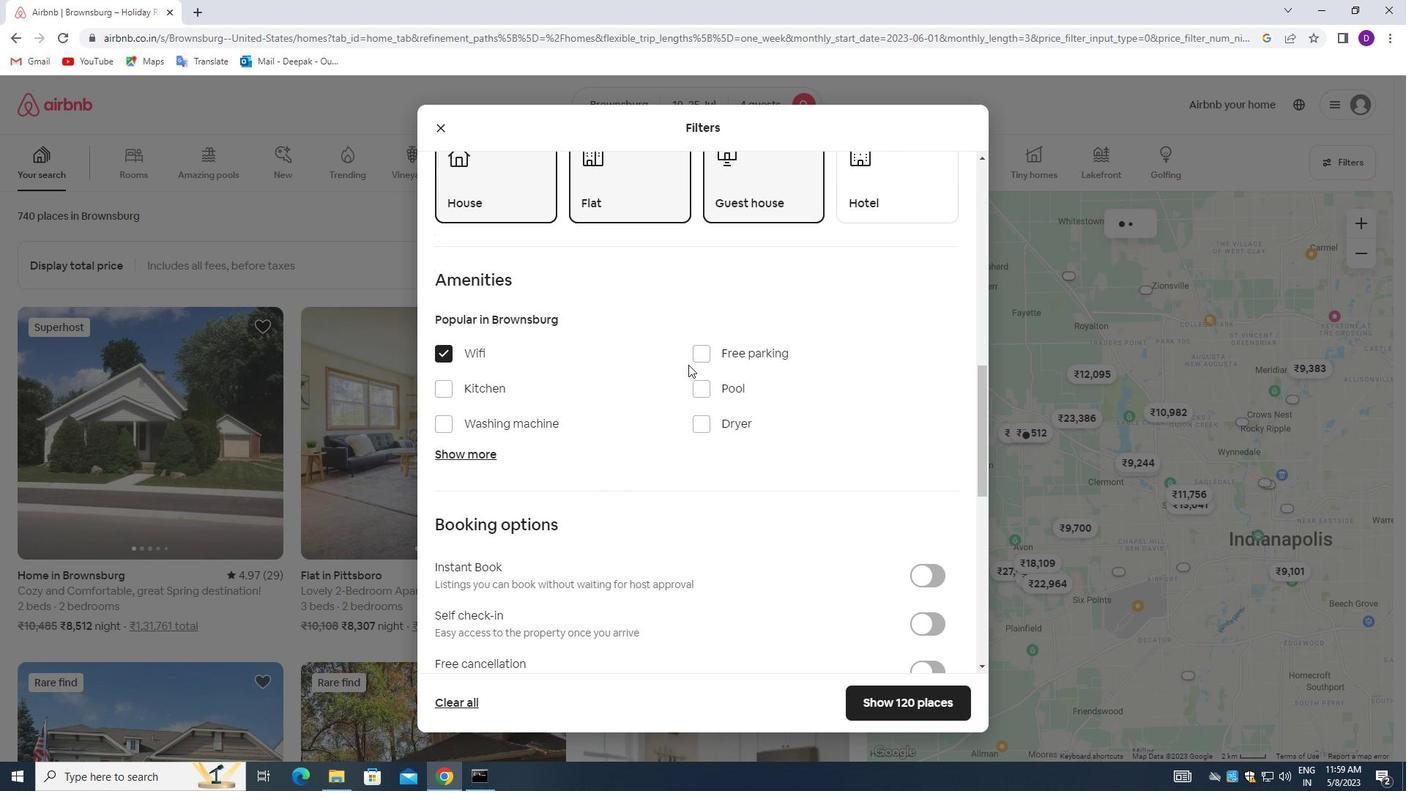 
Action: Mouse pressed left at (702, 358)
Screenshot: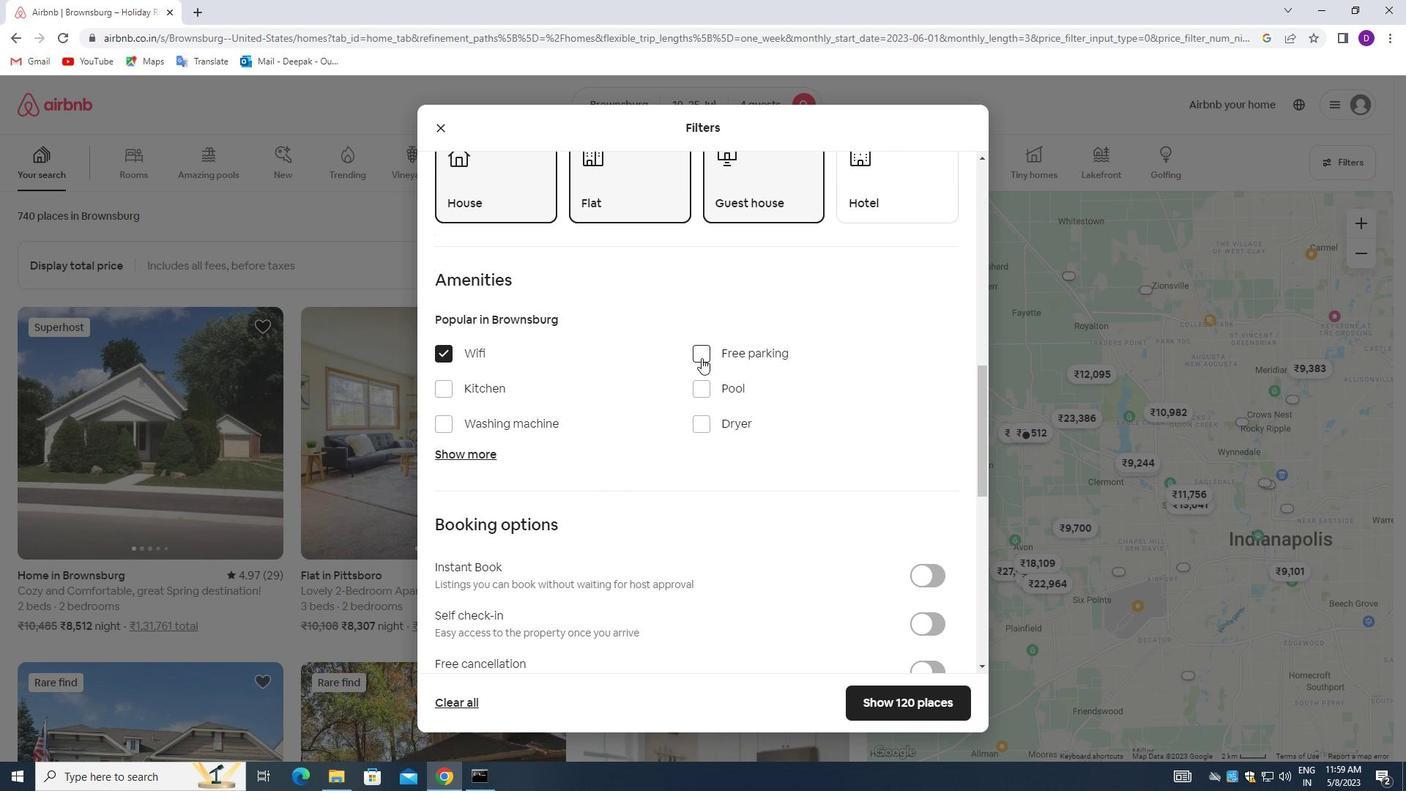 
Action: Mouse moved to (481, 454)
Screenshot: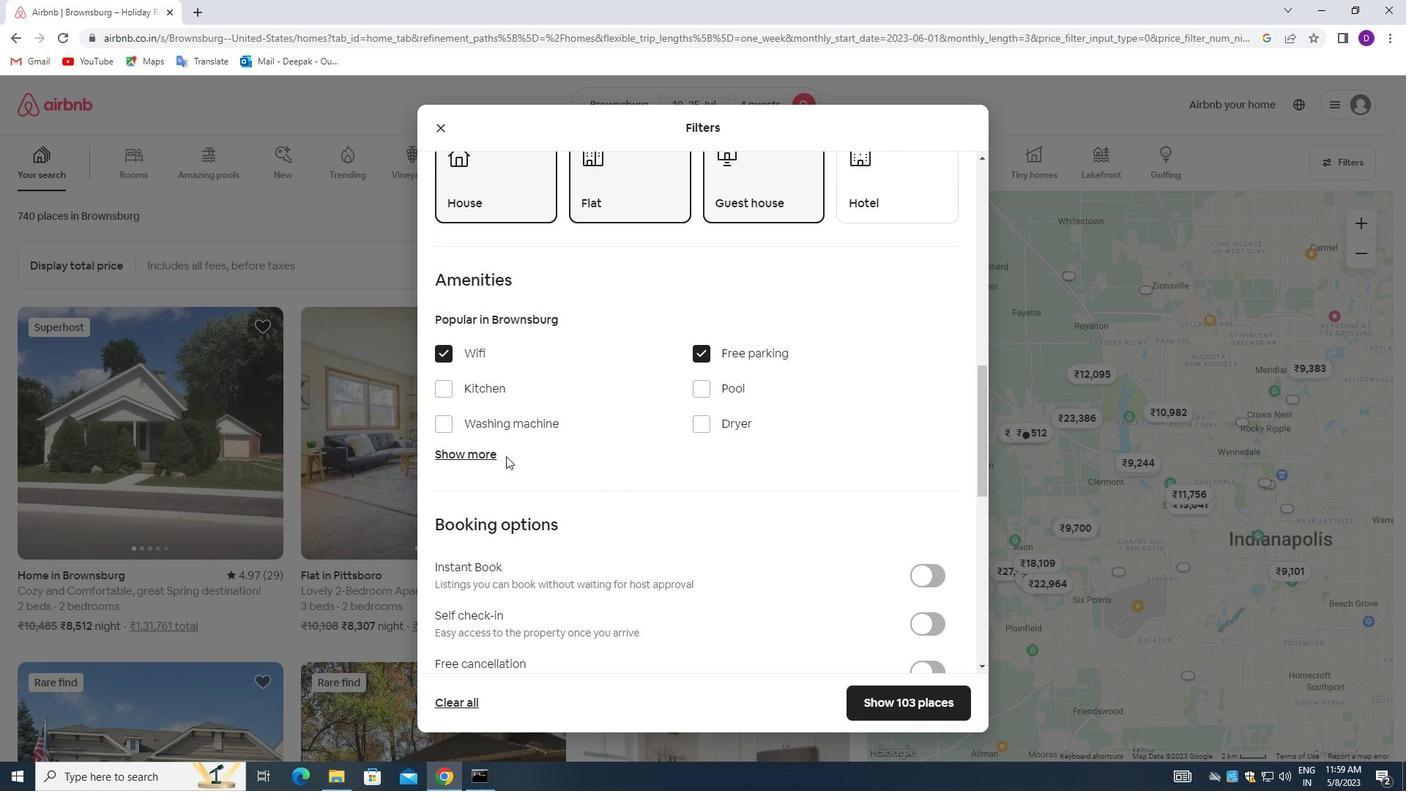 
Action: Mouse pressed left at (481, 454)
Screenshot: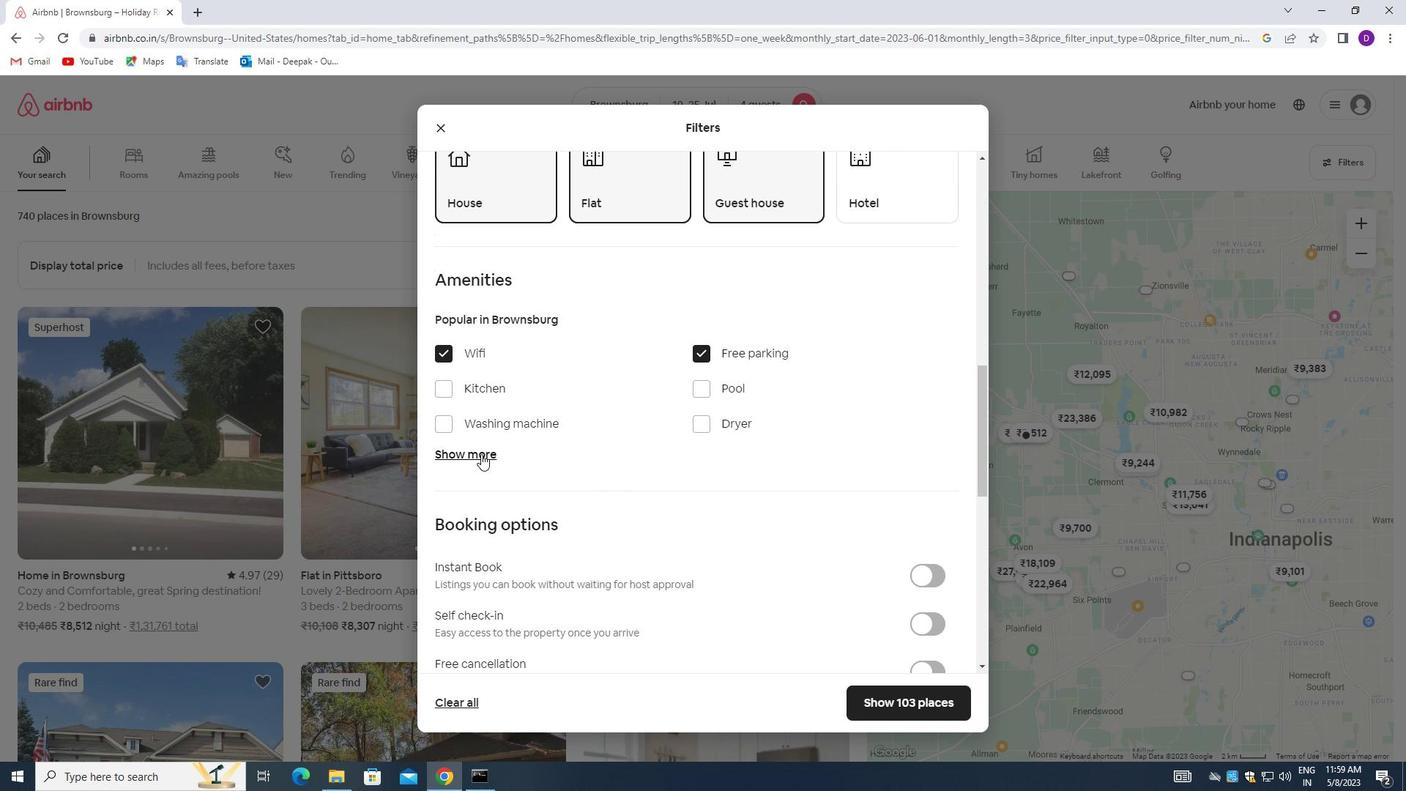 
Action: Mouse moved to (612, 485)
Screenshot: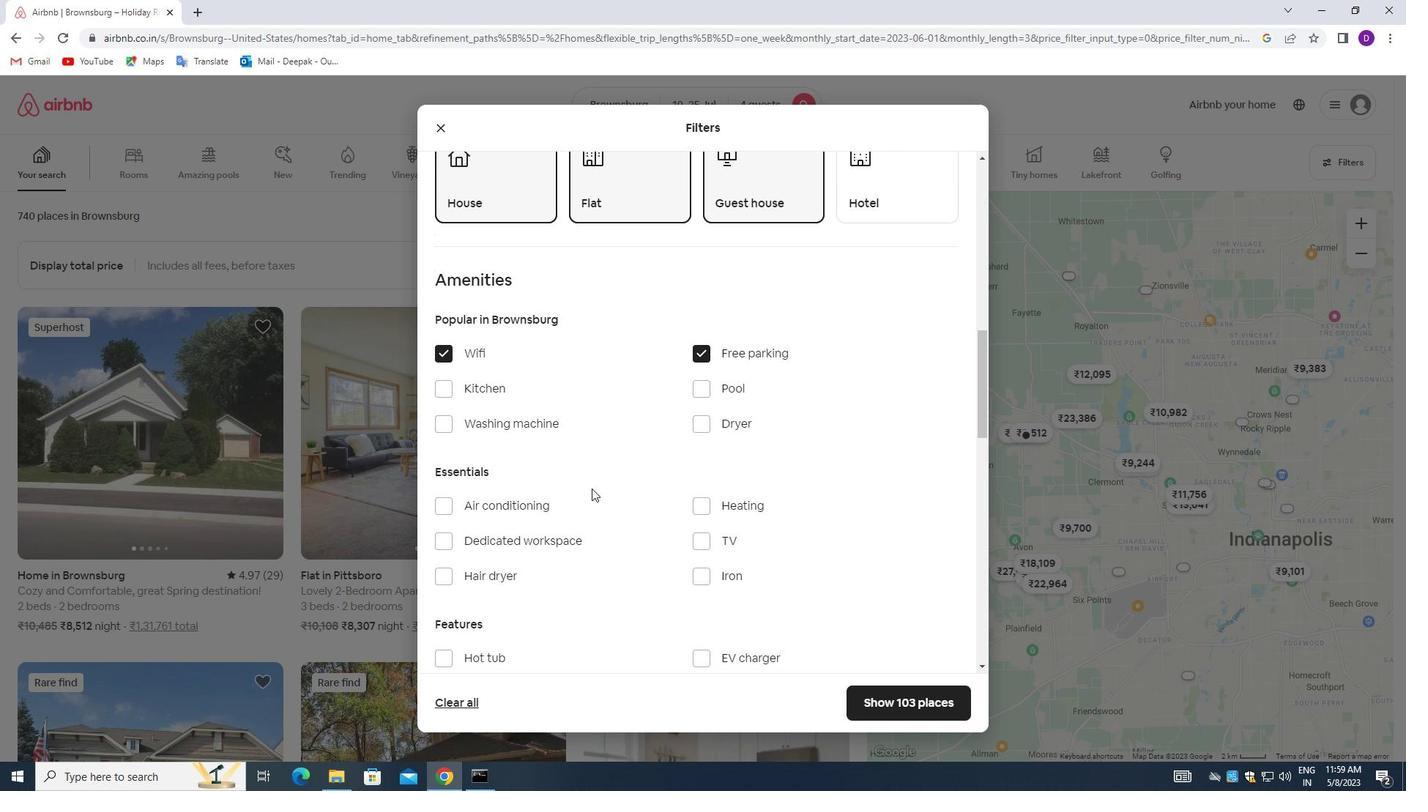 
Action: Mouse scrolled (612, 484) with delta (0, 0)
Screenshot: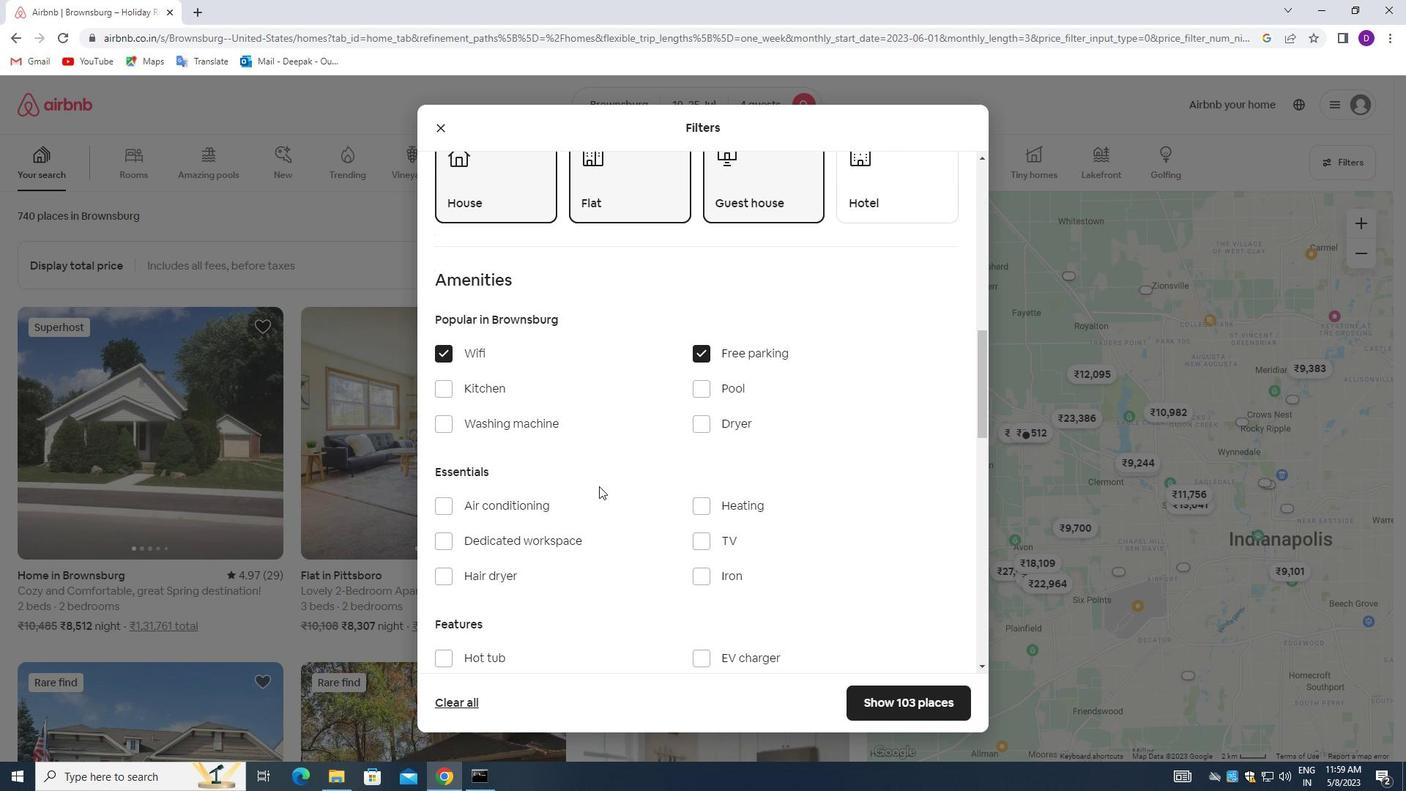 
Action: Mouse moved to (614, 485)
Screenshot: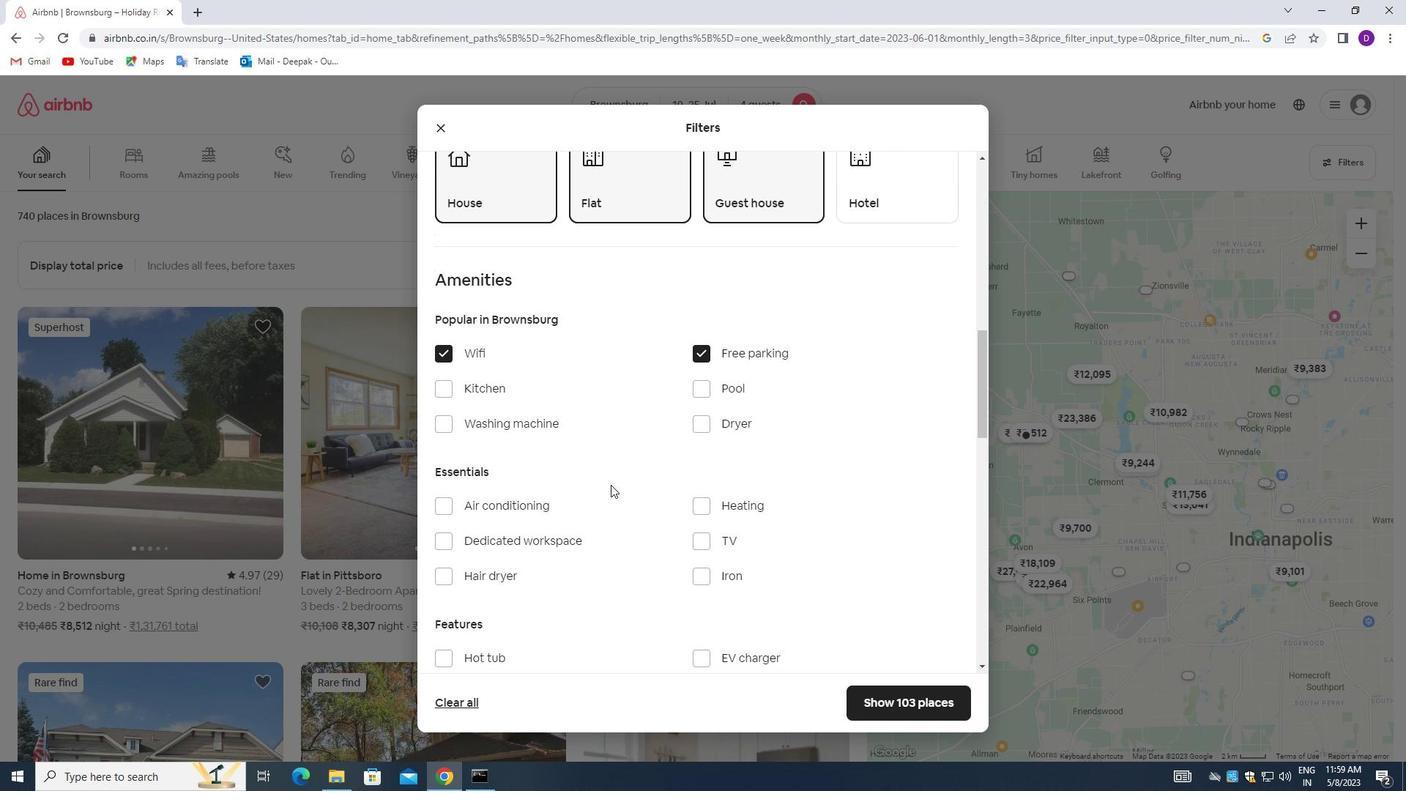 
Action: Mouse scrolled (614, 484) with delta (0, 0)
Screenshot: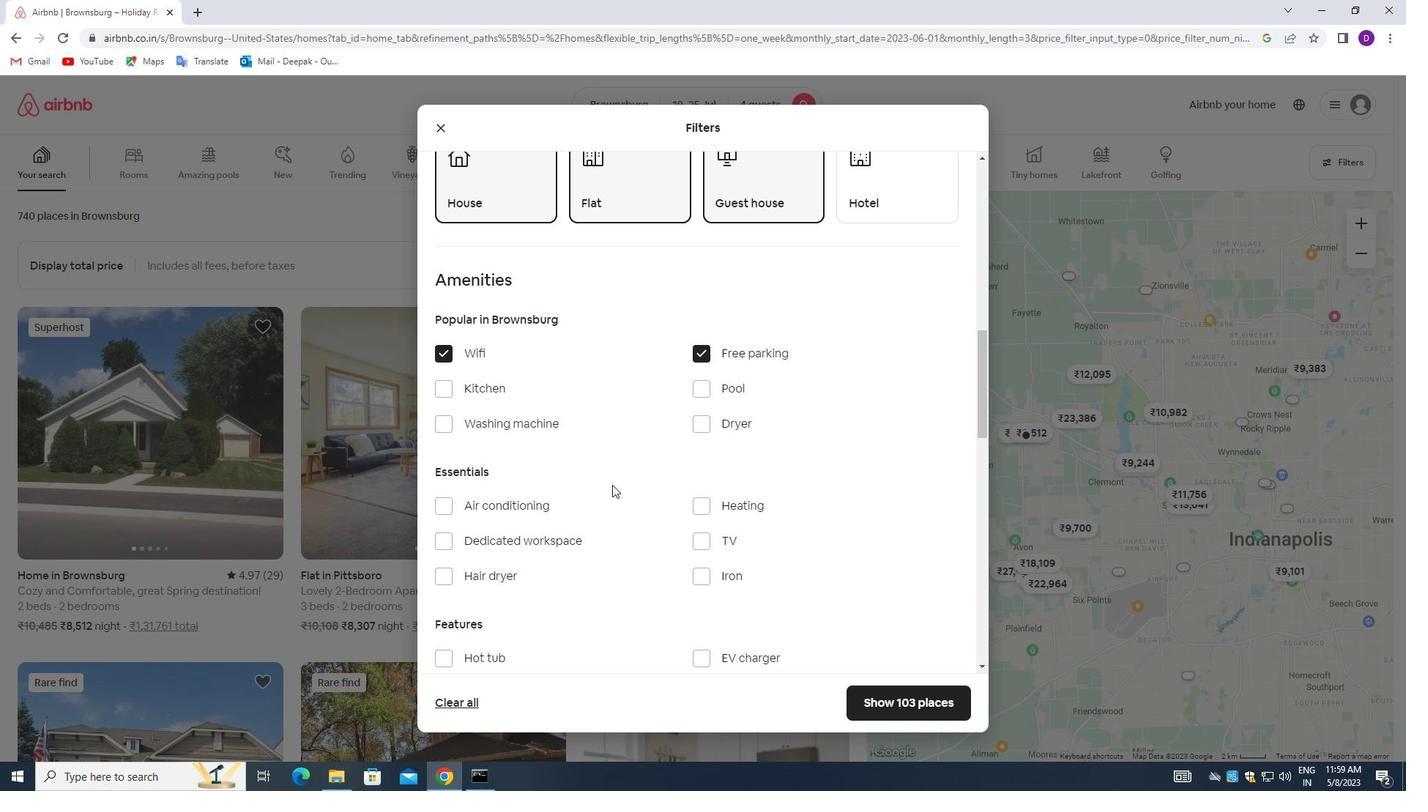
Action: Mouse moved to (699, 397)
Screenshot: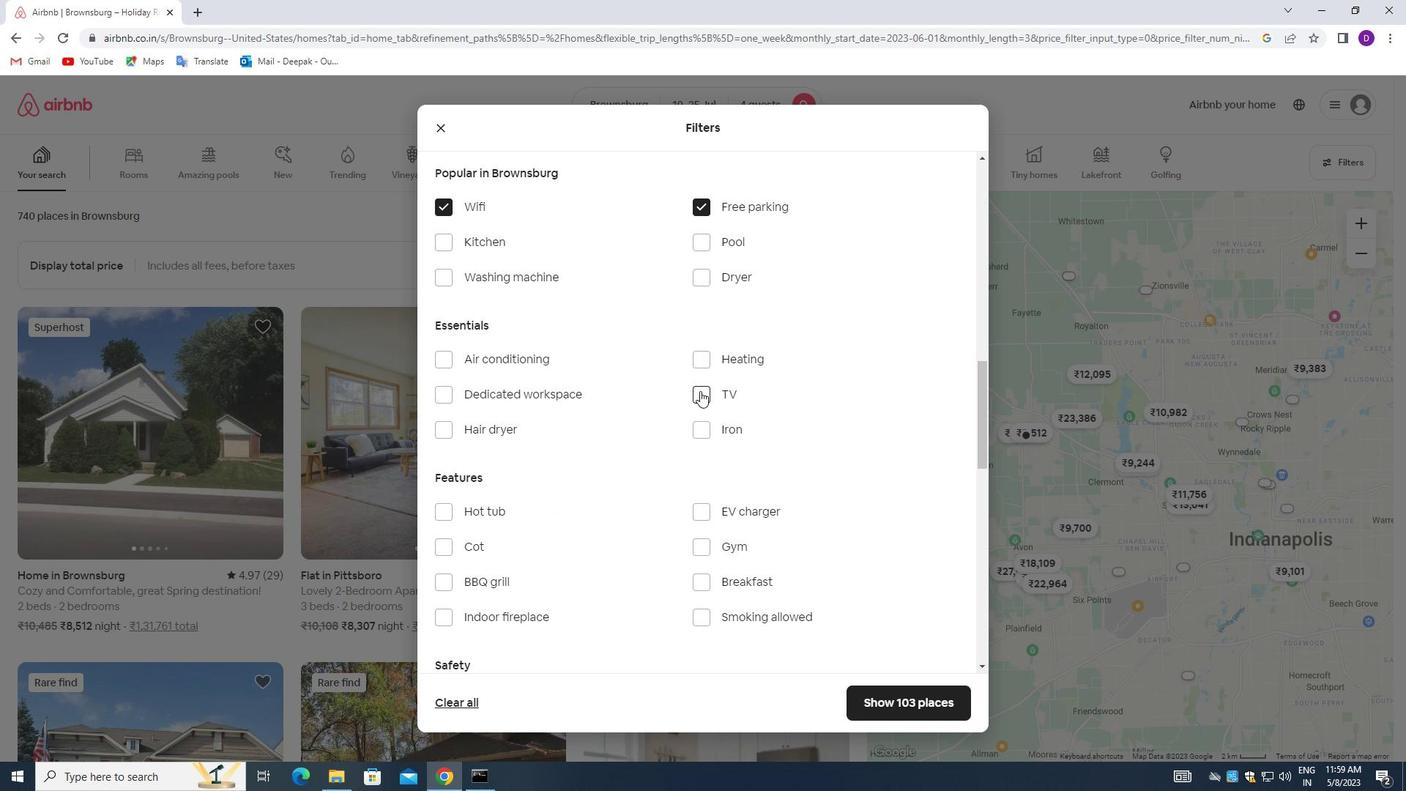 
Action: Mouse pressed left at (699, 397)
Screenshot: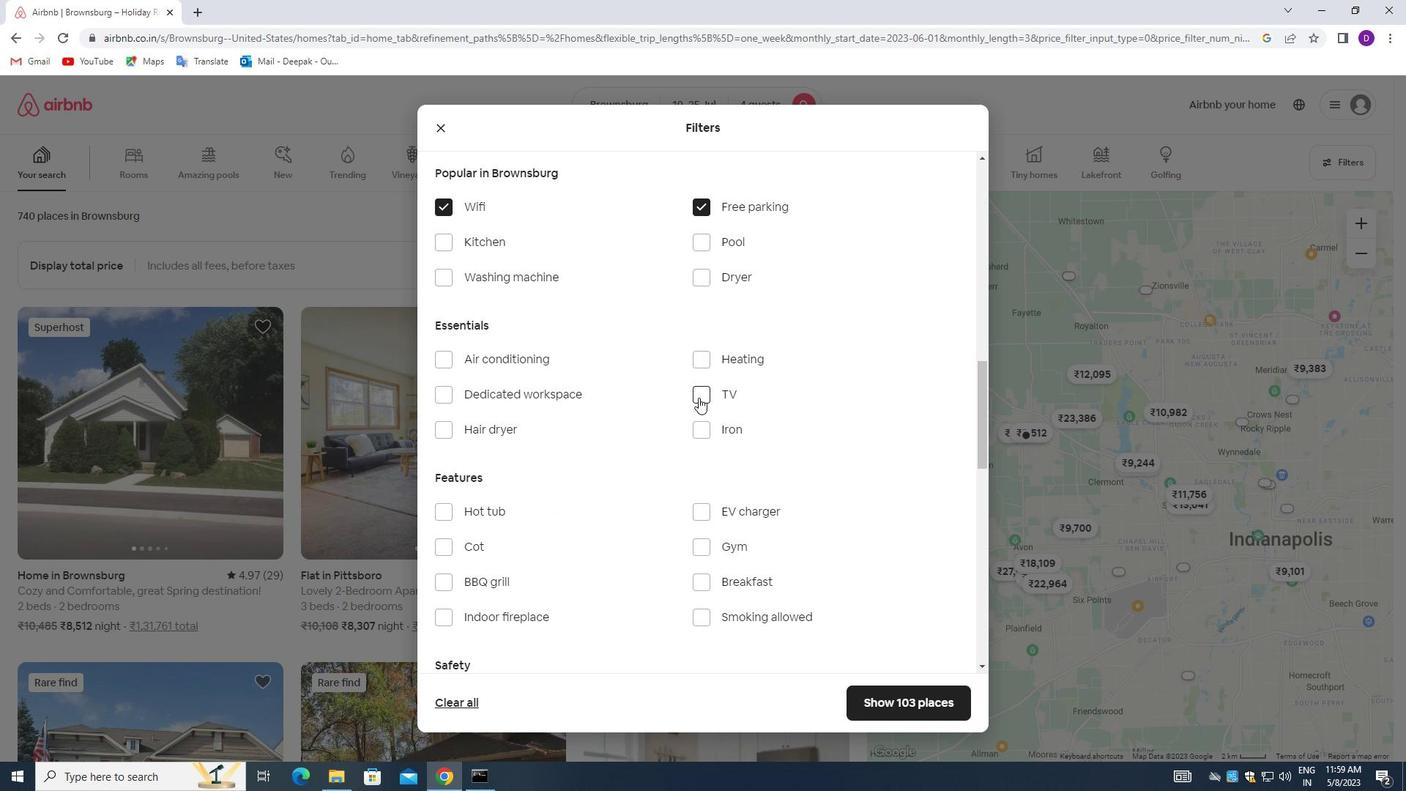 
Action: Mouse moved to (696, 548)
Screenshot: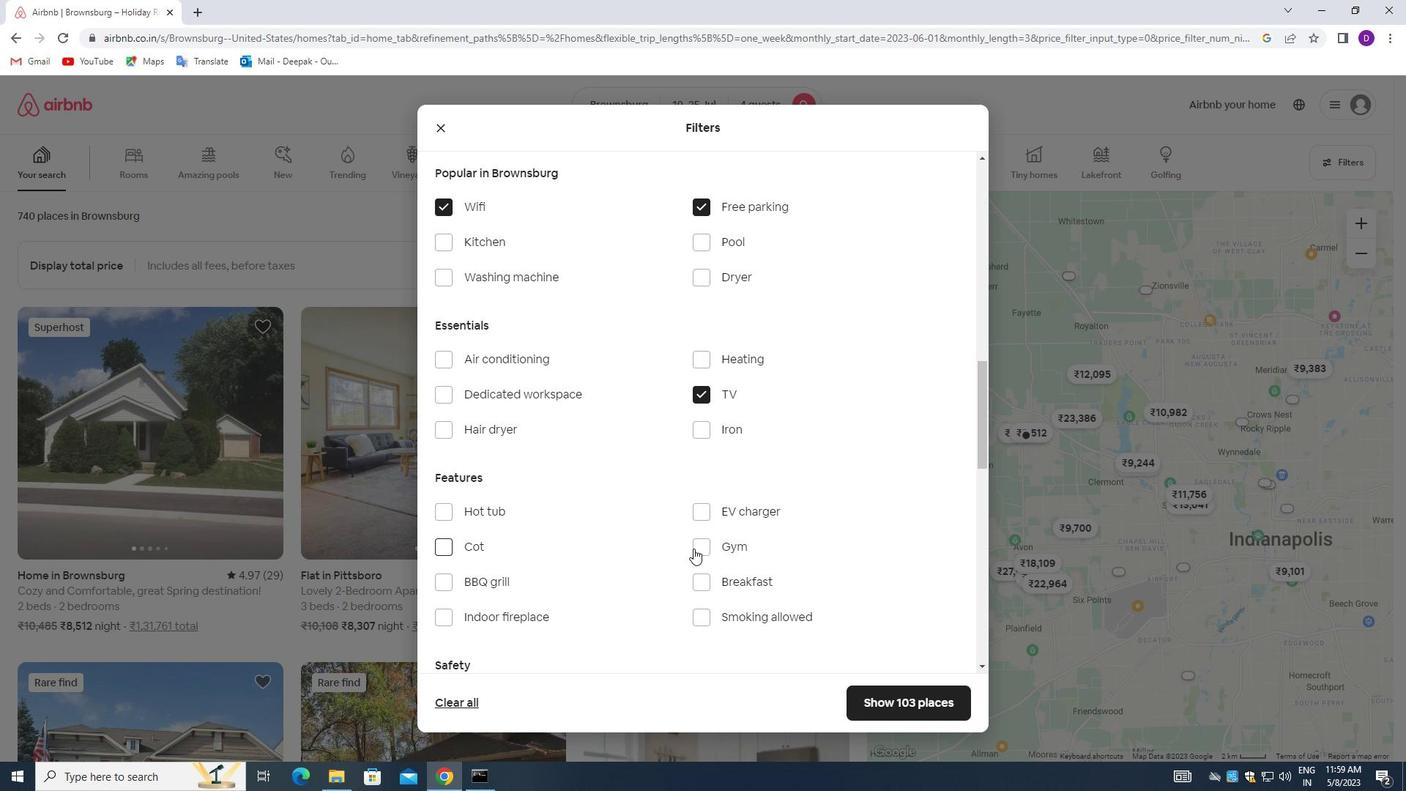 
Action: Mouse pressed left at (696, 548)
Screenshot: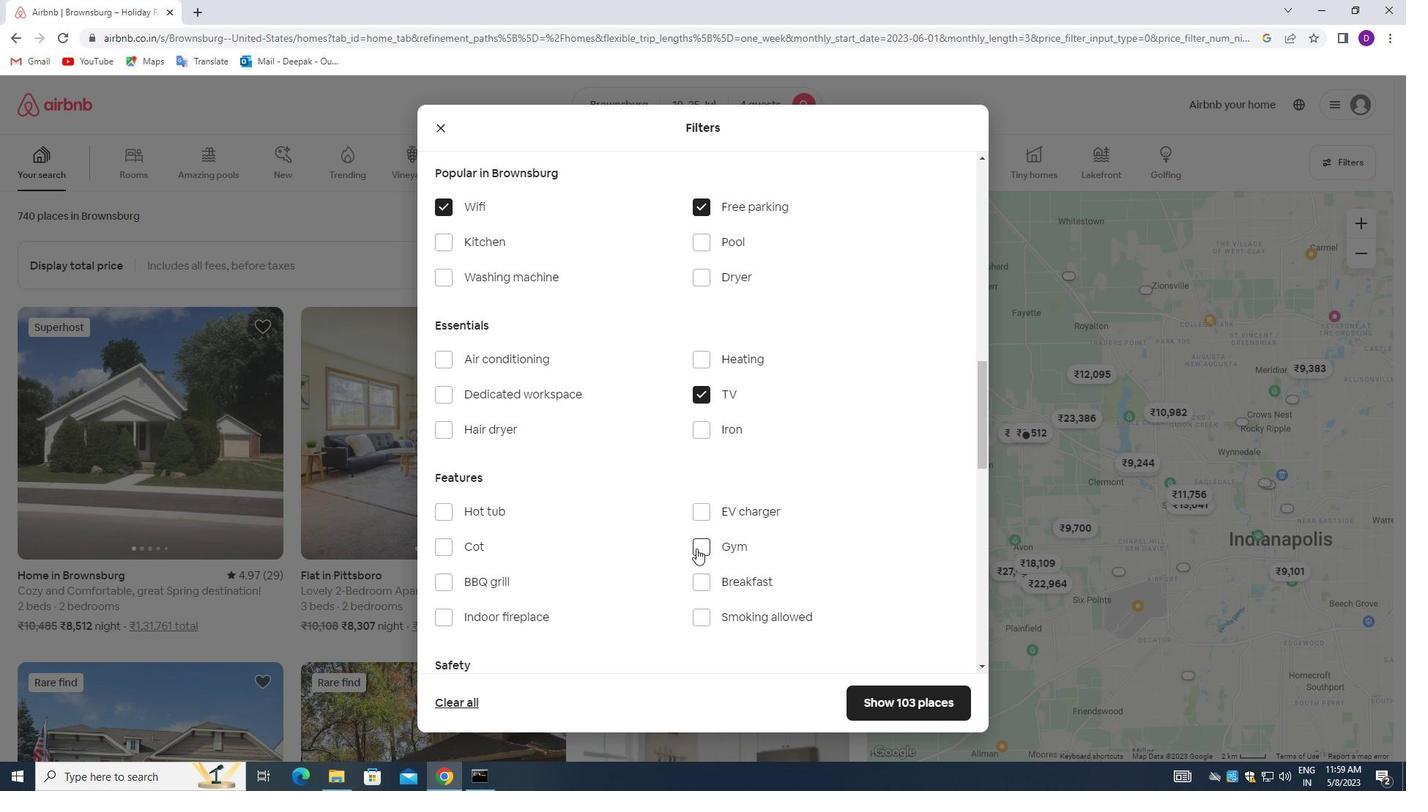 
Action: Mouse moved to (700, 585)
Screenshot: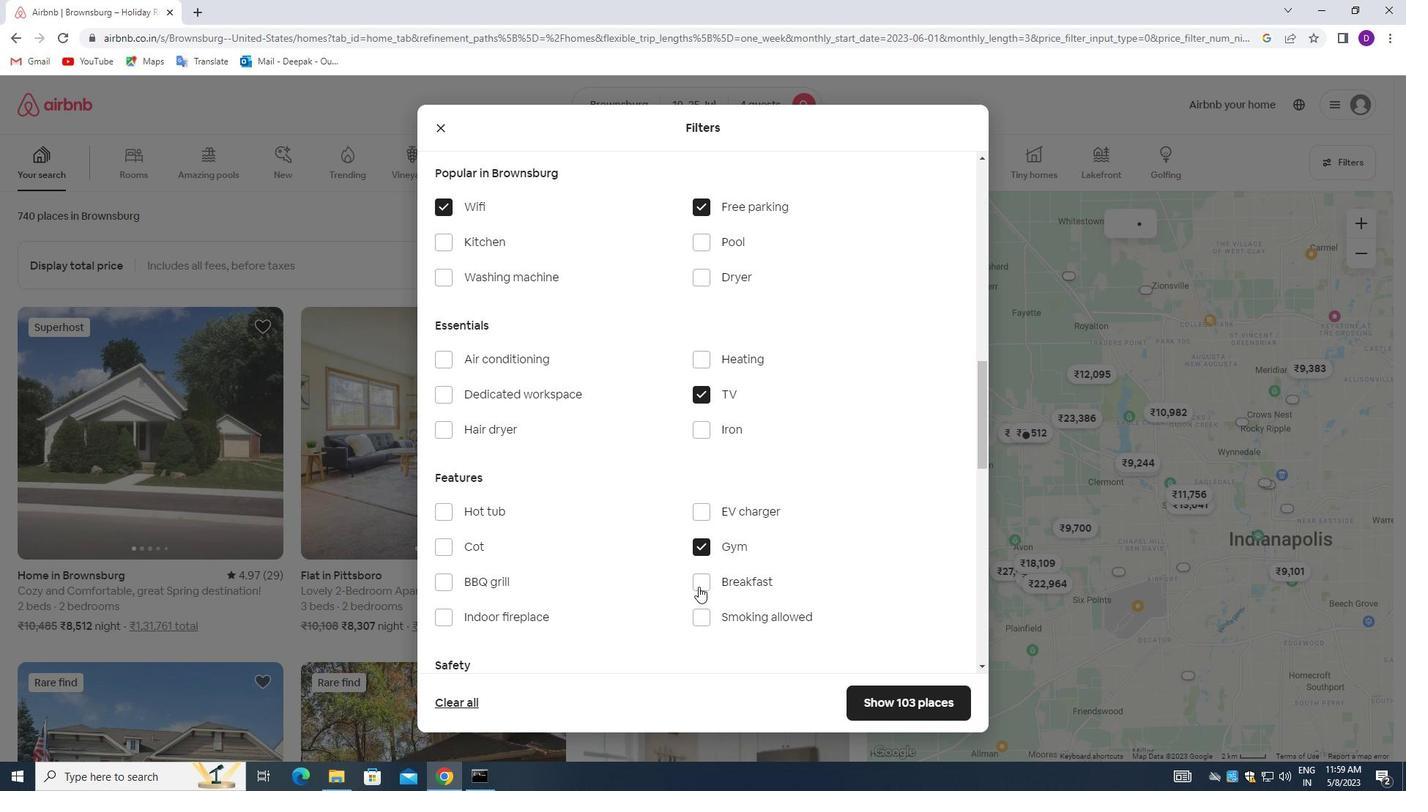 
Action: Mouse pressed left at (700, 585)
Screenshot: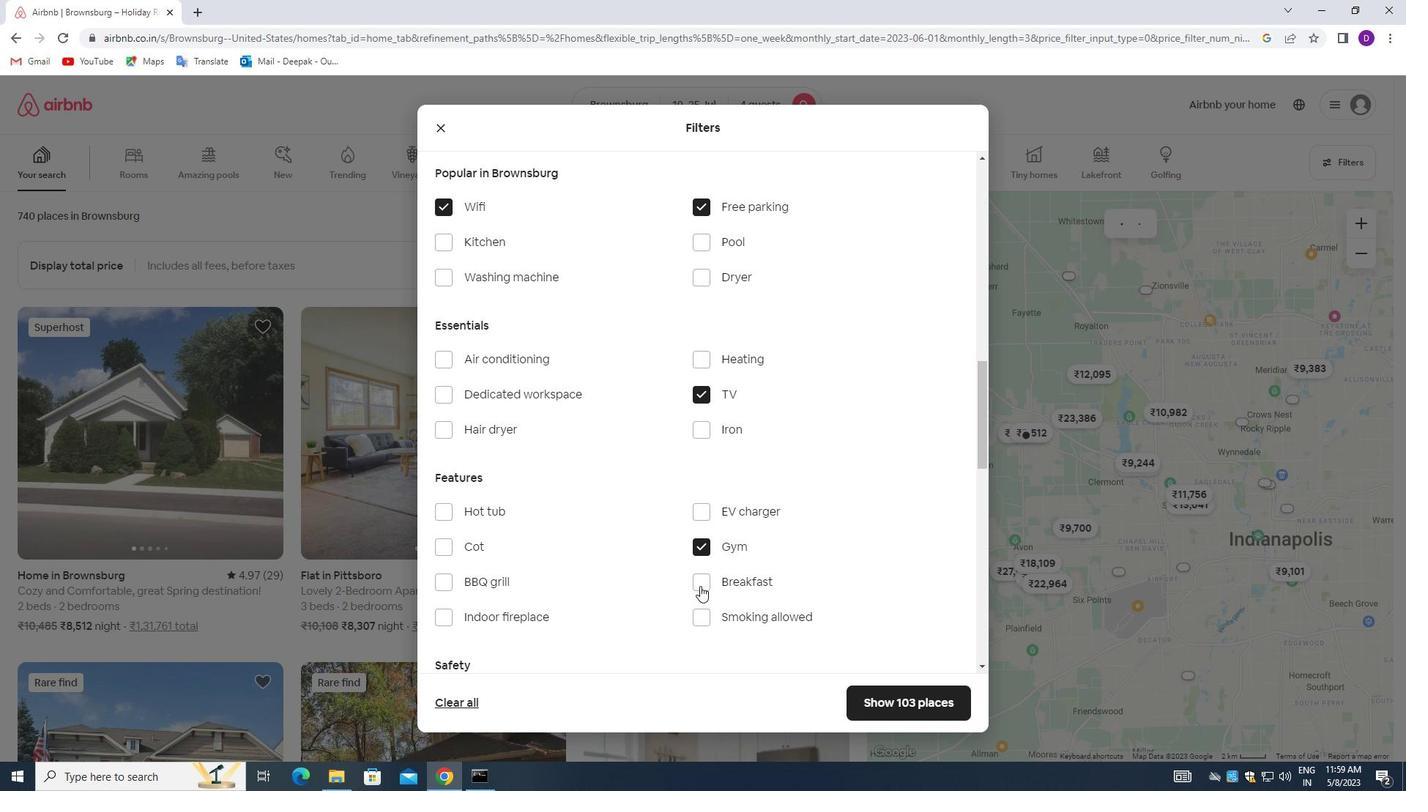
Action: Mouse moved to (628, 559)
Screenshot: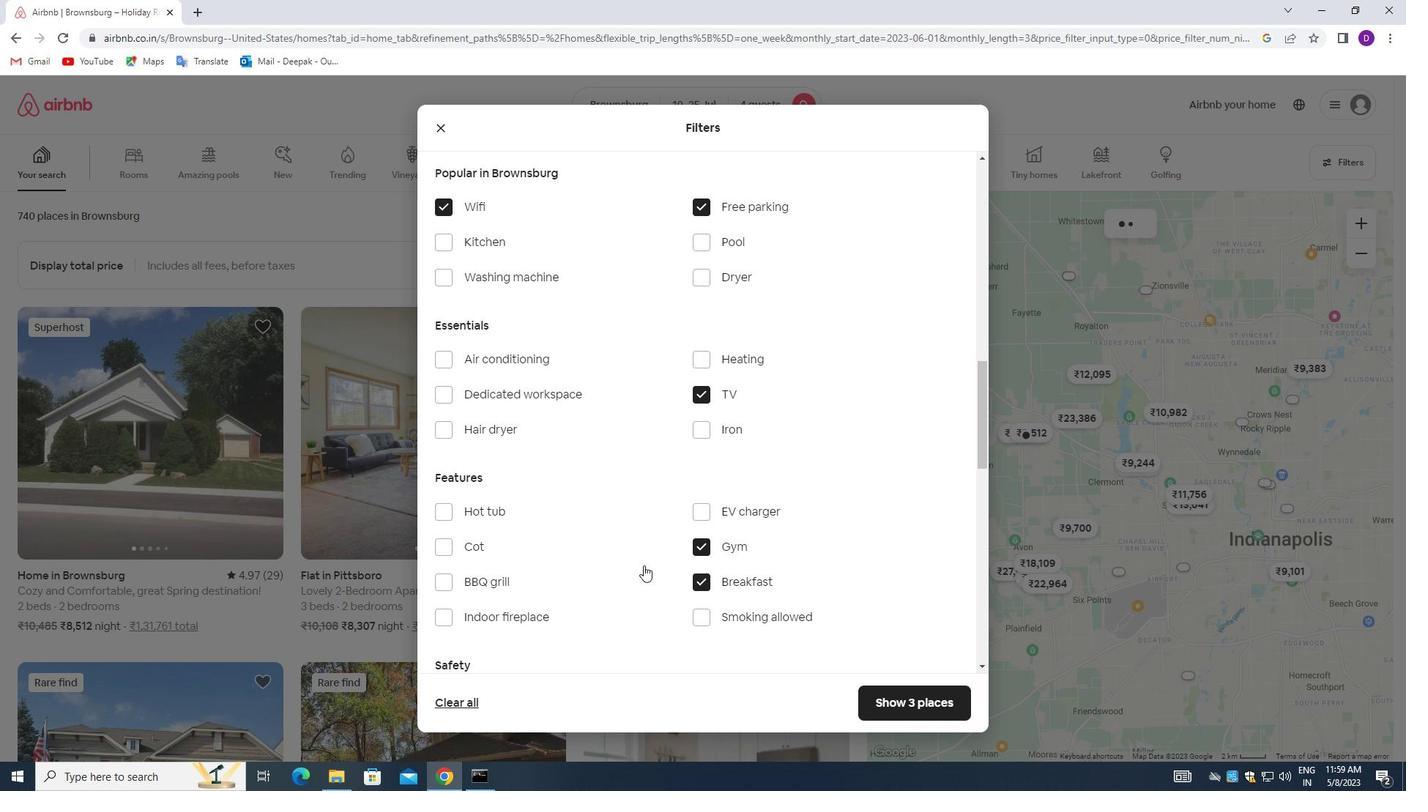 
Action: Mouse scrolled (628, 560) with delta (0, 0)
Screenshot: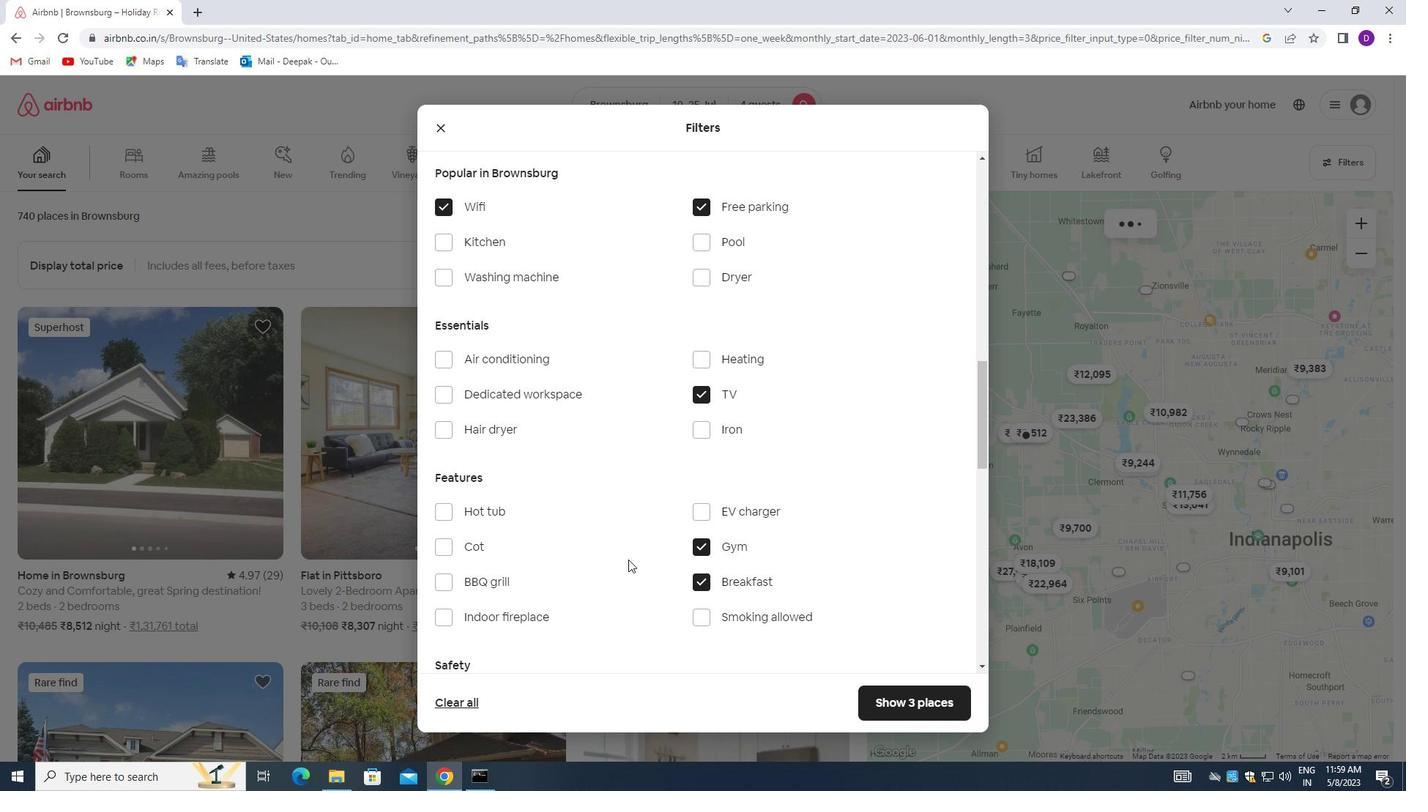 
Action: Mouse scrolled (628, 560) with delta (0, 0)
Screenshot: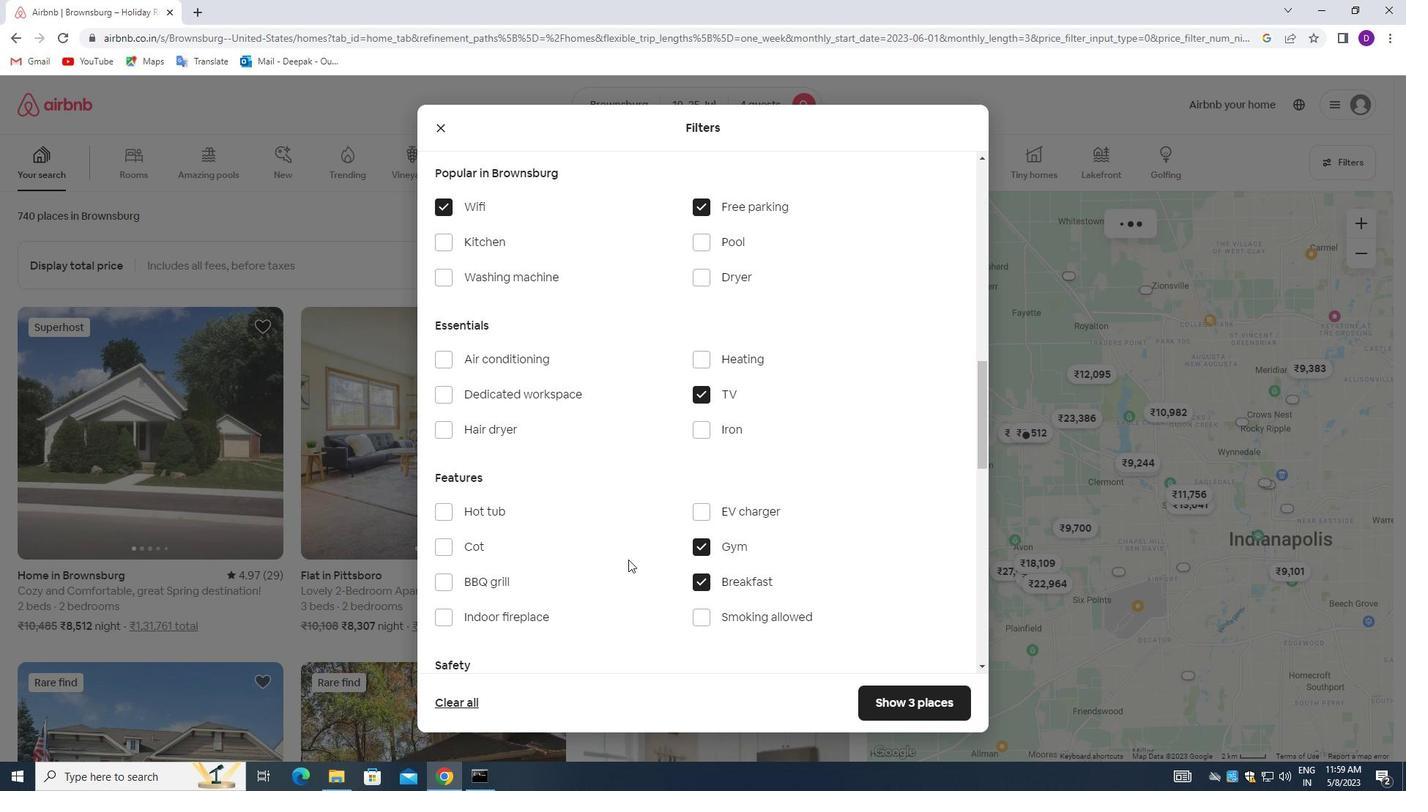 
Action: Mouse scrolled (628, 559) with delta (0, 0)
Screenshot: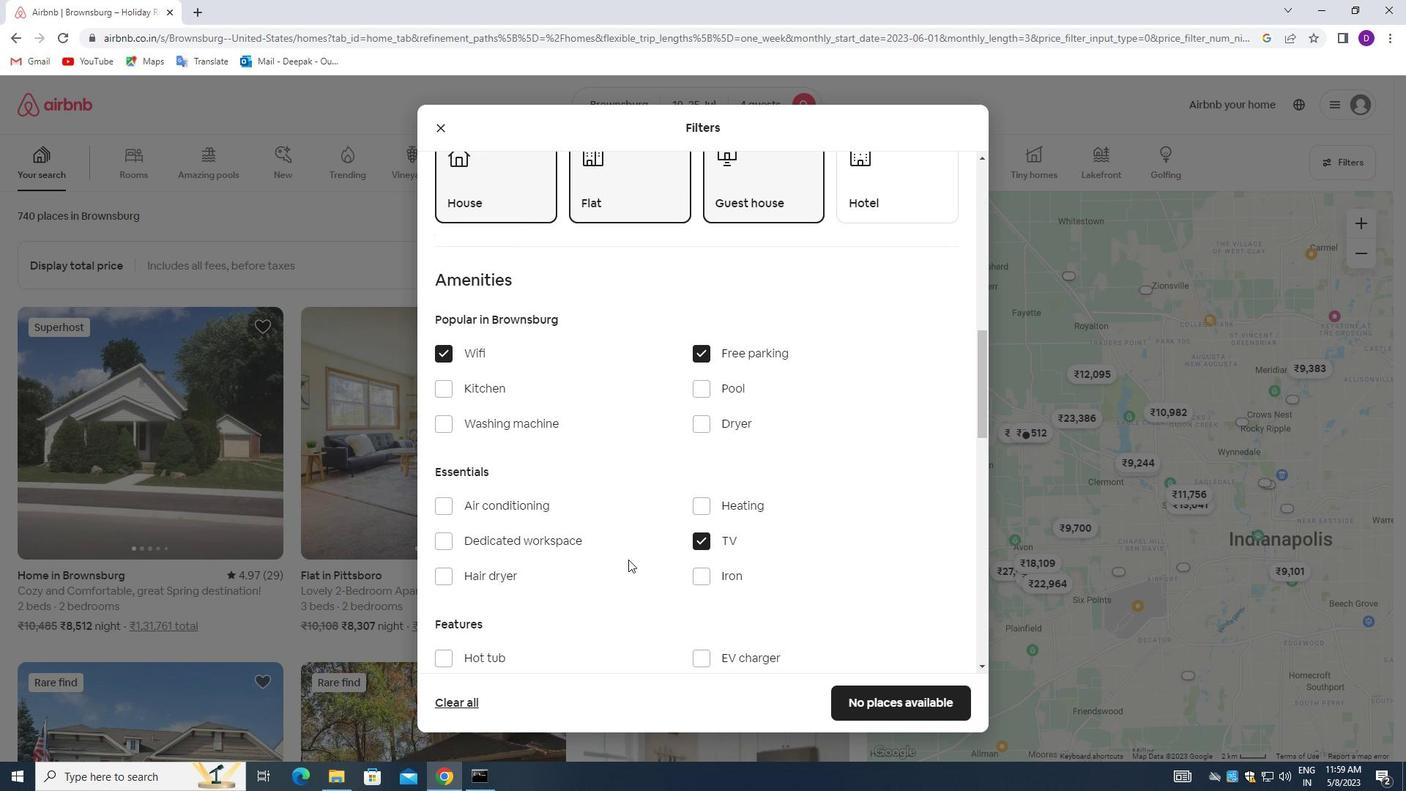 
Action: Mouse scrolled (628, 559) with delta (0, 0)
Screenshot: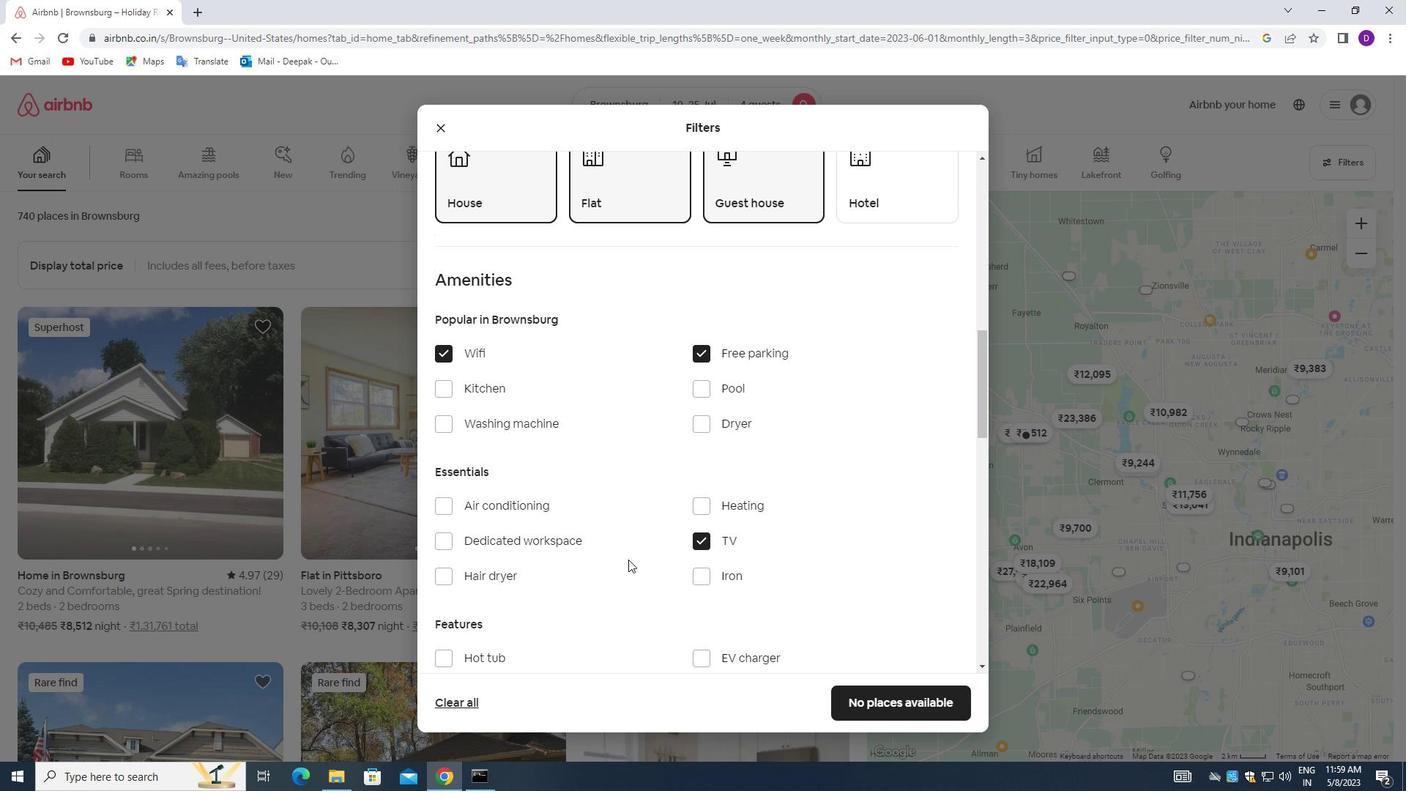 
Action: Mouse scrolled (628, 559) with delta (0, 0)
Screenshot: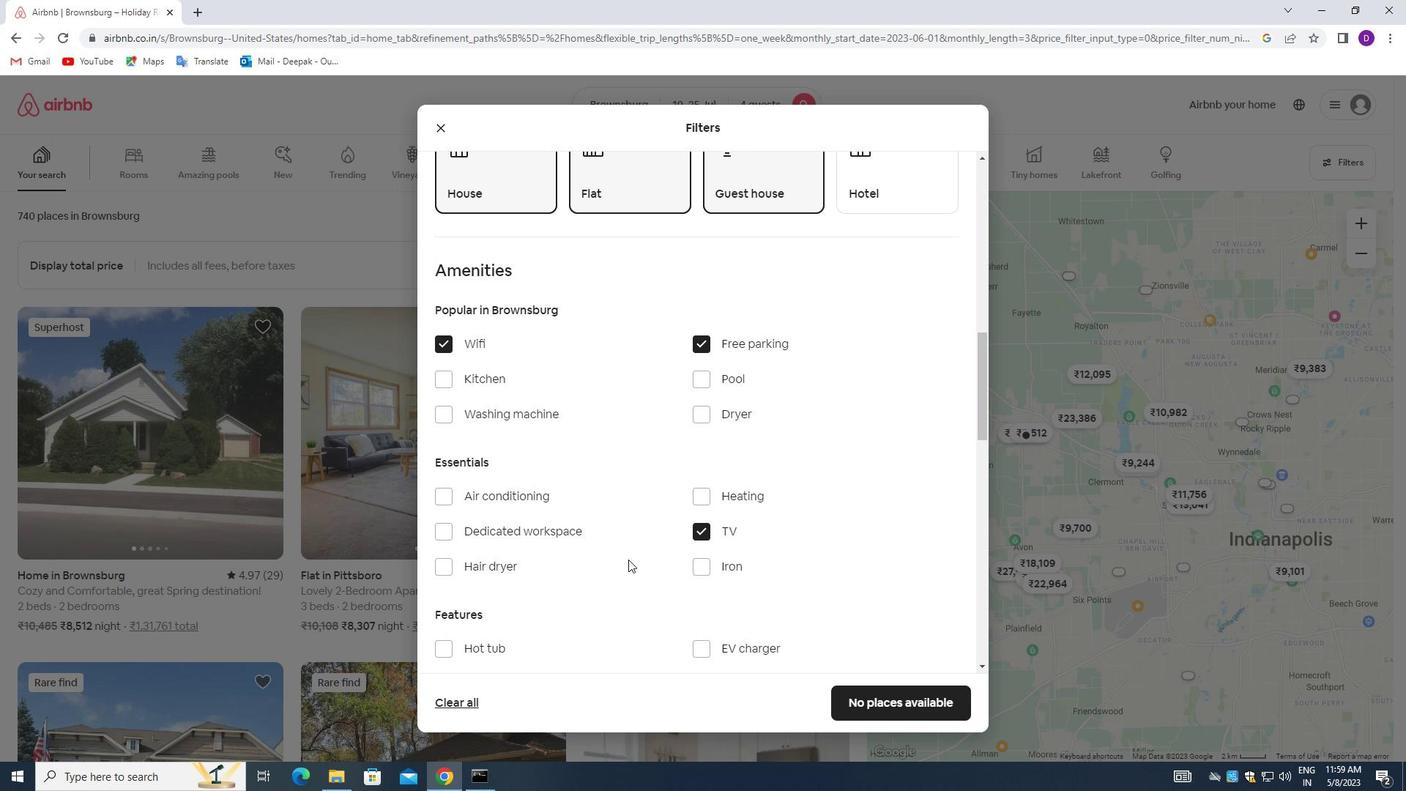
Action: Mouse moved to (661, 562)
Screenshot: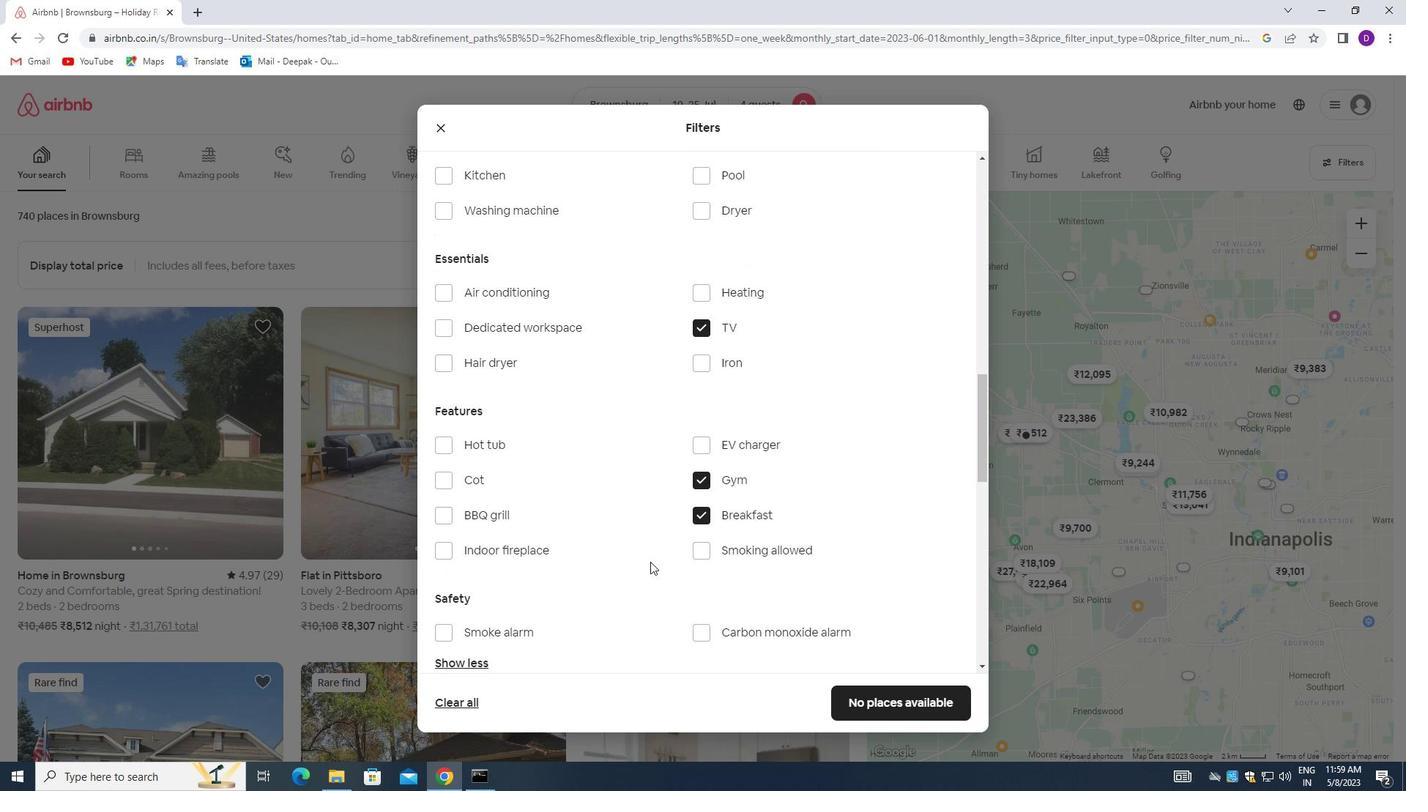 
Action: Mouse scrolled (661, 562) with delta (0, 0)
Screenshot: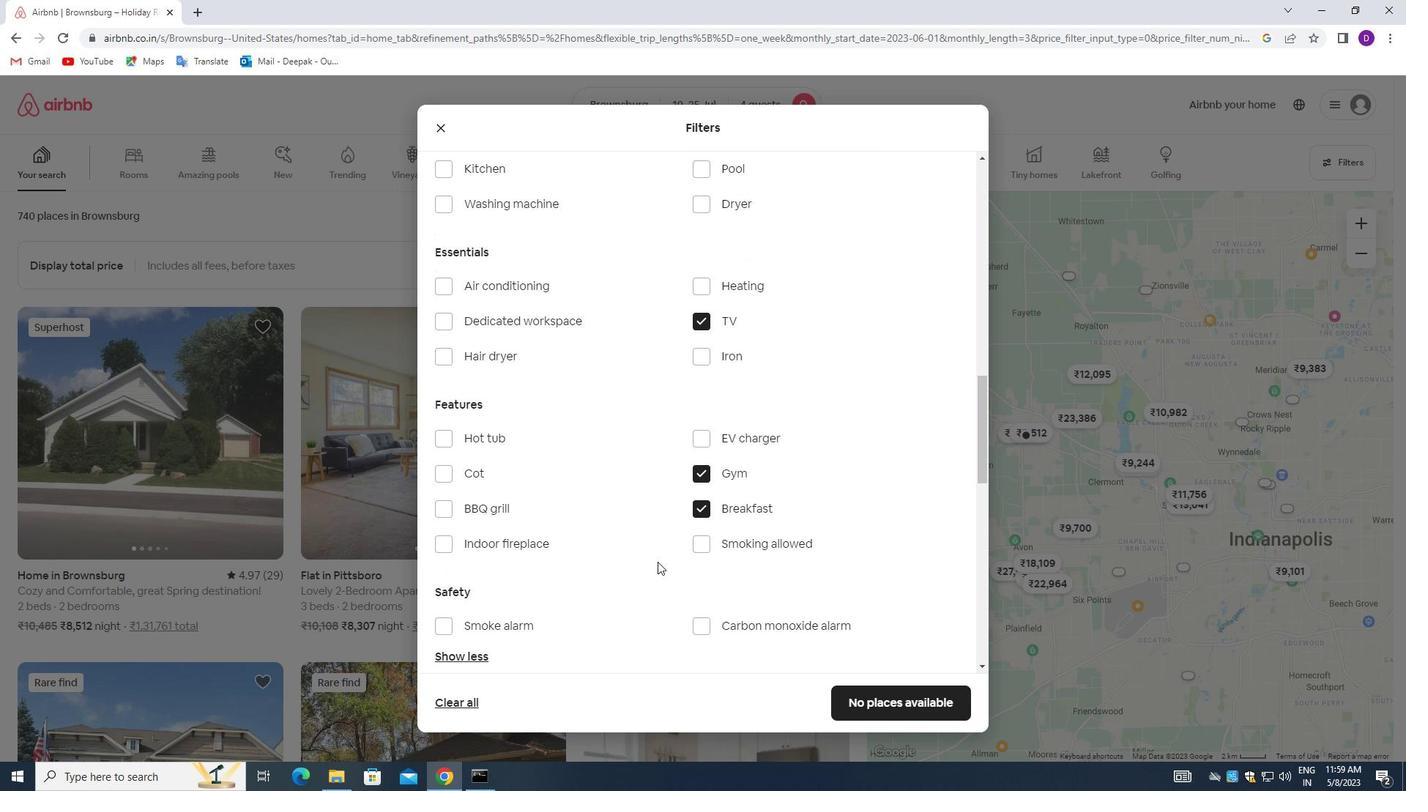 
Action: Mouse moved to (662, 563)
Screenshot: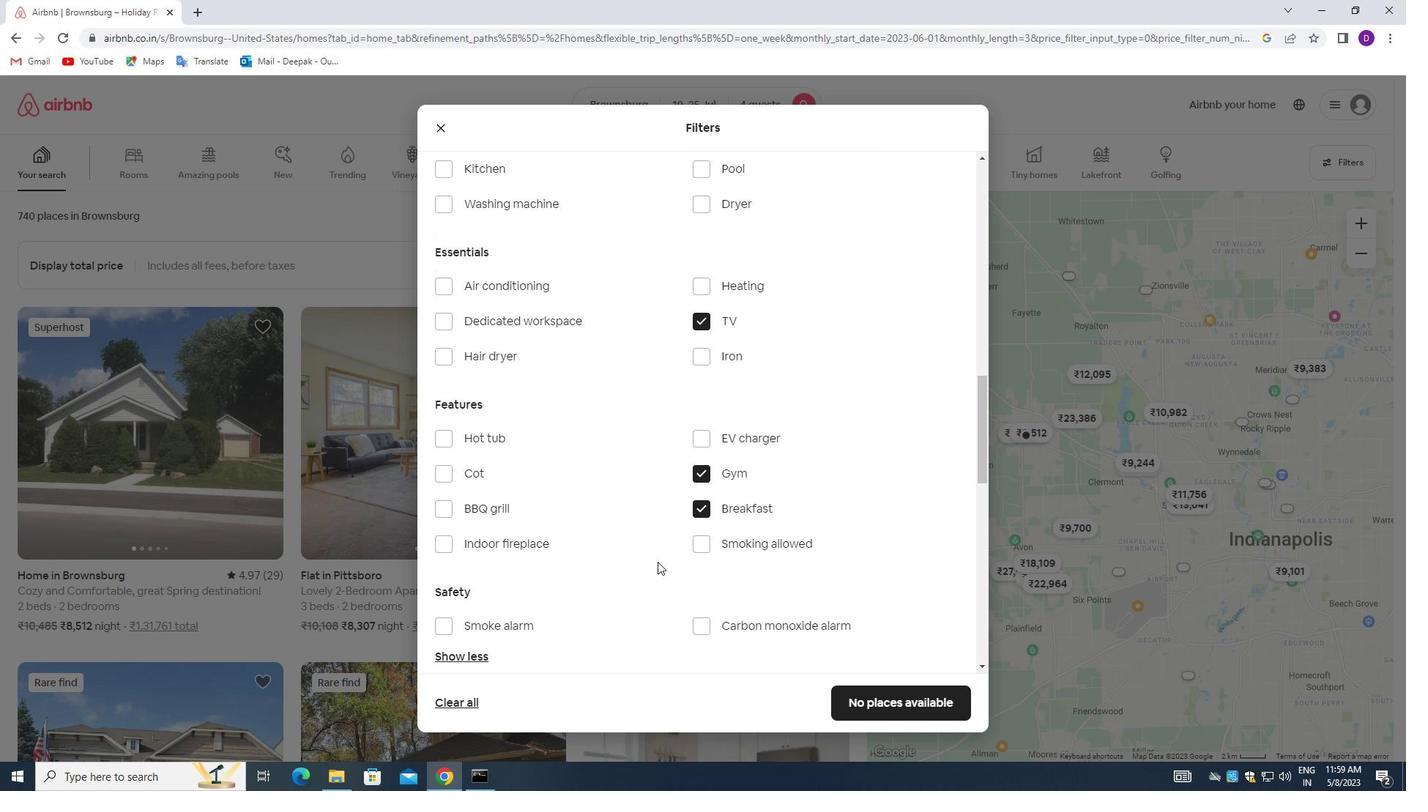
Action: Mouse scrolled (662, 562) with delta (0, 0)
Screenshot: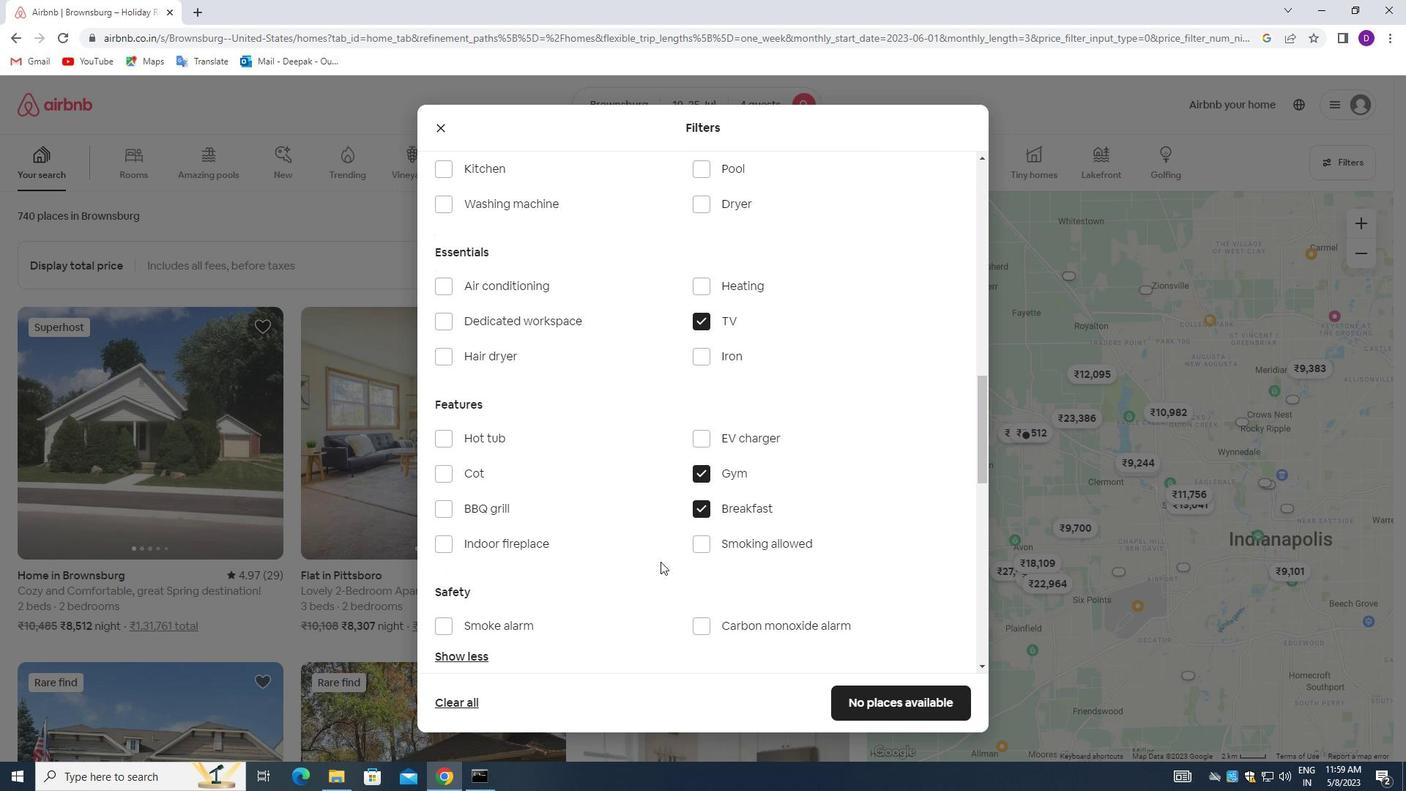 
Action: Mouse scrolled (662, 562) with delta (0, 0)
Screenshot: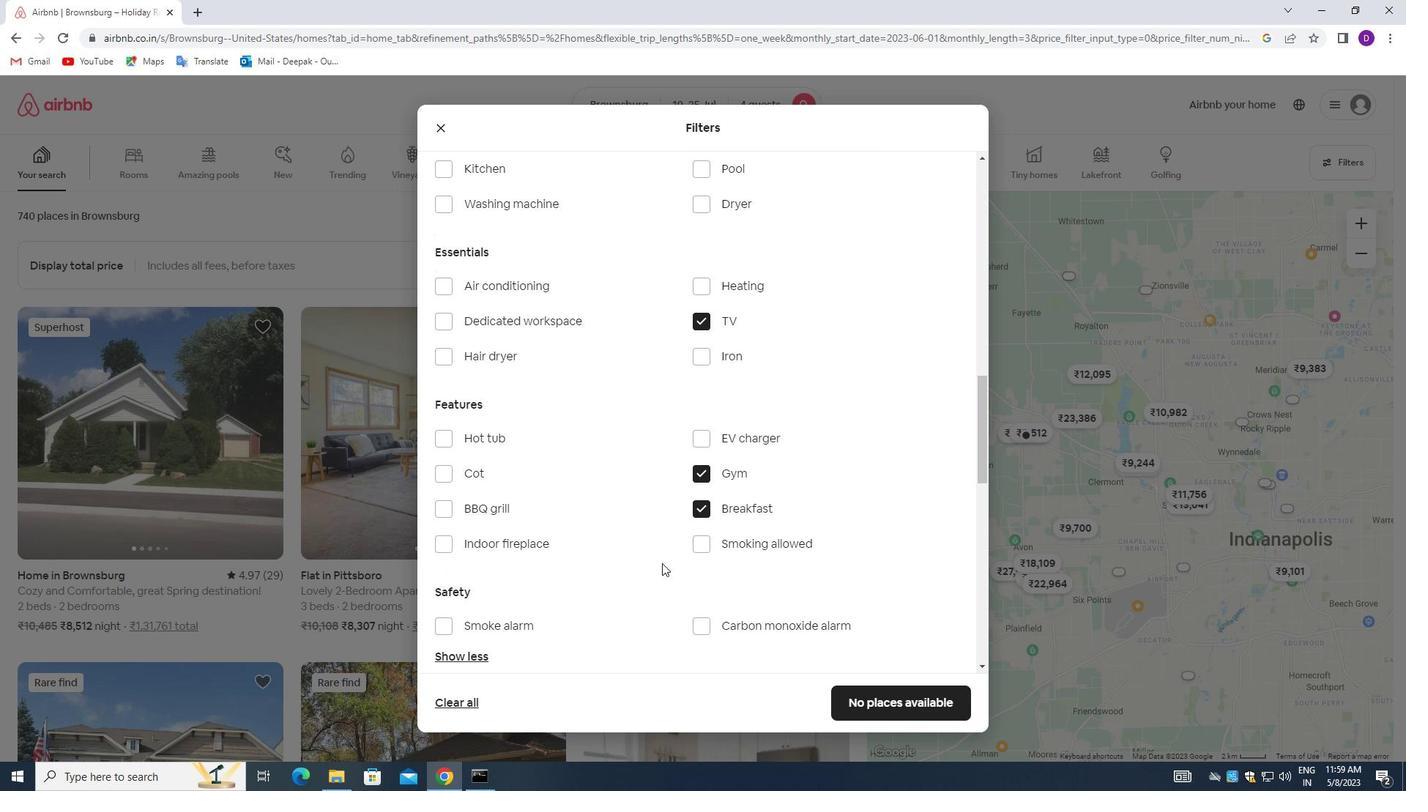 
Action: Mouse moved to (705, 559)
Screenshot: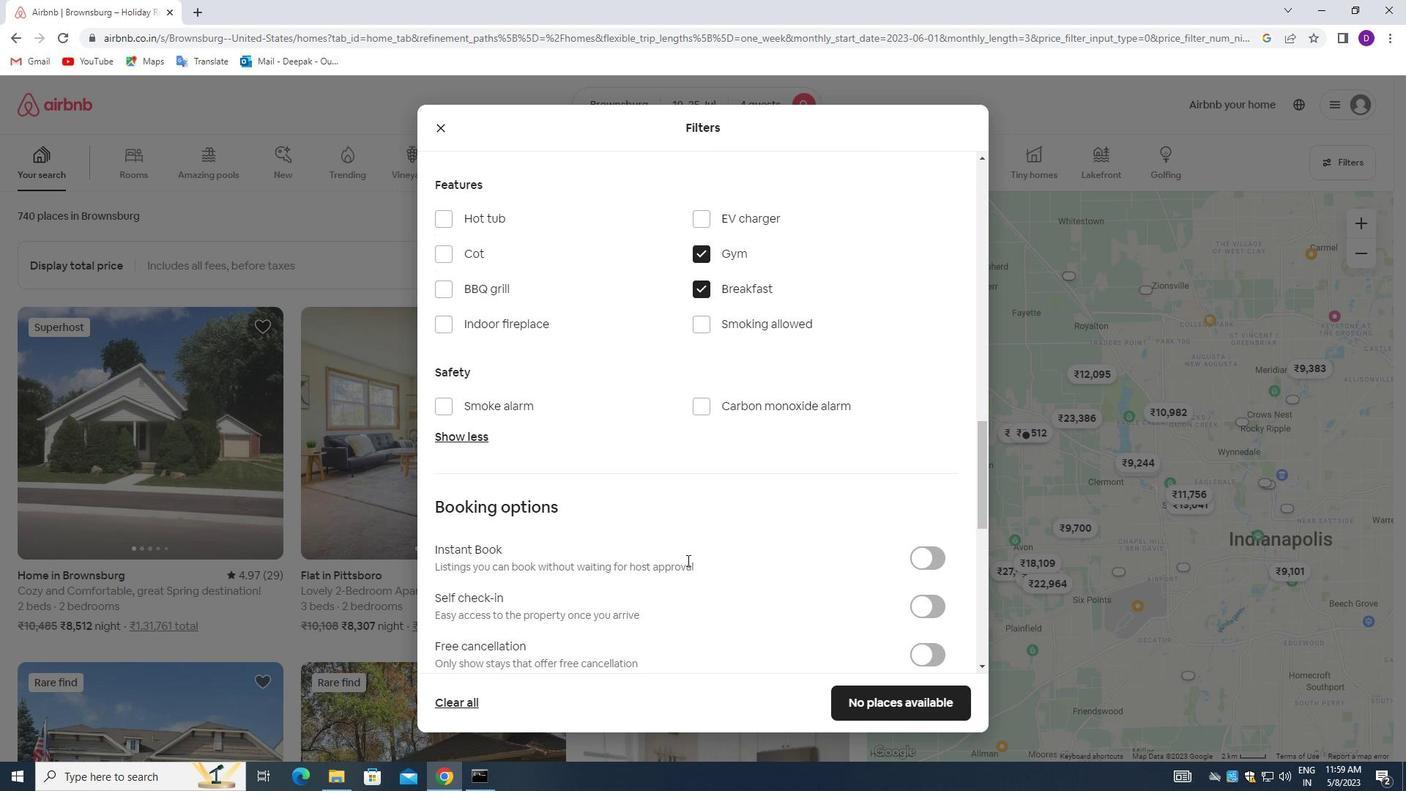 
Action: Mouse scrolled (705, 559) with delta (0, 0)
Screenshot: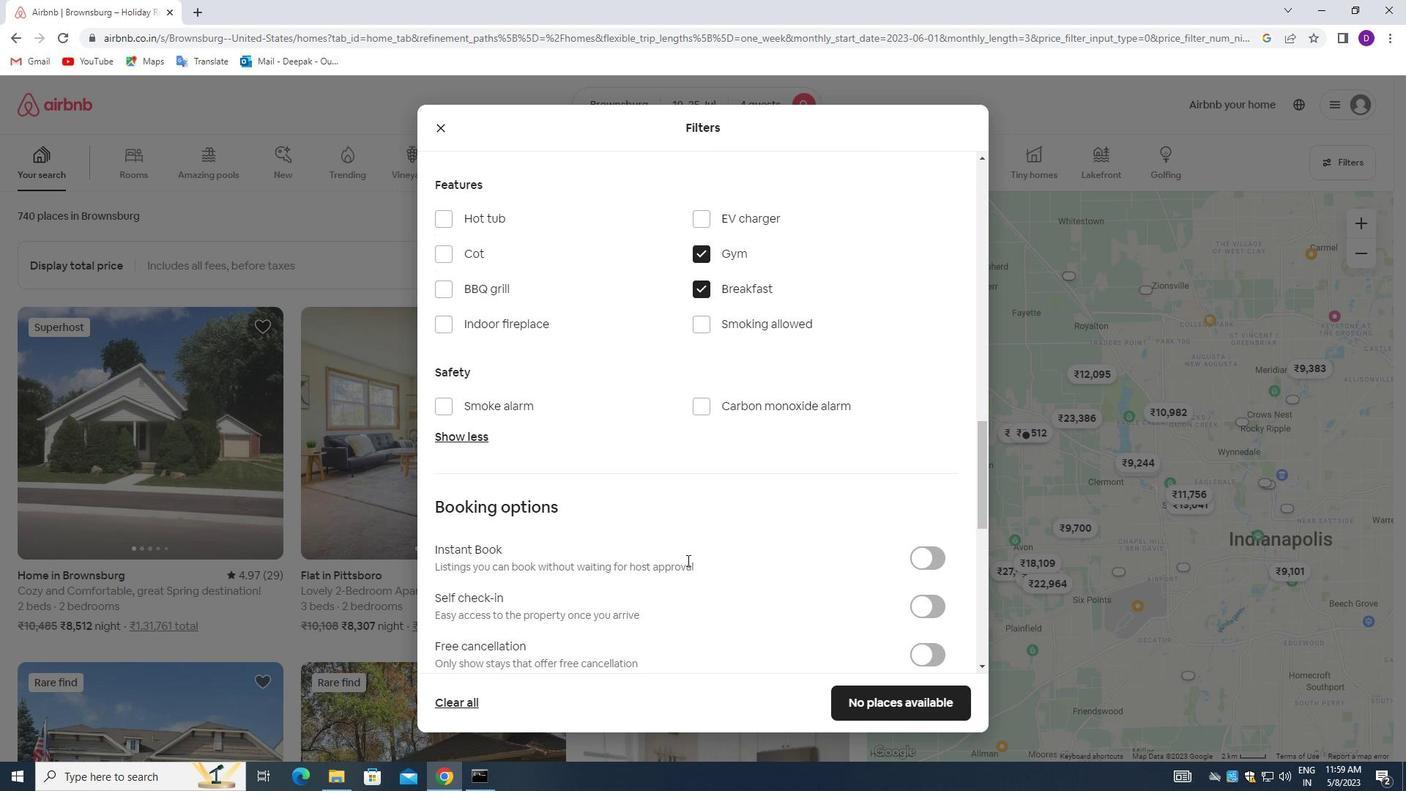 
Action: Mouse moved to (918, 532)
Screenshot: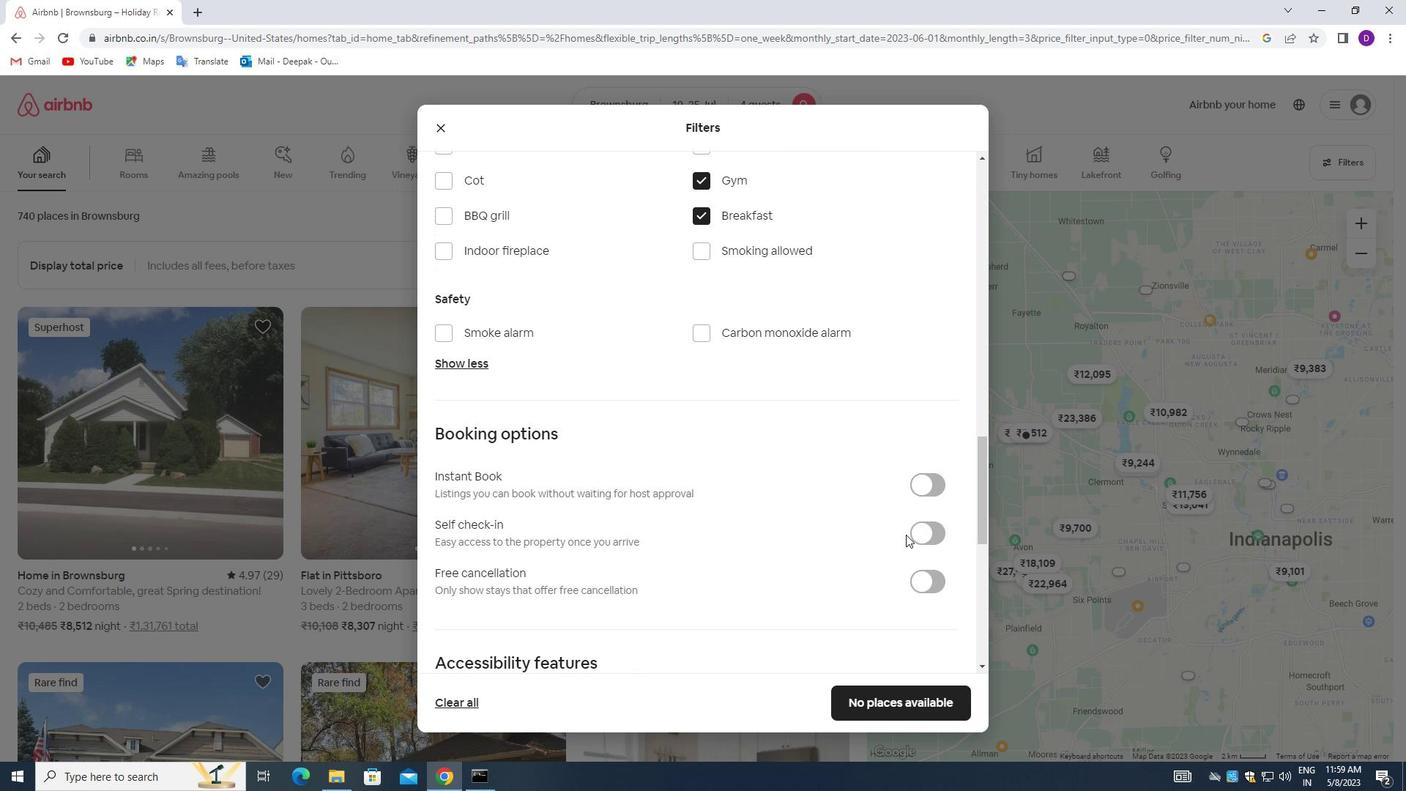 
Action: Mouse pressed left at (918, 532)
Screenshot: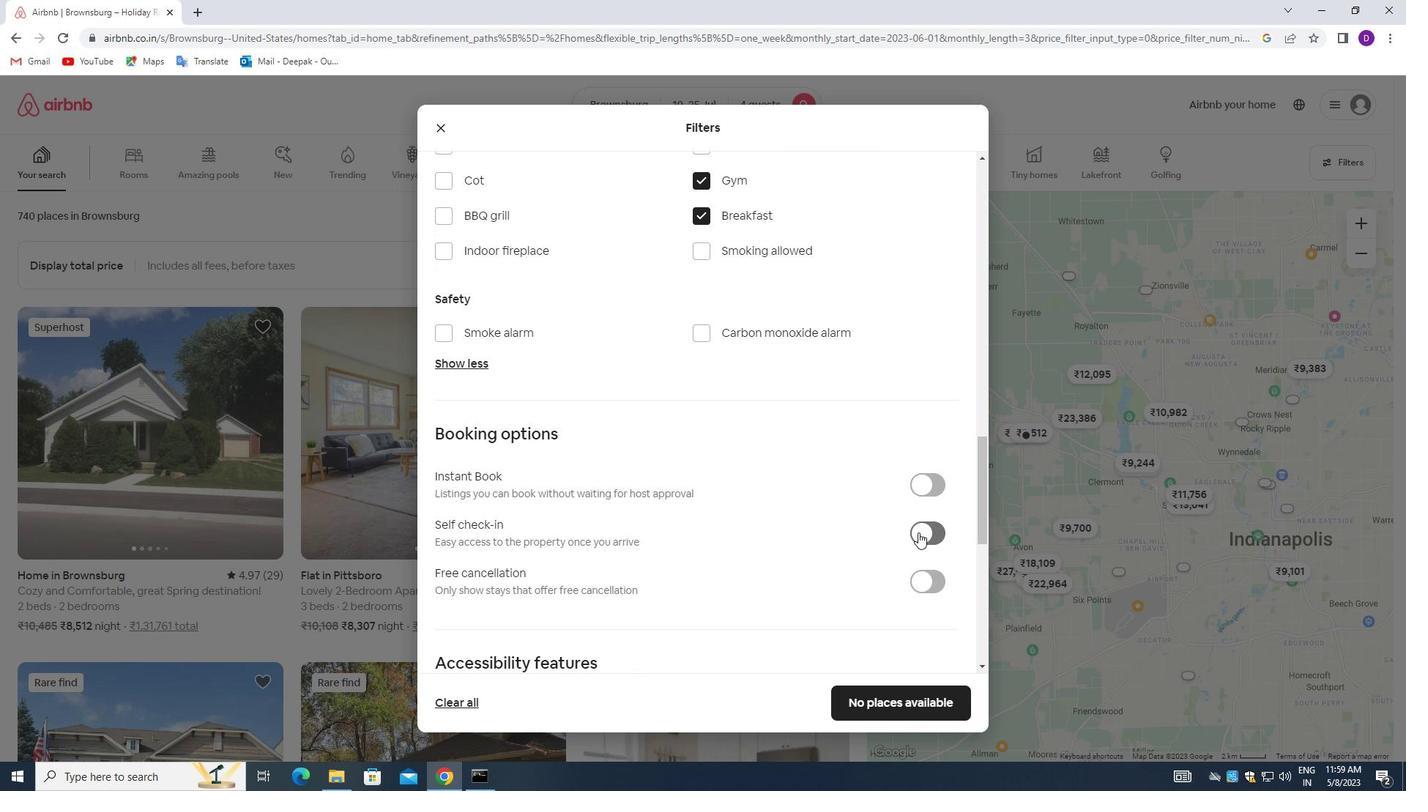 
Action: Mouse moved to (707, 548)
Screenshot: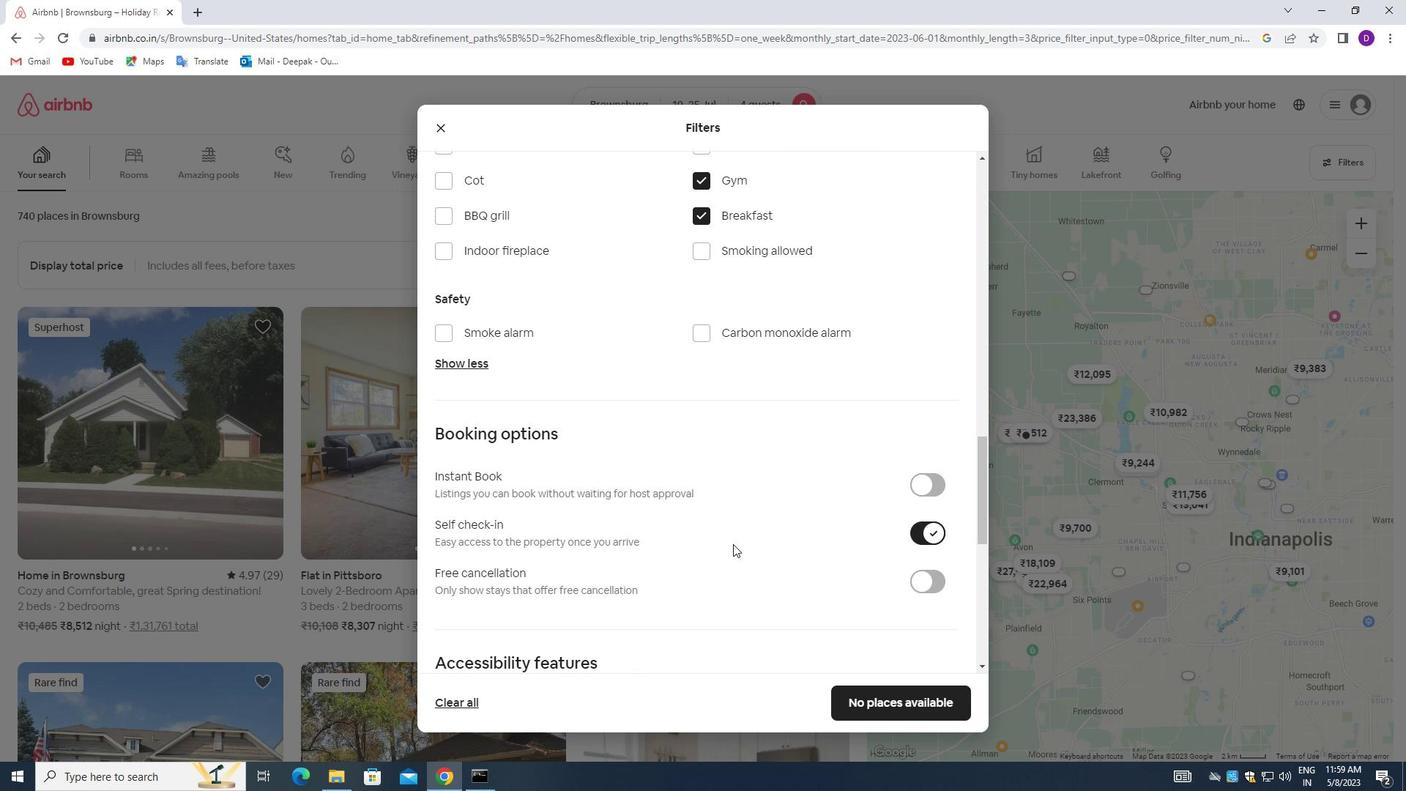 
Action: Mouse scrolled (707, 548) with delta (0, 0)
Screenshot: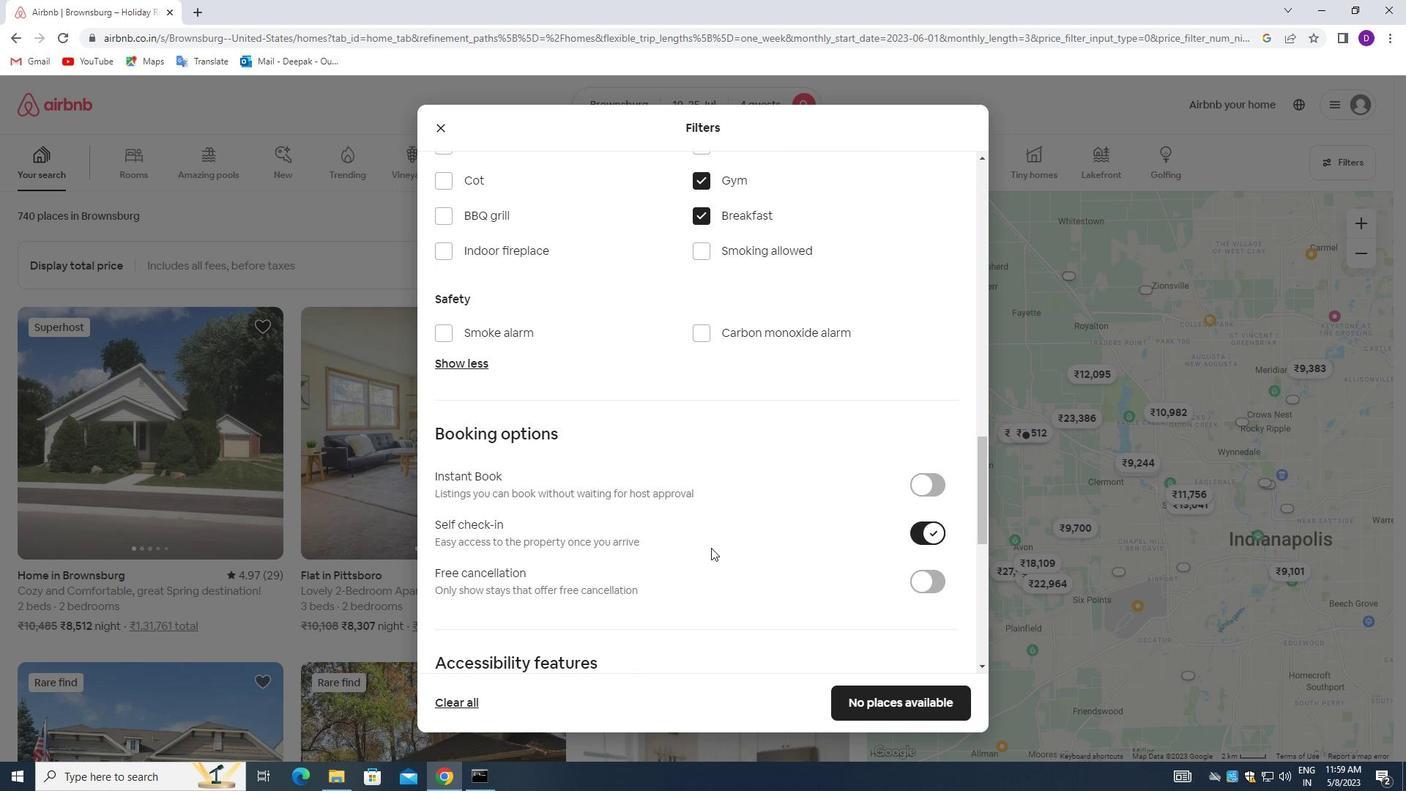 
Action: Mouse scrolled (707, 548) with delta (0, 0)
Screenshot: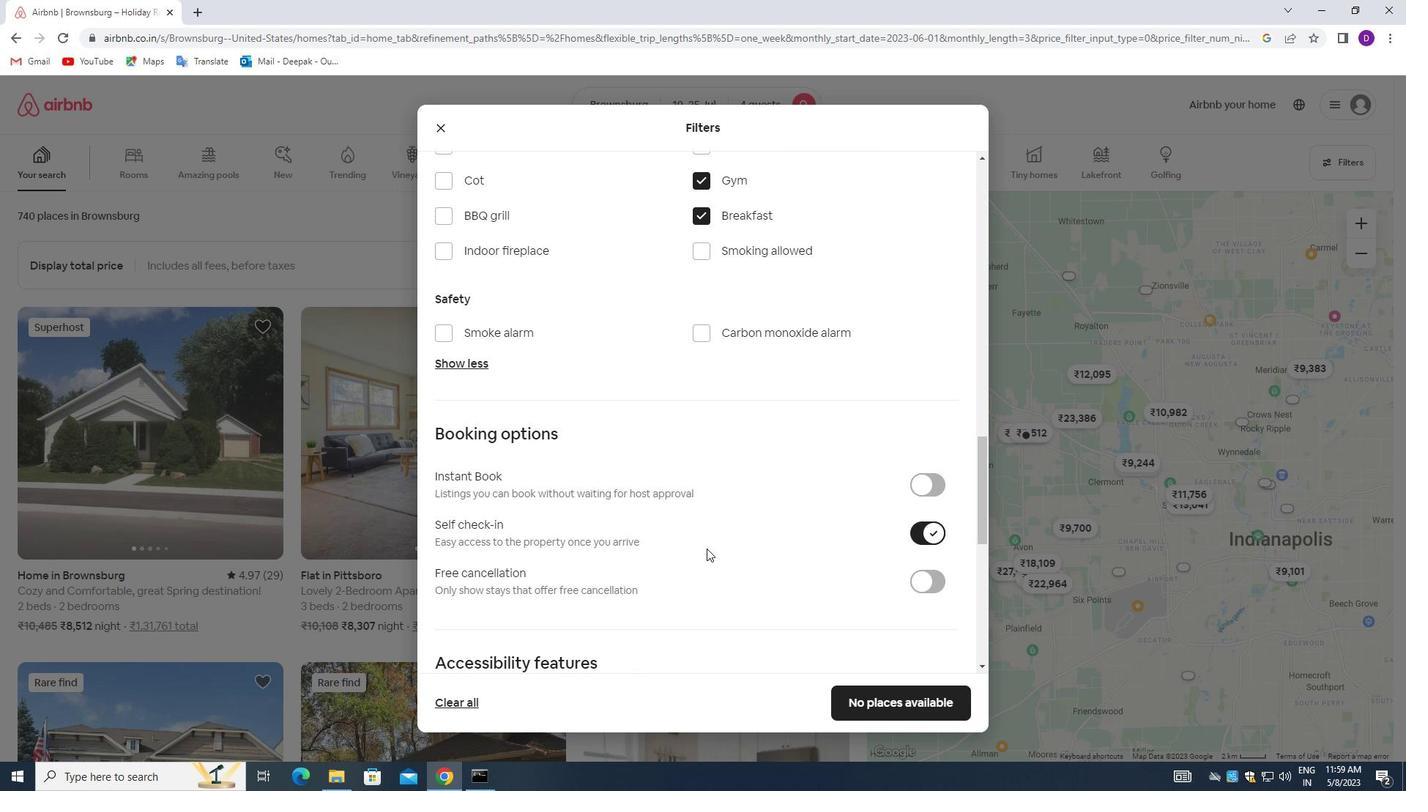 
Action: Mouse scrolled (707, 548) with delta (0, 0)
Screenshot: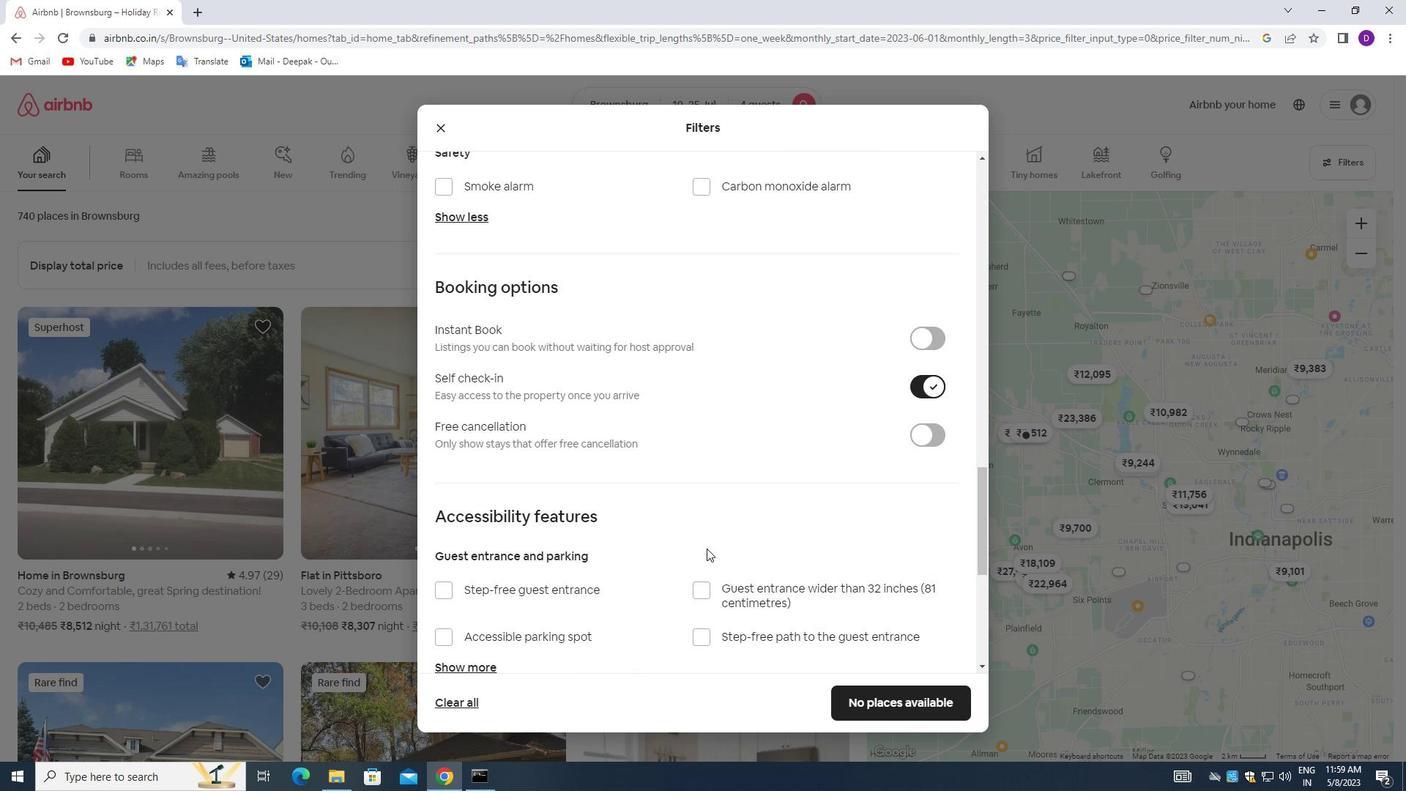 
Action: Mouse moved to (707, 549)
Screenshot: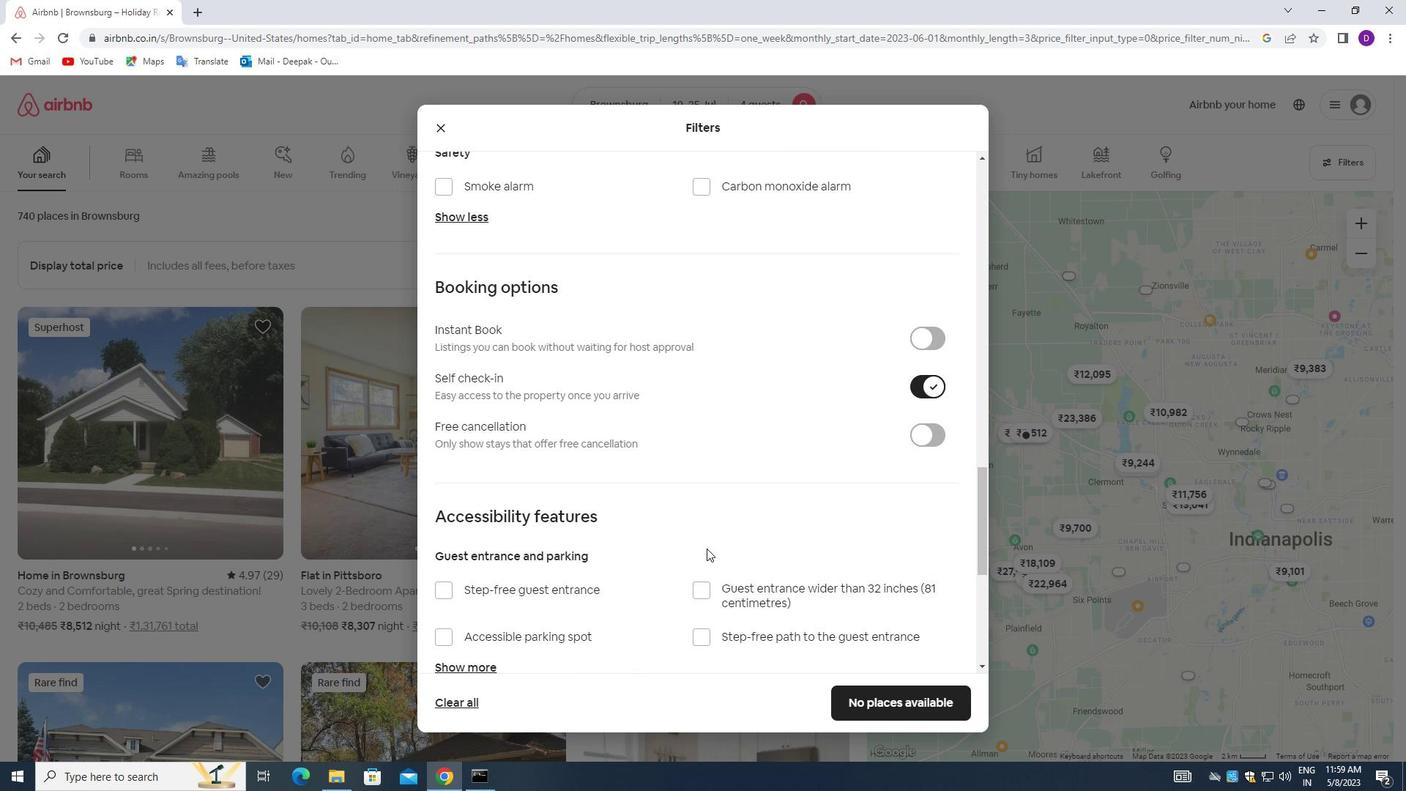 
Action: Mouse scrolled (707, 548) with delta (0, 0)
Screenshot: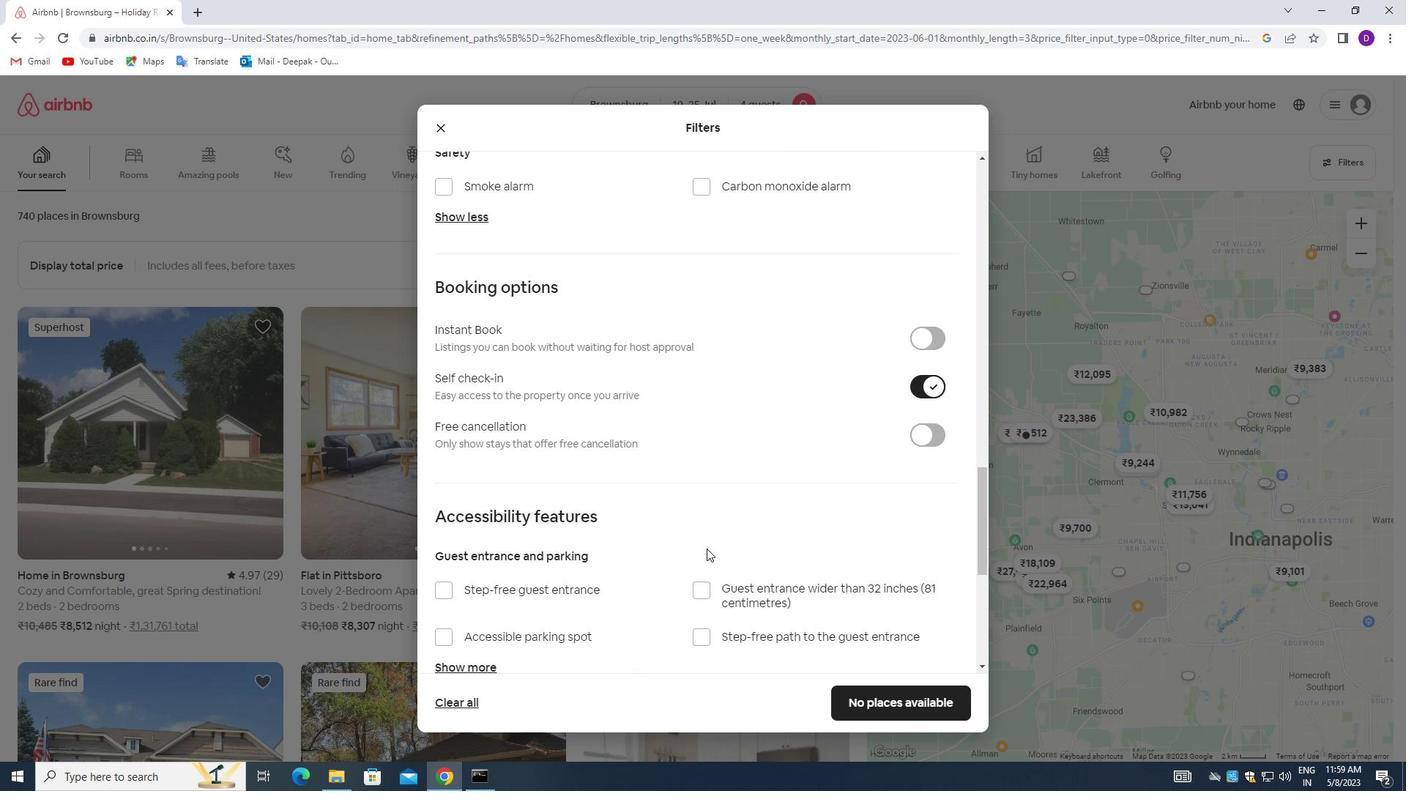 
Action: Mouse scrolled (707, 548) with delta (0, 0)
Screenshot: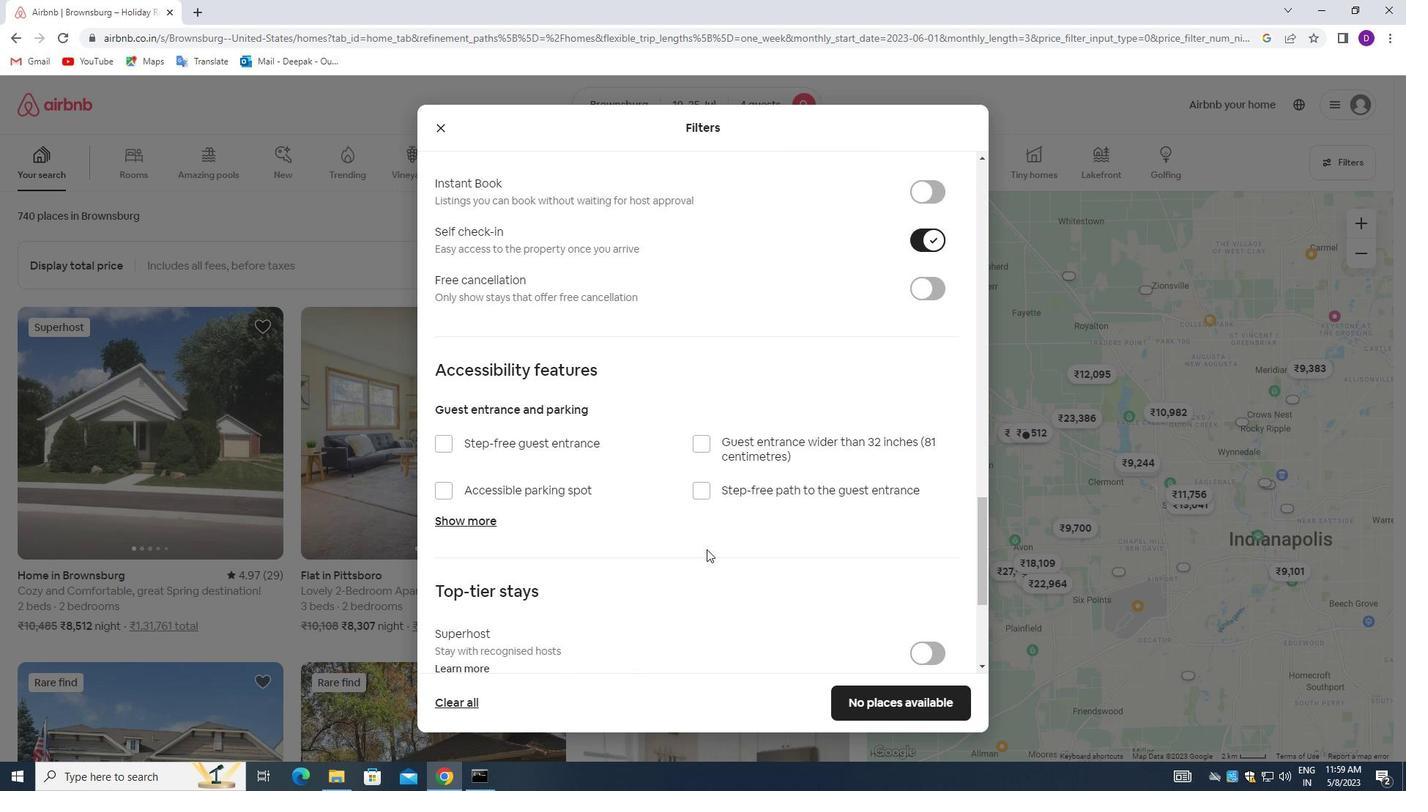 
Action: Mouse moved to (707, 551)
Screenshot: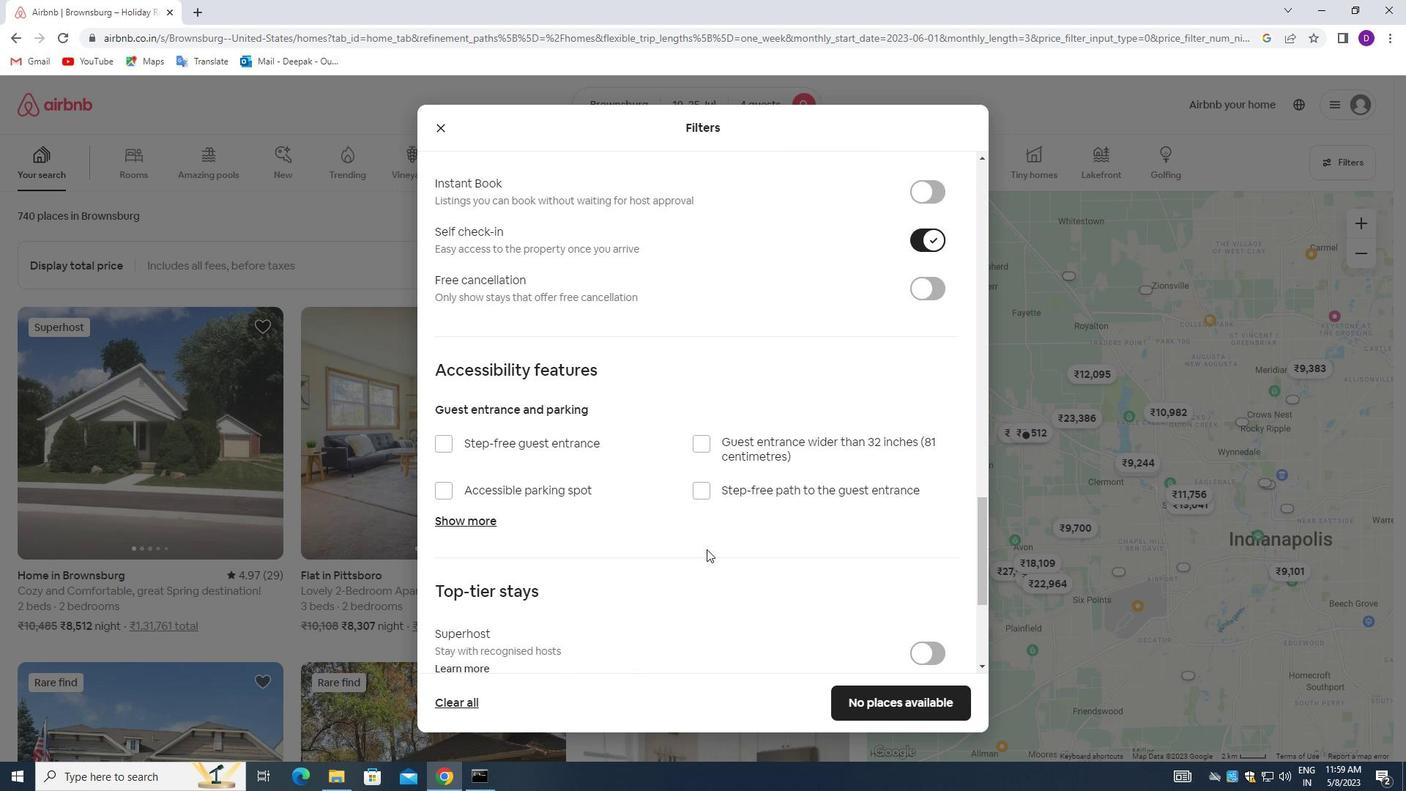
Action: Mouse scrolled (707, 550) with delta (0, 0)
Screenshot: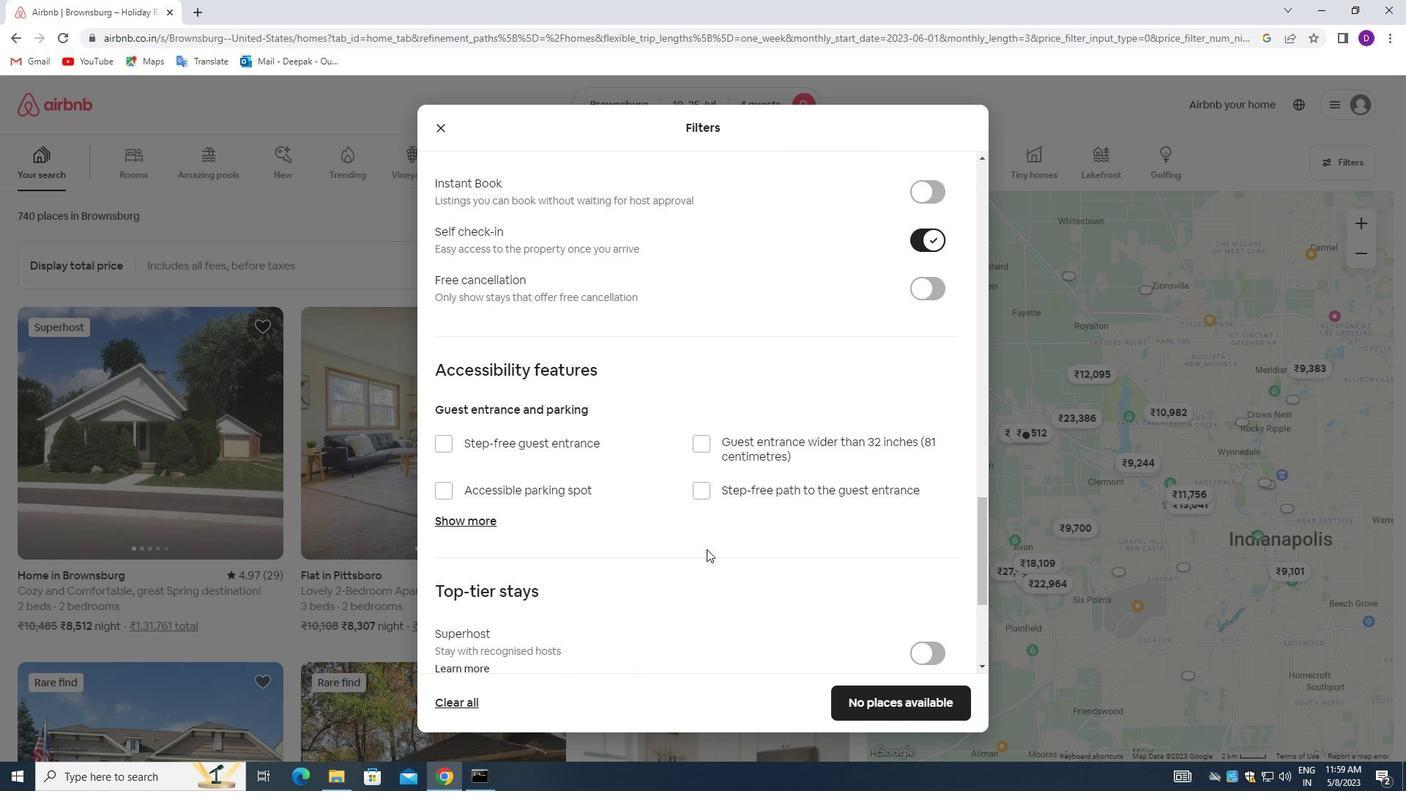 
Action: Mouse moved to (707, 551)
Screenshot: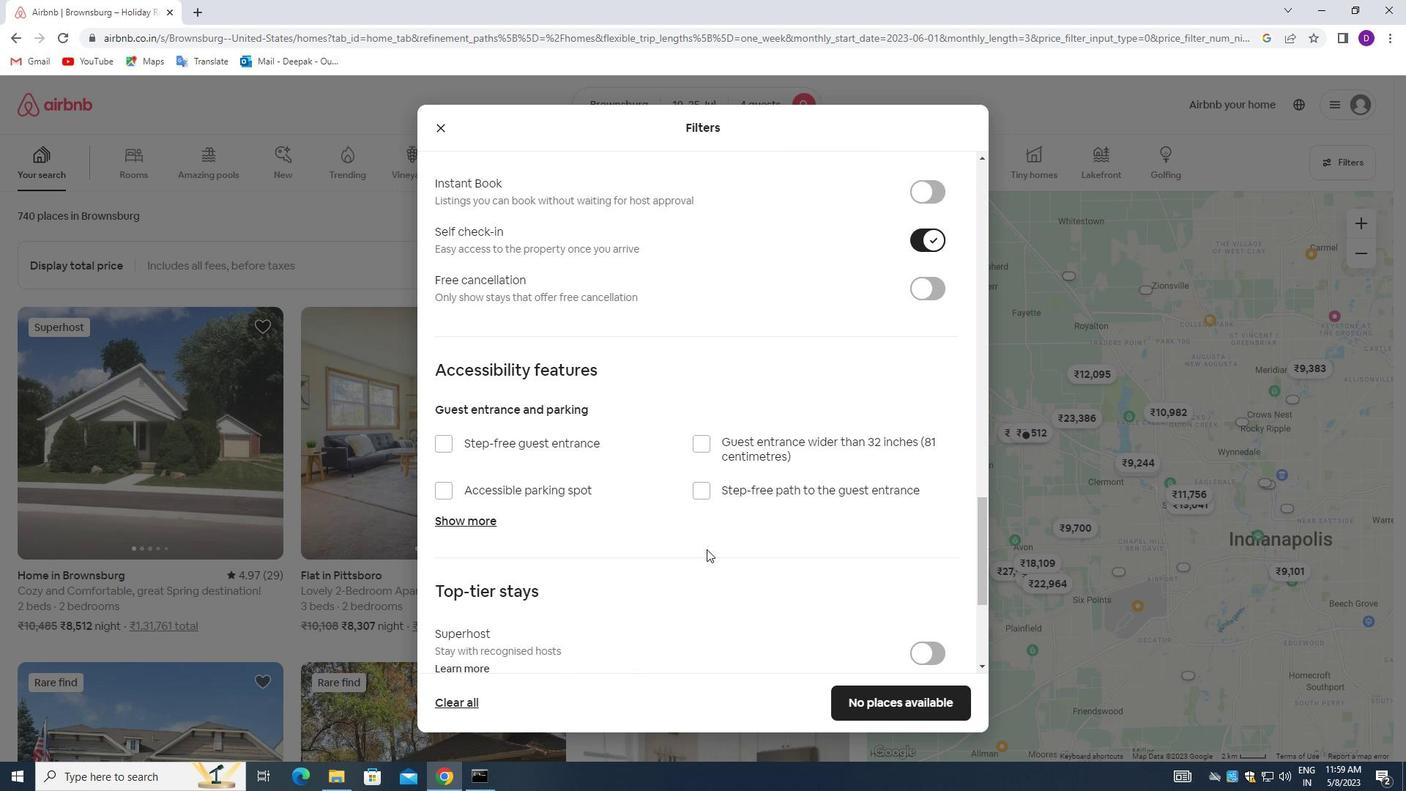 
Action: Mouse scrolled (707, 550) with delta (0, 0)
Screenshot: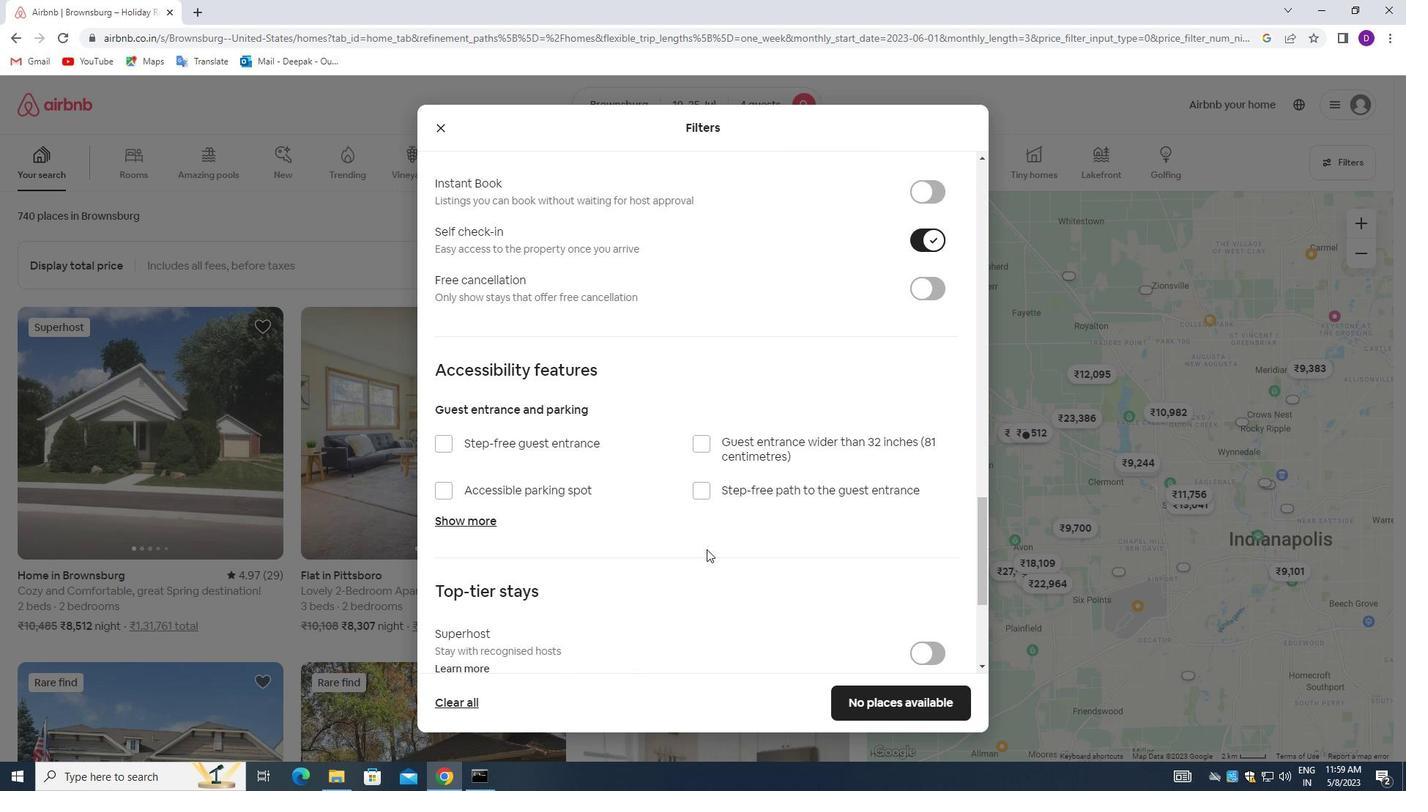 
Action: Mouse moved to (707, 551)
Screenshot: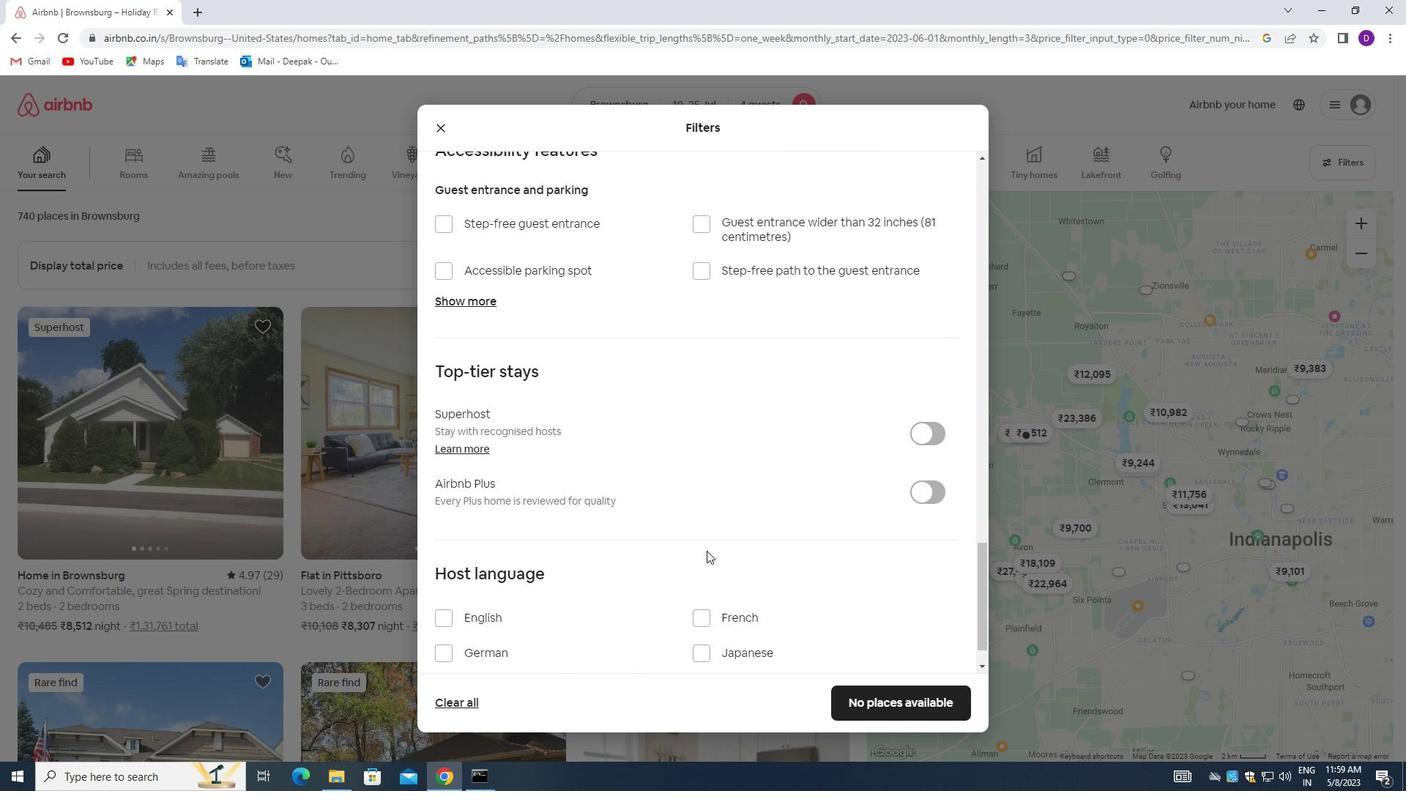 
Action: Mouse scrolled (707, 551) with delta (0, 0)
Screenshot: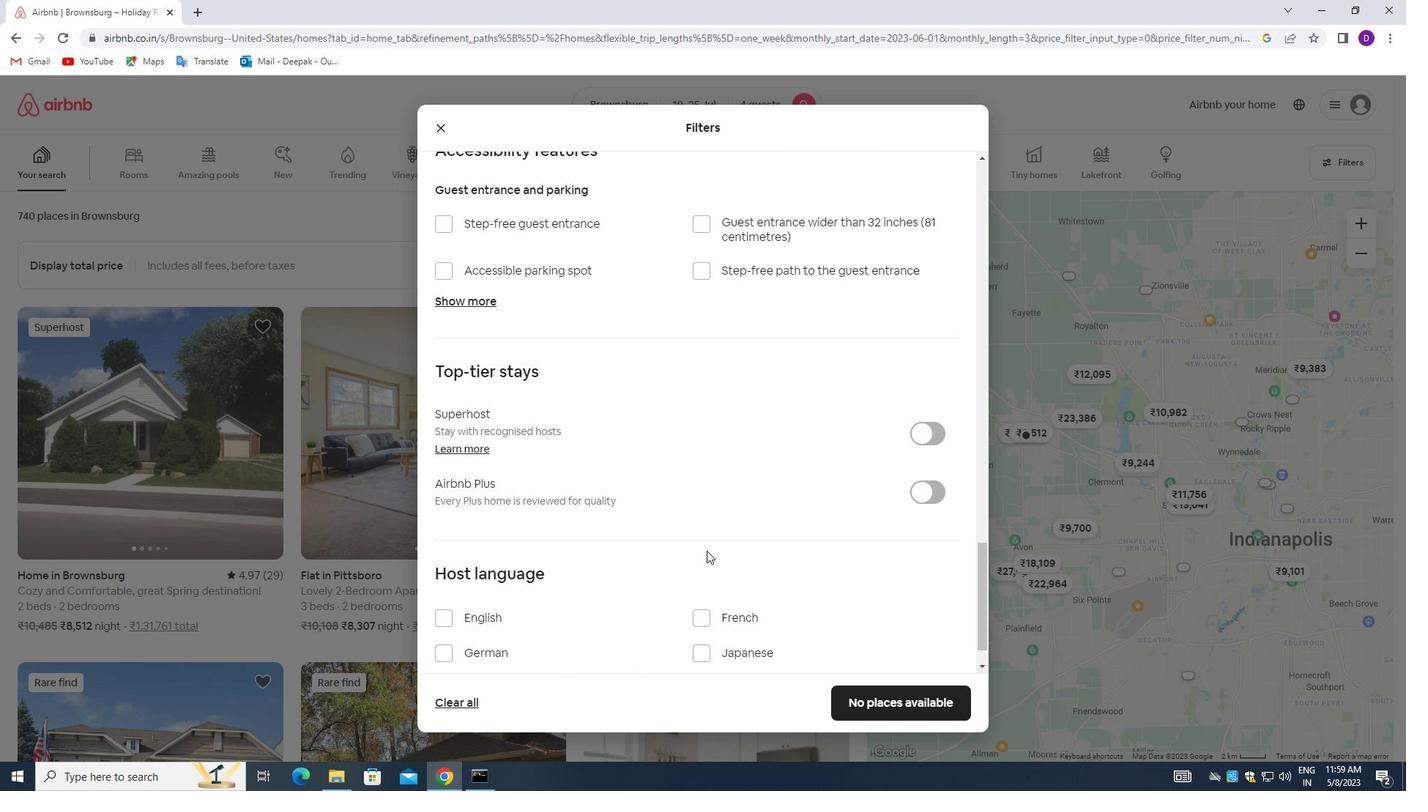 
Action: Mouse scrolled (707, 551) with delta (0, 0)
Screenshot: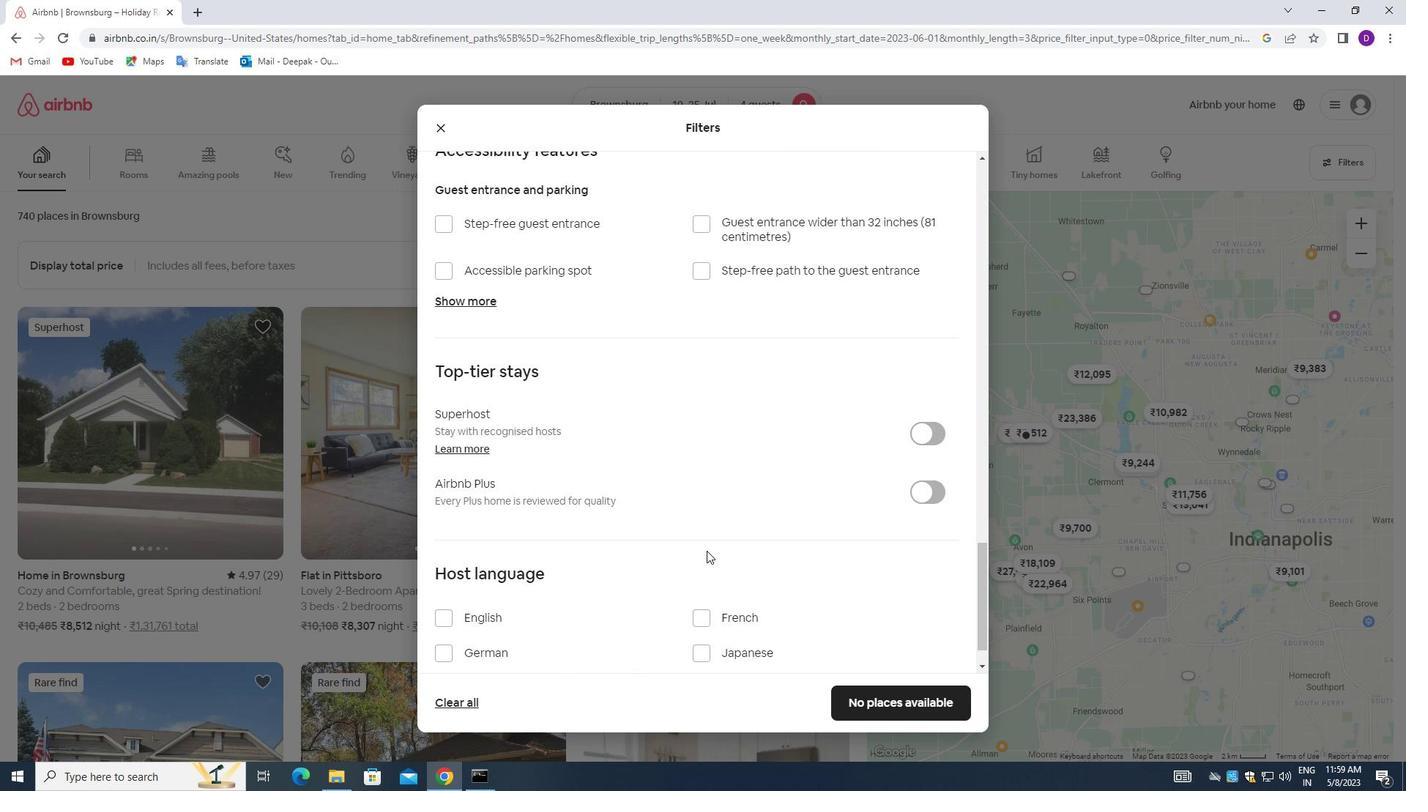 
Action: Mouse moved to (444, 563)
Screenshot: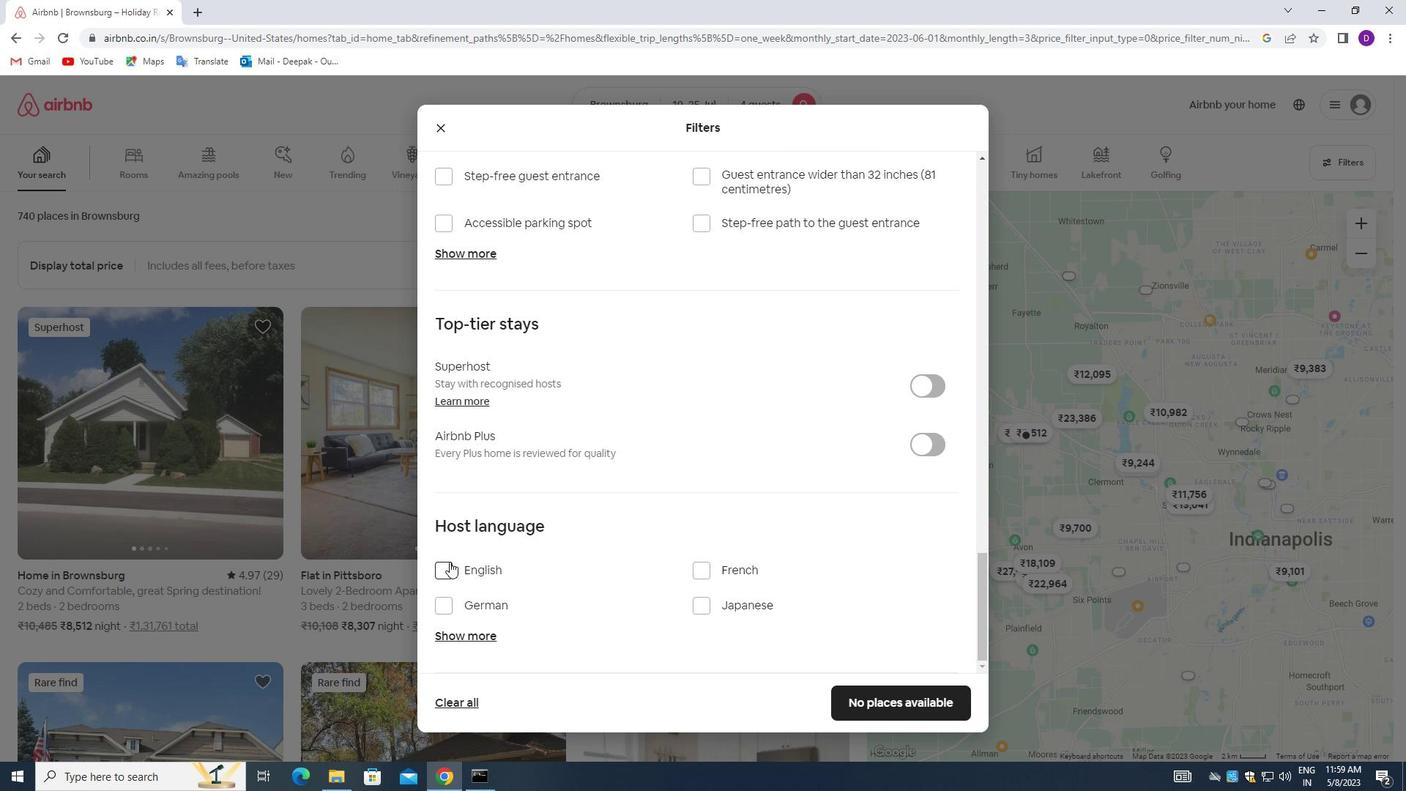 
Action: Mouse pressed left at (444, 563)
Screenshot: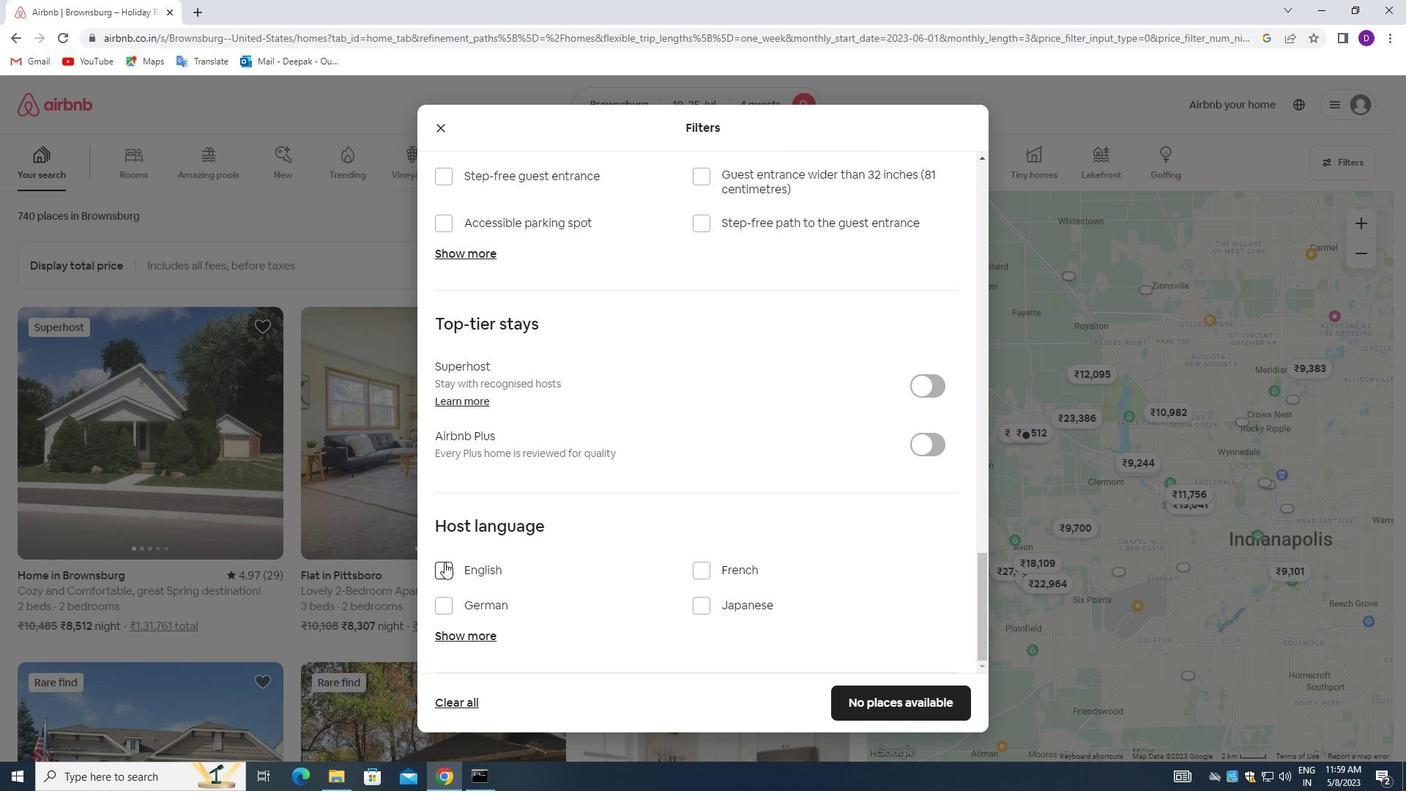 
Action: Mouse moved to (791, 608)
Screenshot: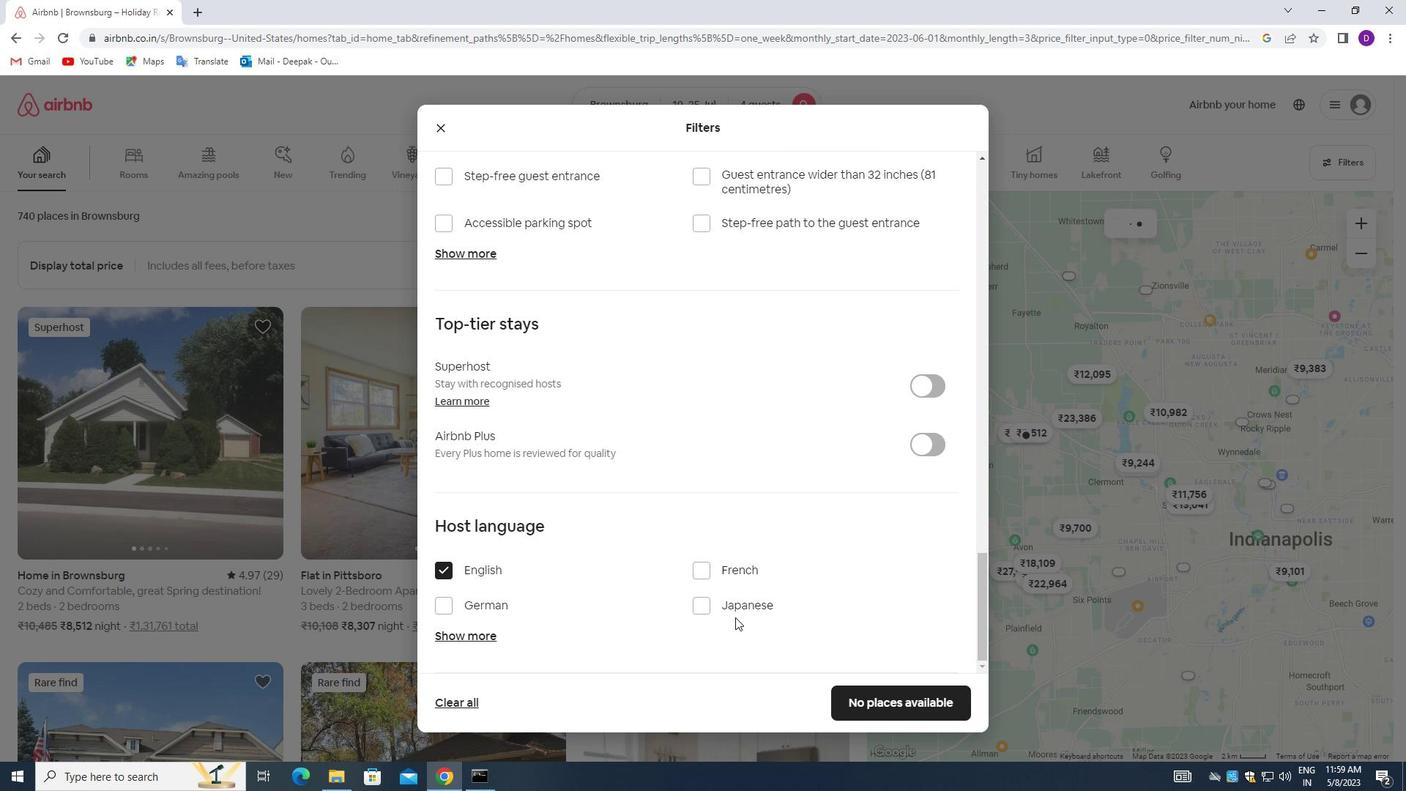 
Action: Mouse scrolled (791, 607) with delta (0, 0)
Screenshot: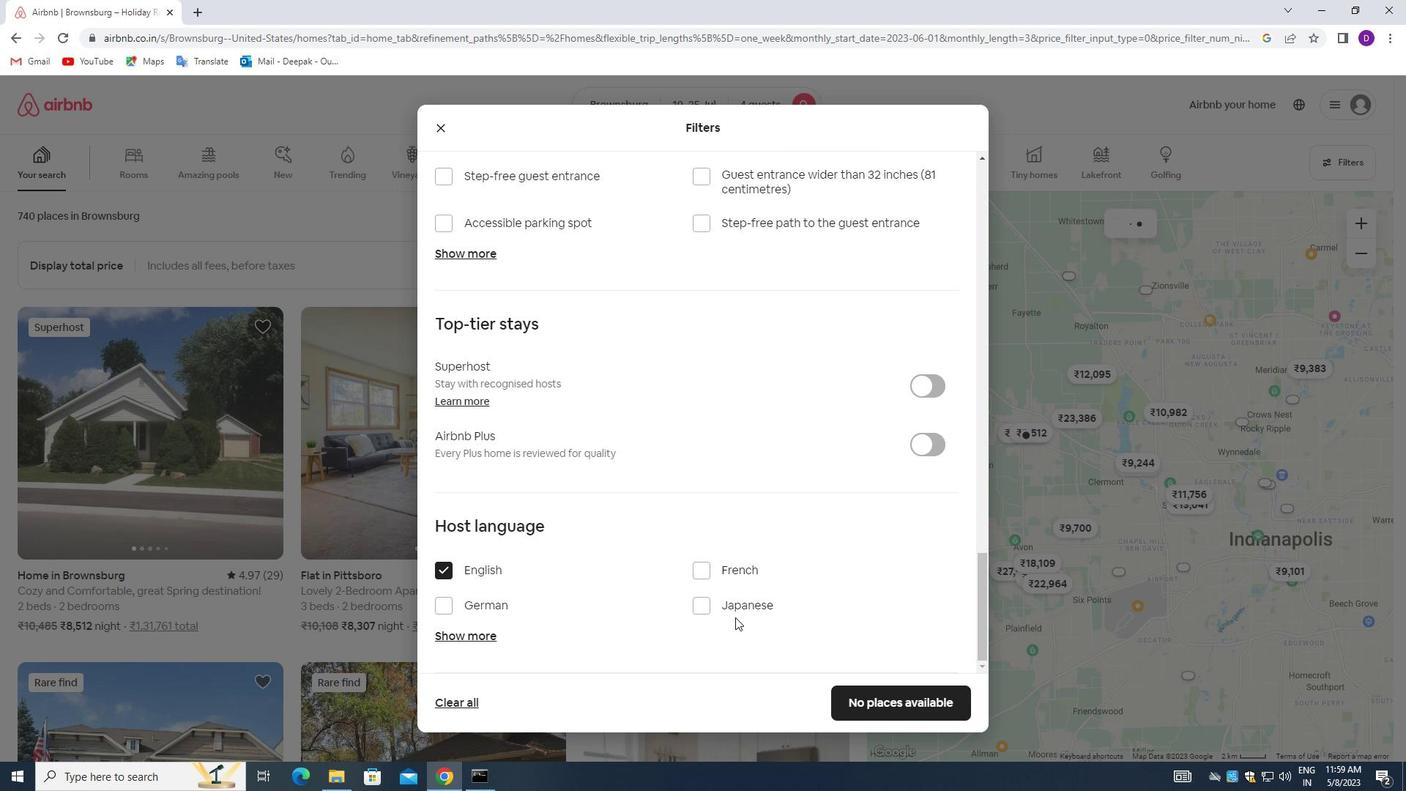 
Action: Mouse moved to (797, 607)
Screenshot: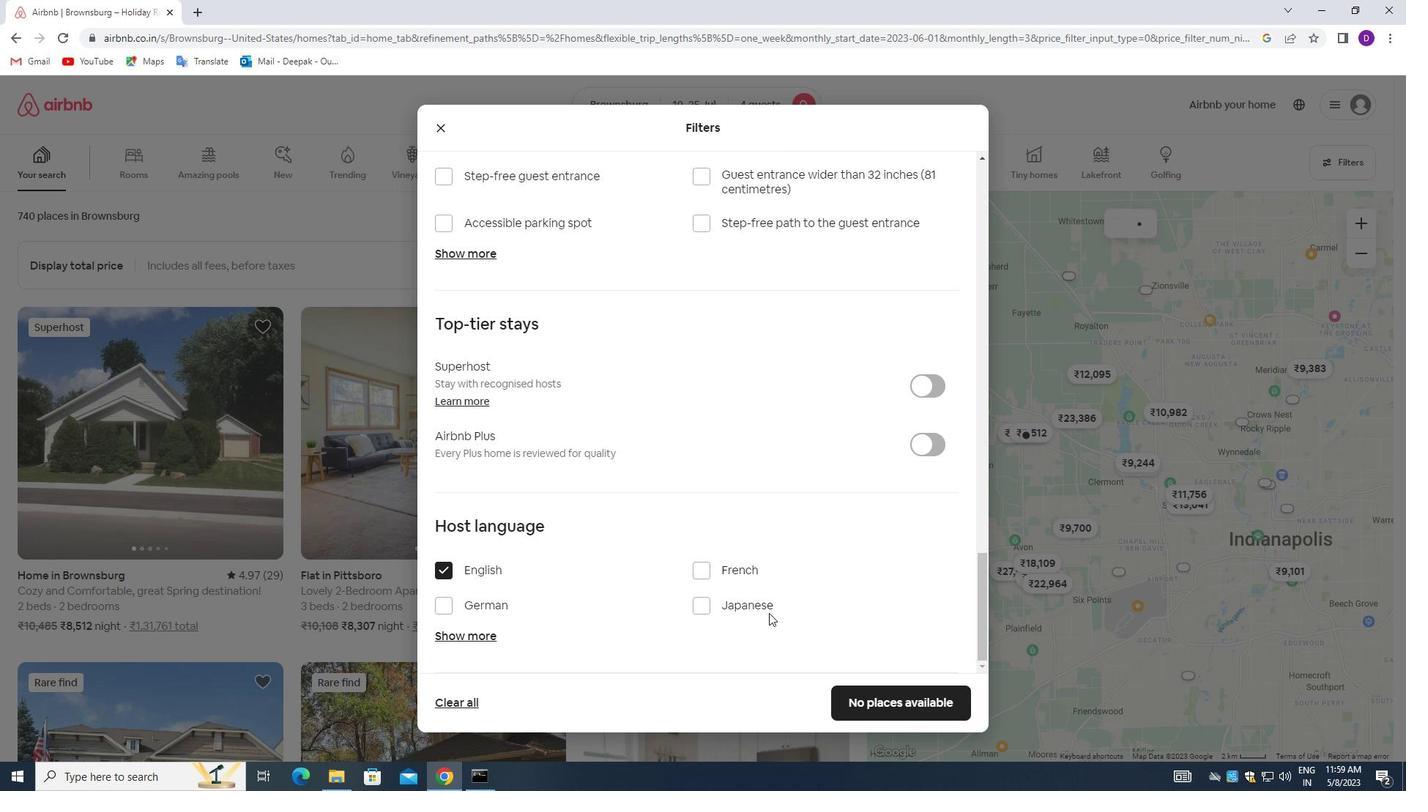 
Action: Mouse scrolled (797, 606) with delta (0, 0)
Screenshot: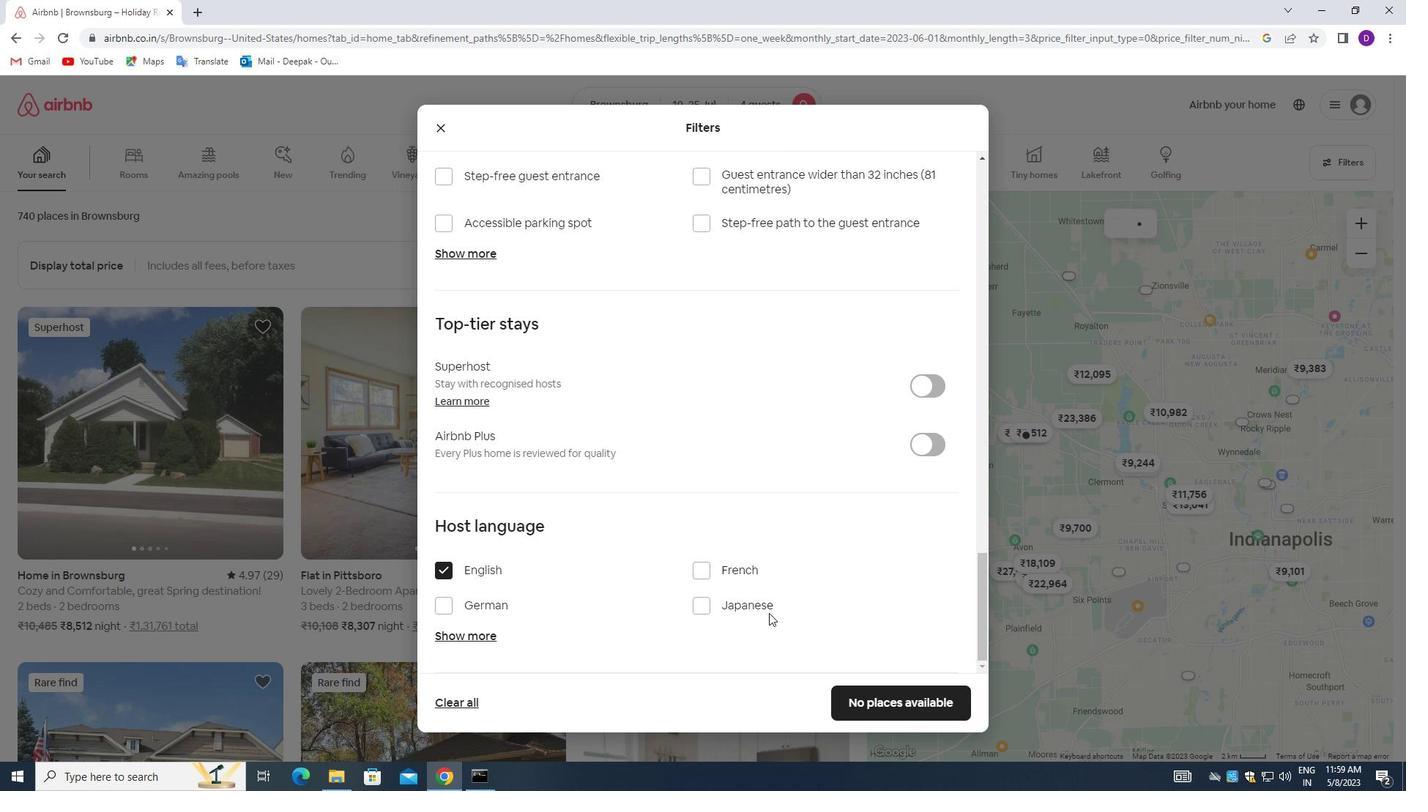 
Action: Mouse moved to (800, 607)
Screenshot: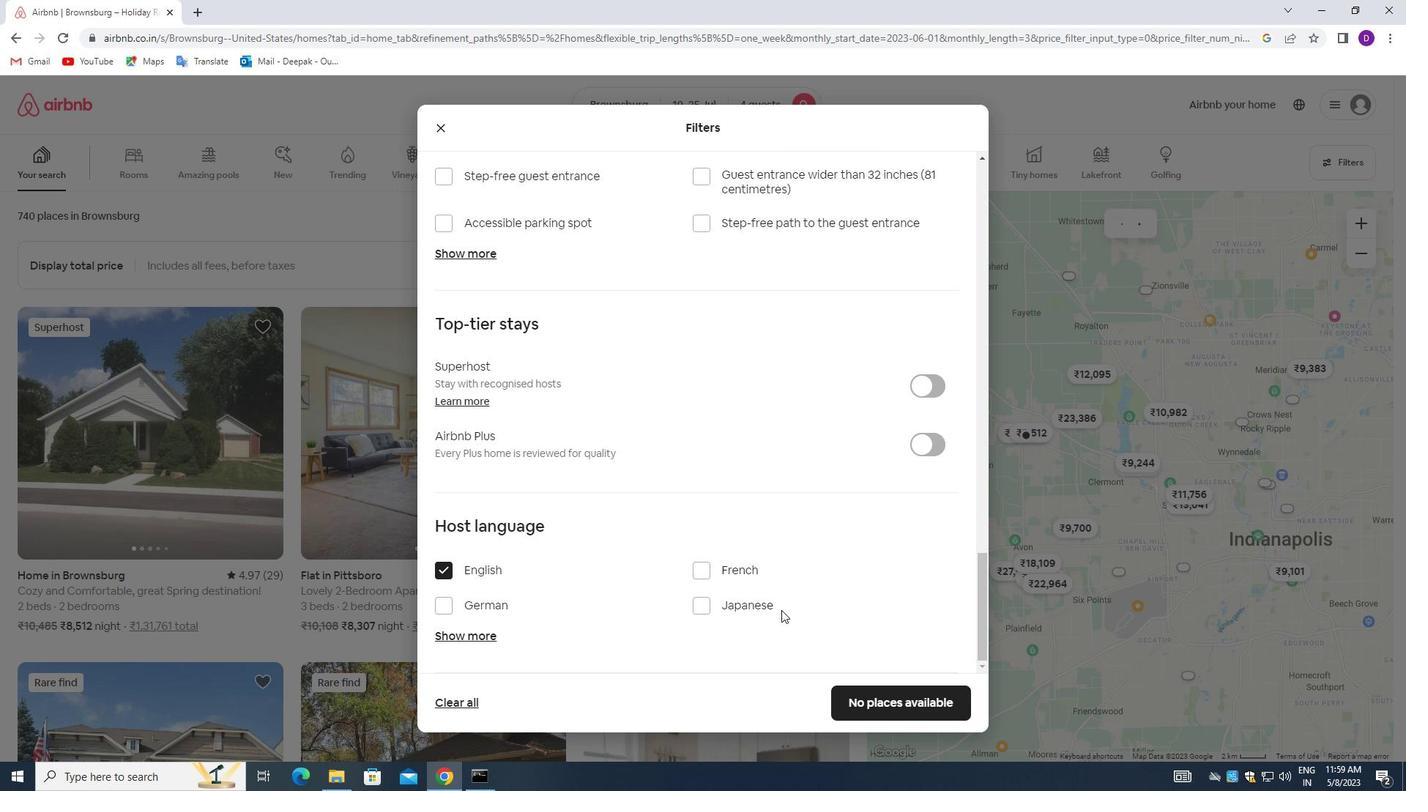 
Action: Mouse scrolled (800, 606) with delta (0, 0)
Screenshot: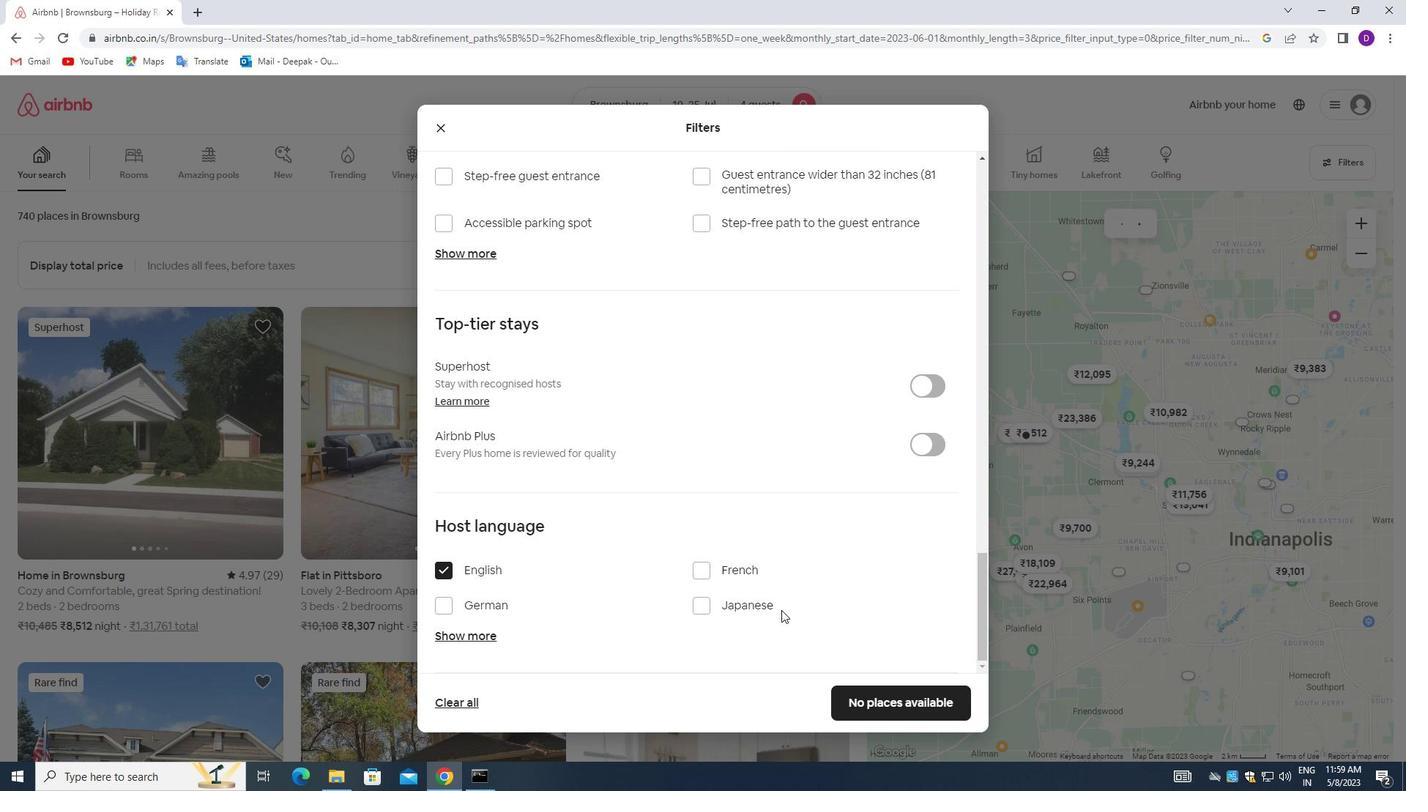 
Action: Mouse moved to (803, 607)
Screenshot: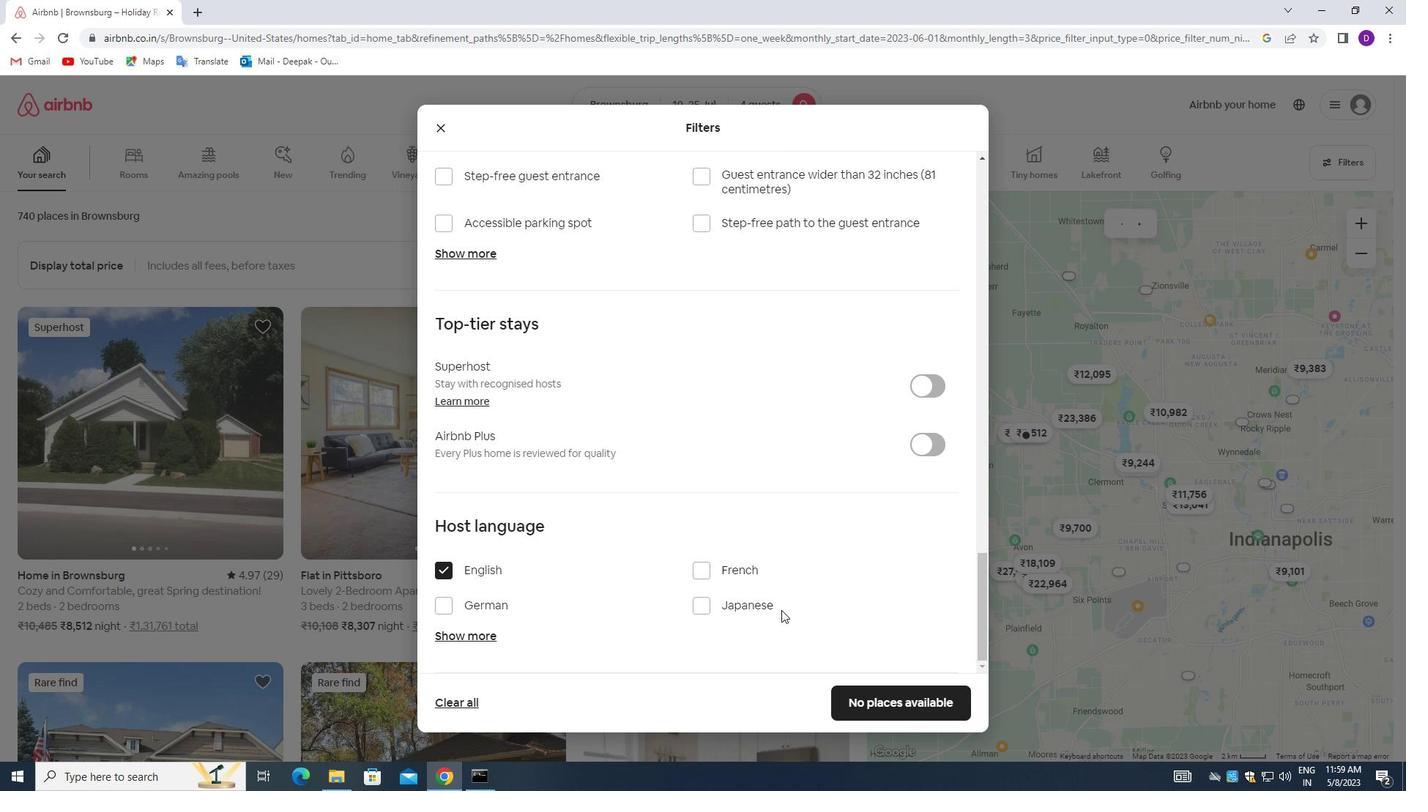 
Action: Mouse scrolled (803, 606) with delta (0, 0)
Screenshot: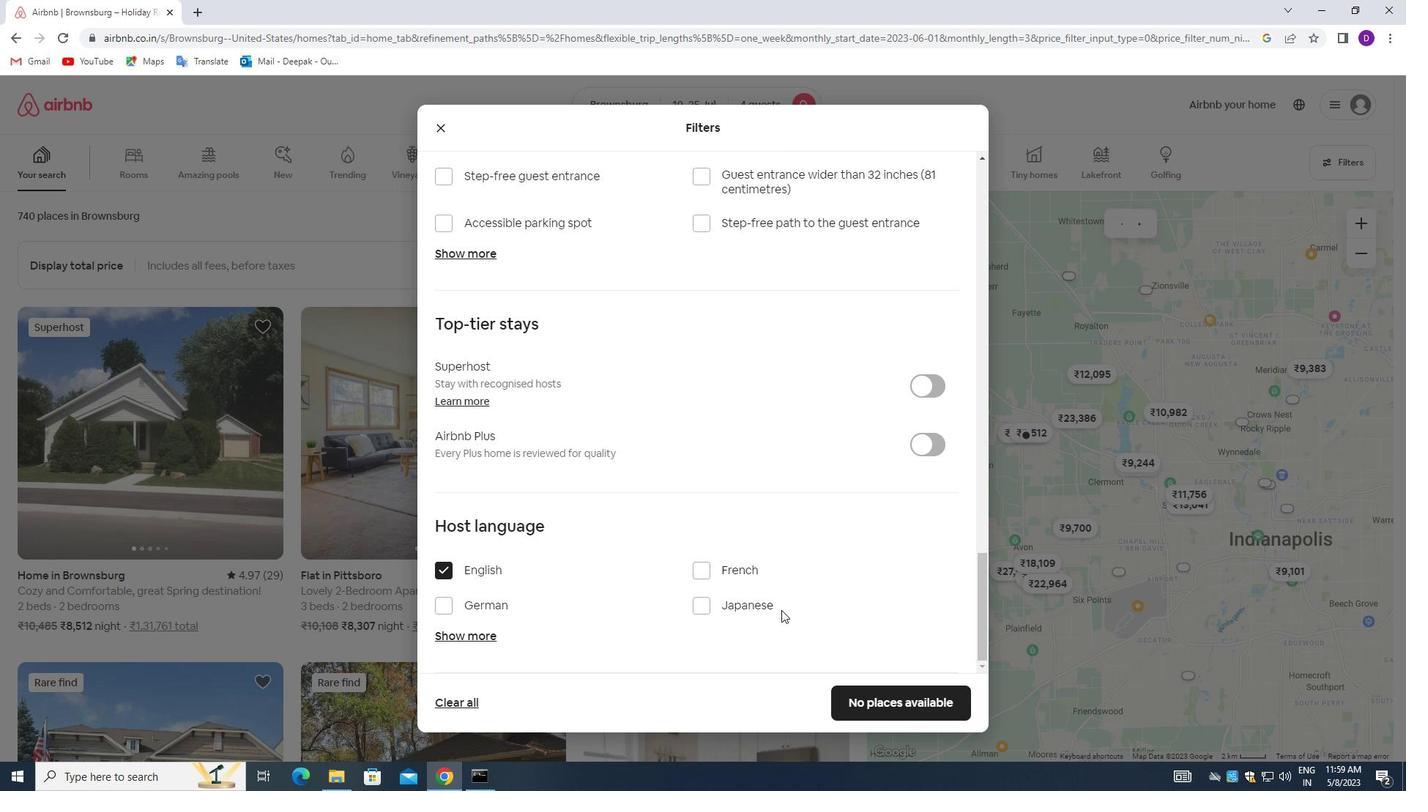 
Action: Mouse moved to (806, 607)
Screenshot: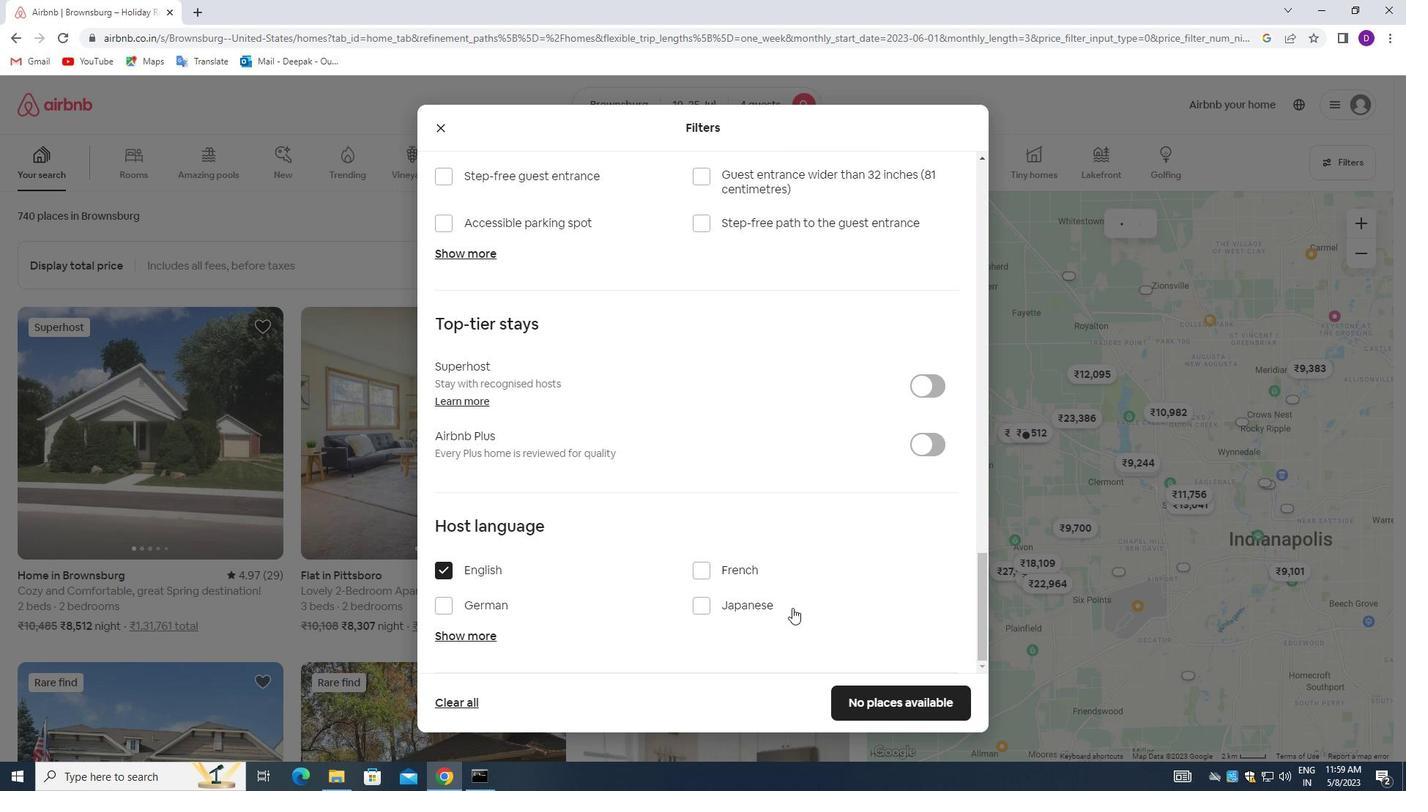 
Action: Mouse scrolled (806, 606) with delta (0, 0)
Screenshot: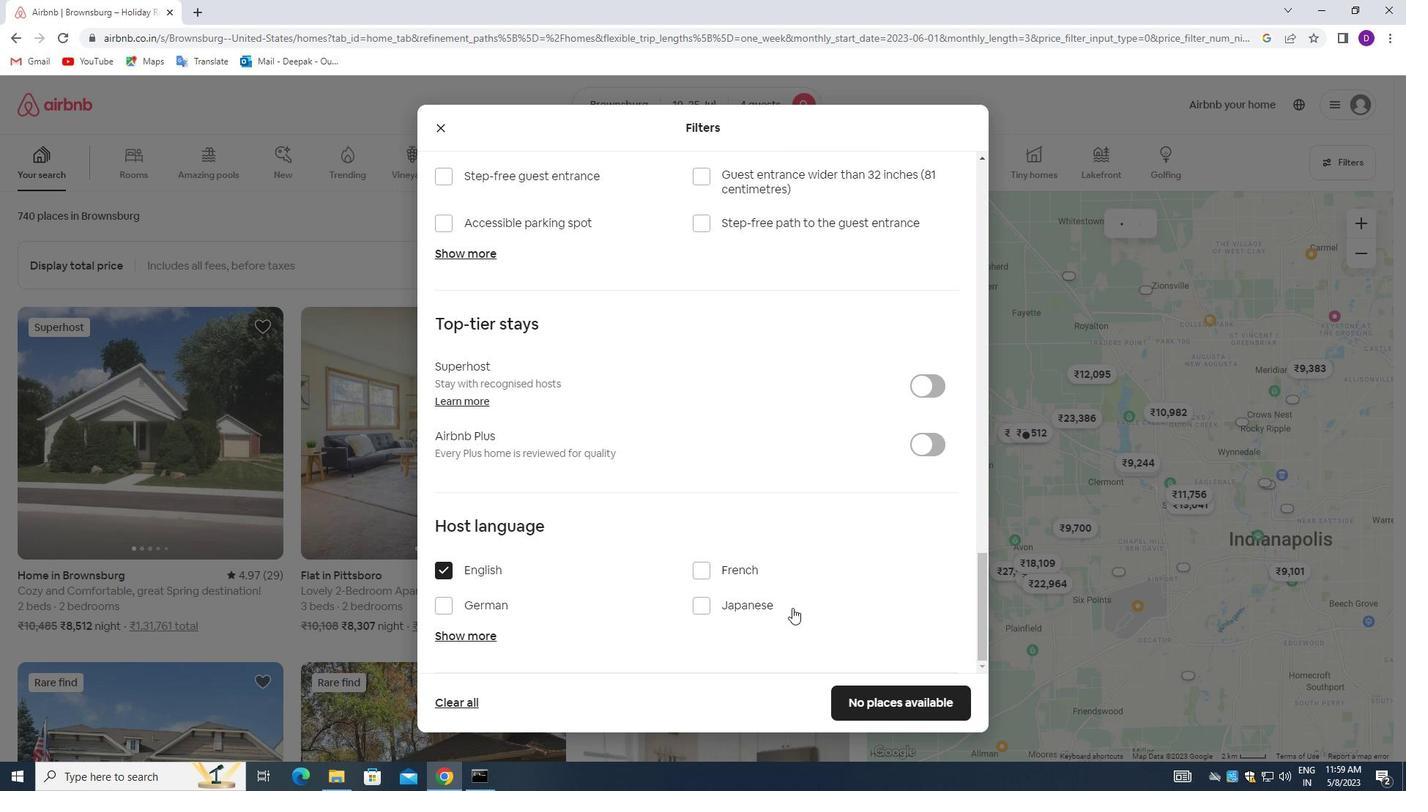 
Action: Mouse moved to (855, 694)
Screenshot: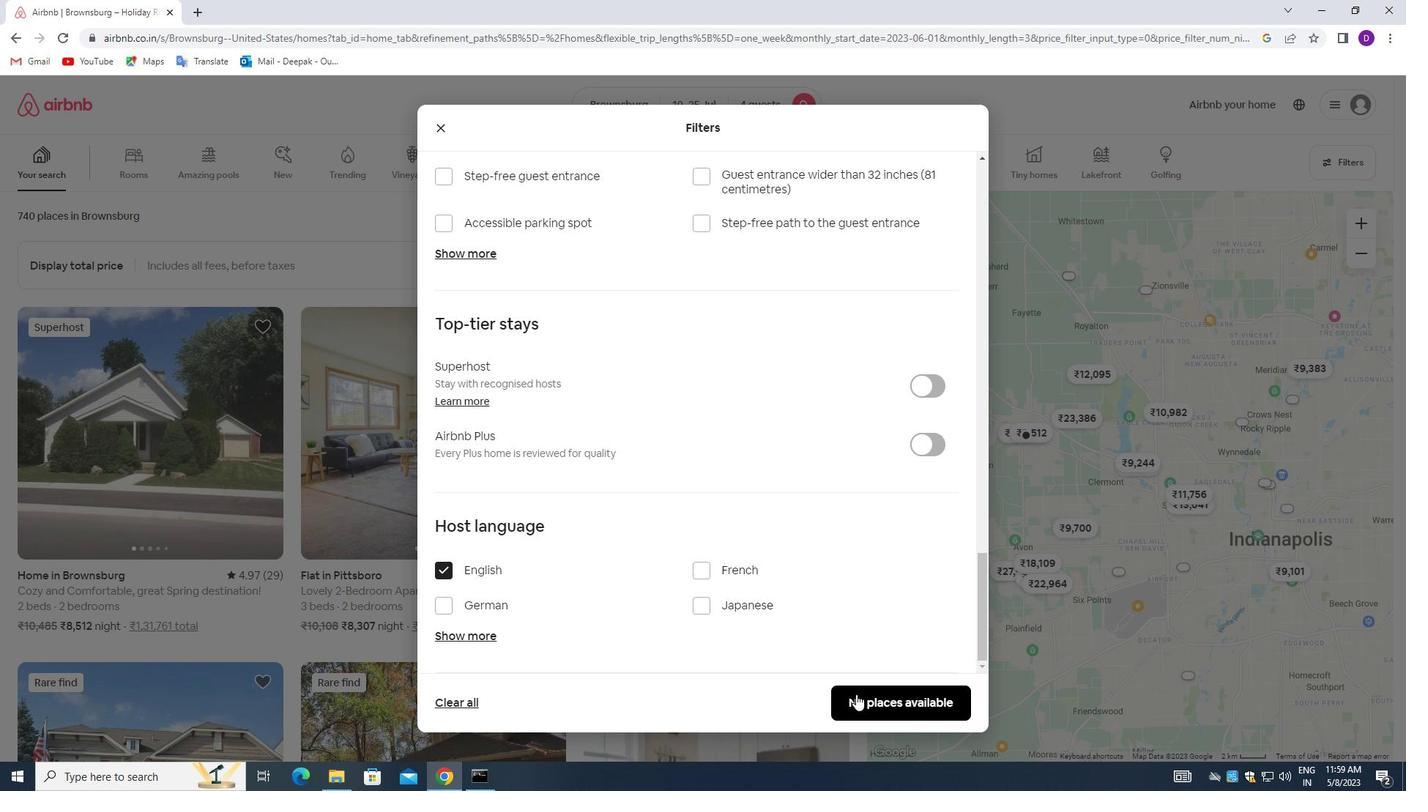 
Action: Mouse pressed left at (855, 694)
Screenshot: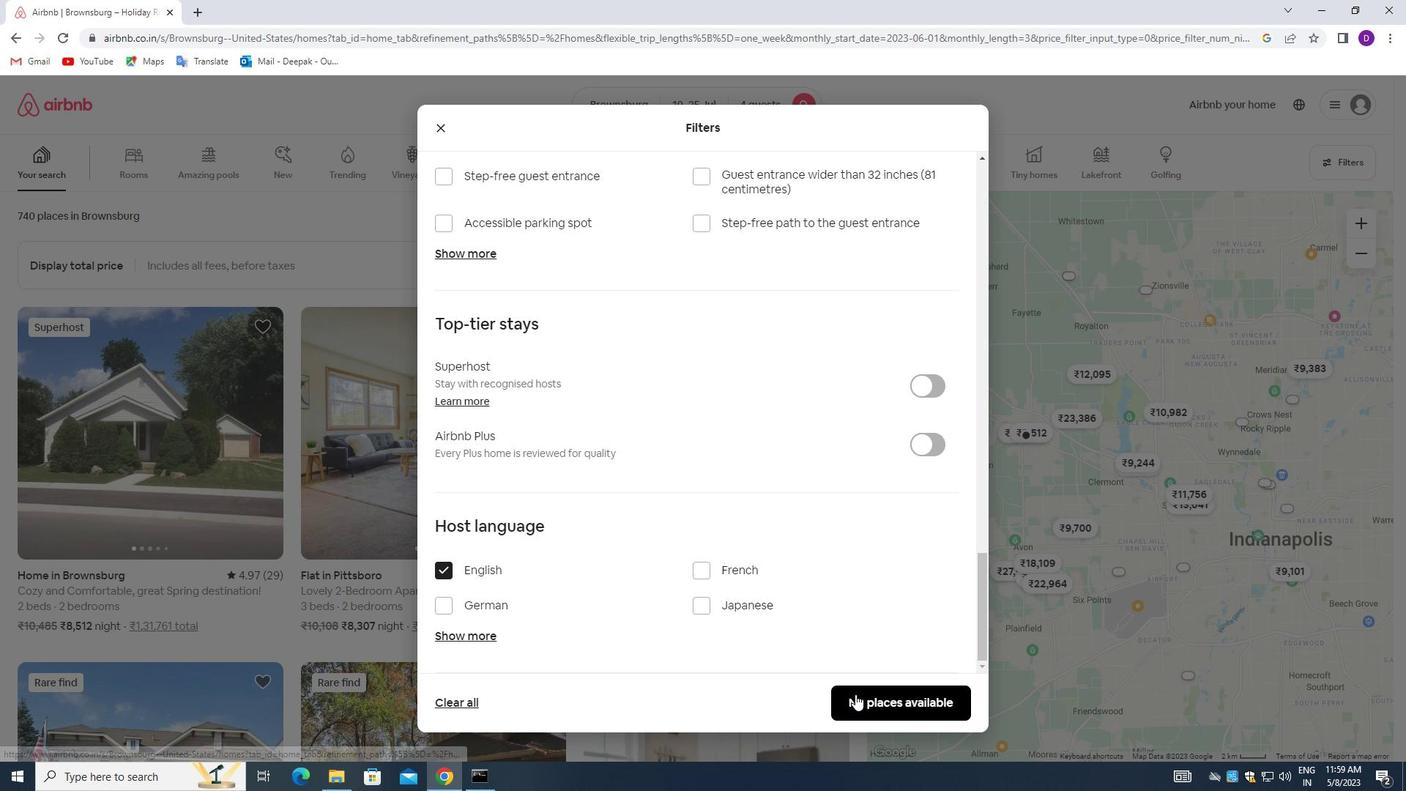 
Action: Mouse moved to (800, 518)
Screenshot: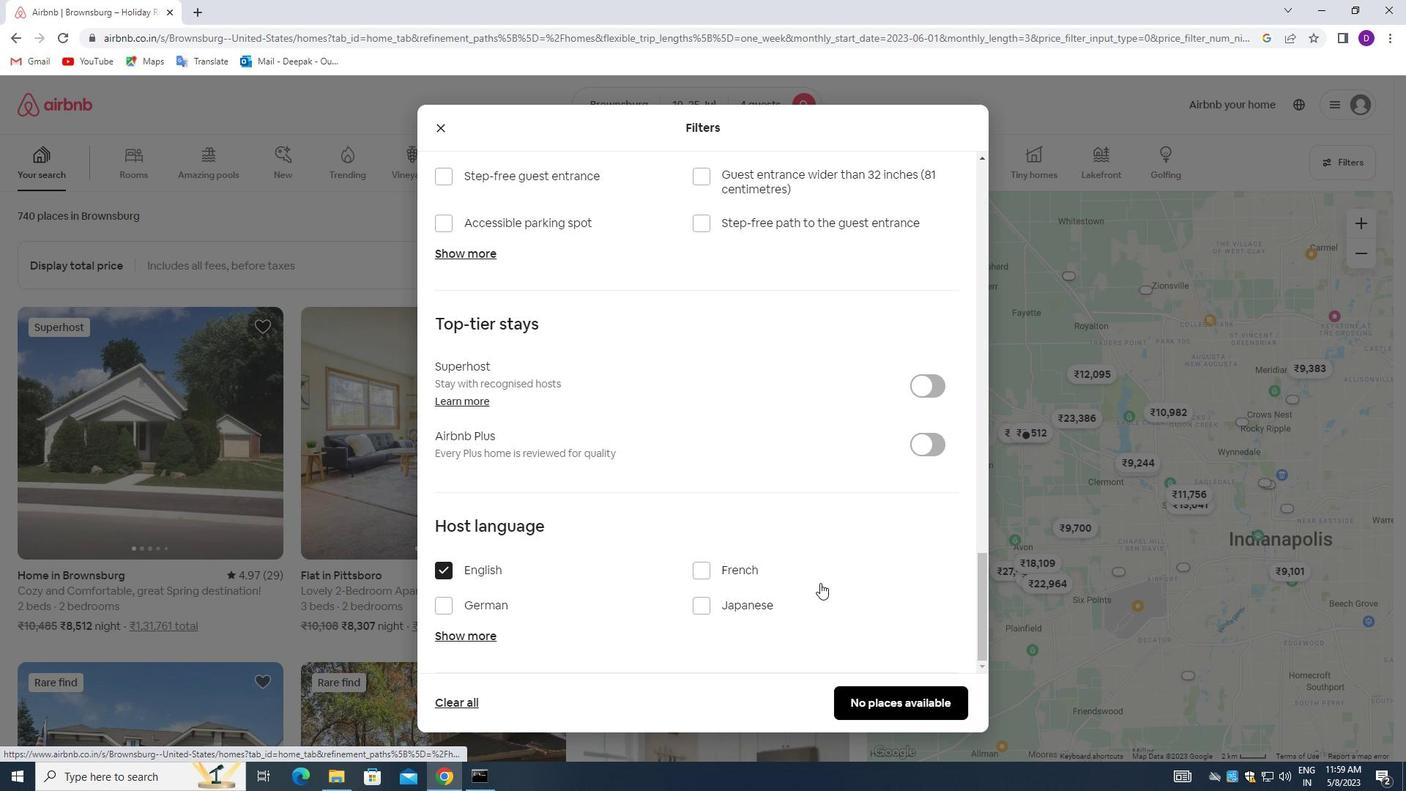 
